 Task: Find connections with filter location Bury St Edmunds with filter topic #Healthcarewith filter profile language English with filter current company Aavas Financiers Ltd with filter school Indira Gandhi National Open University (IGNOU) with filter industry Retail Groceries with filter service category Financial Analysis with filter keywords title Youth Volunteer
Action: Mouse moved to (630, 78)
Screenshot: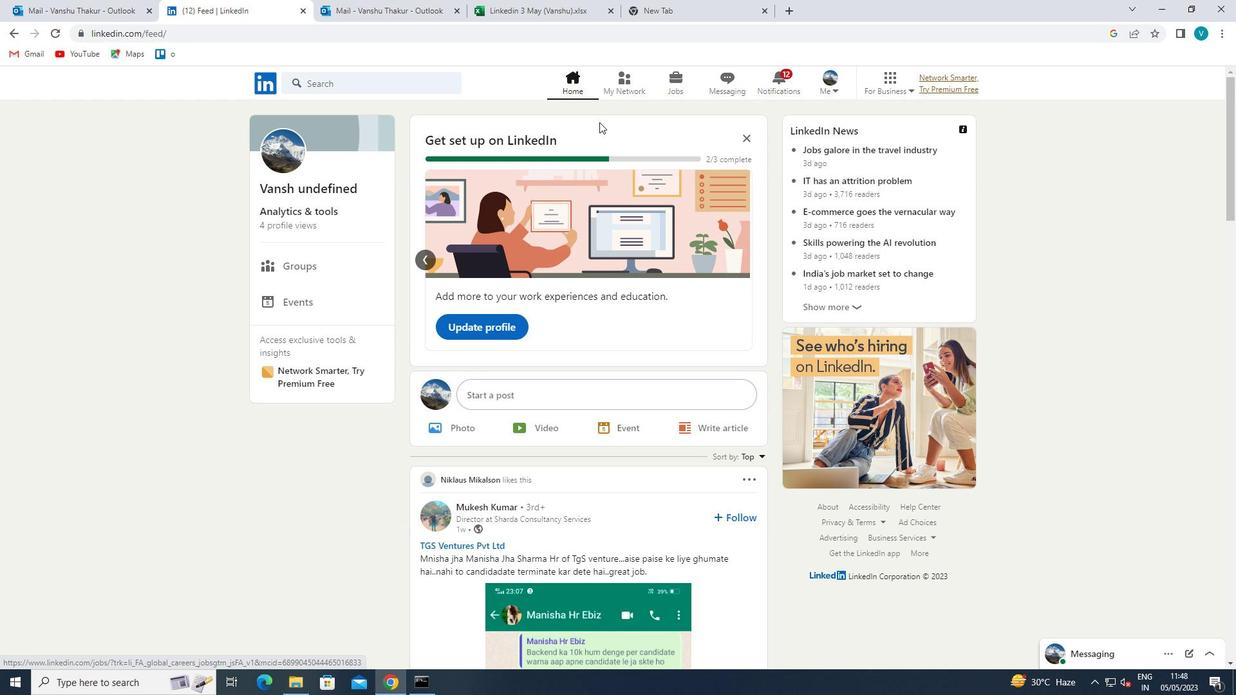 
Action: Mouse pressed left at (630, 78)
Screenshot: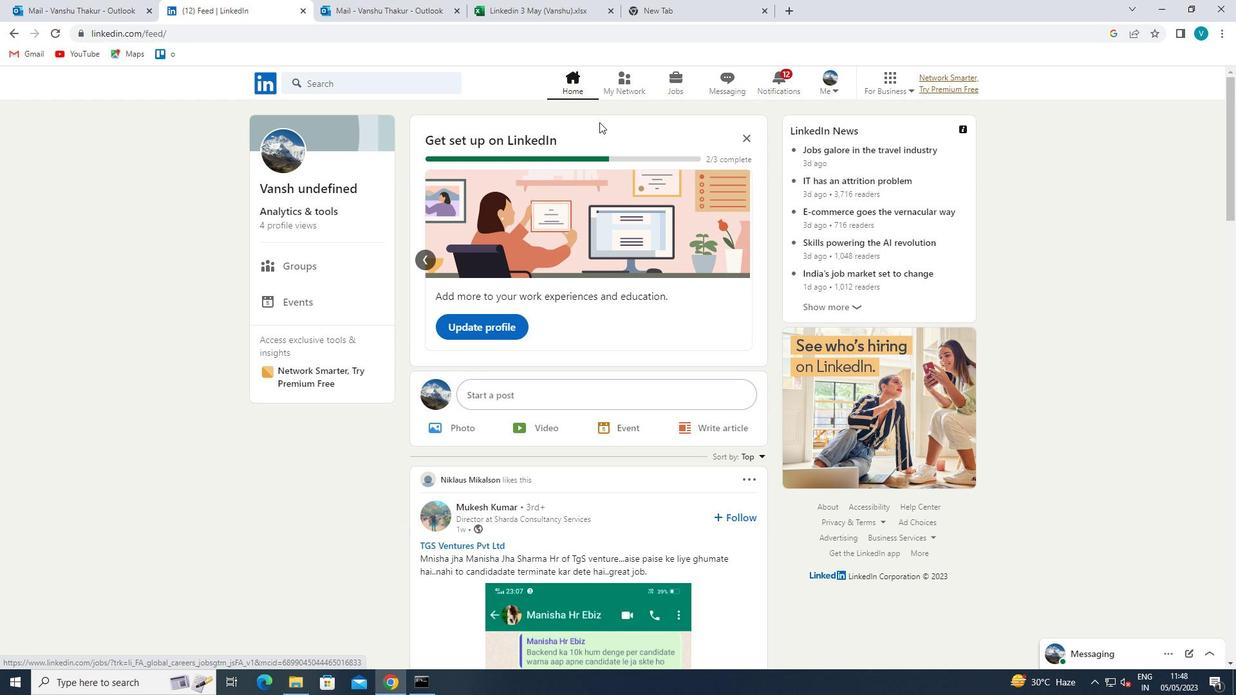 
Action: Mouse moved to (363, 154)
Screenshot: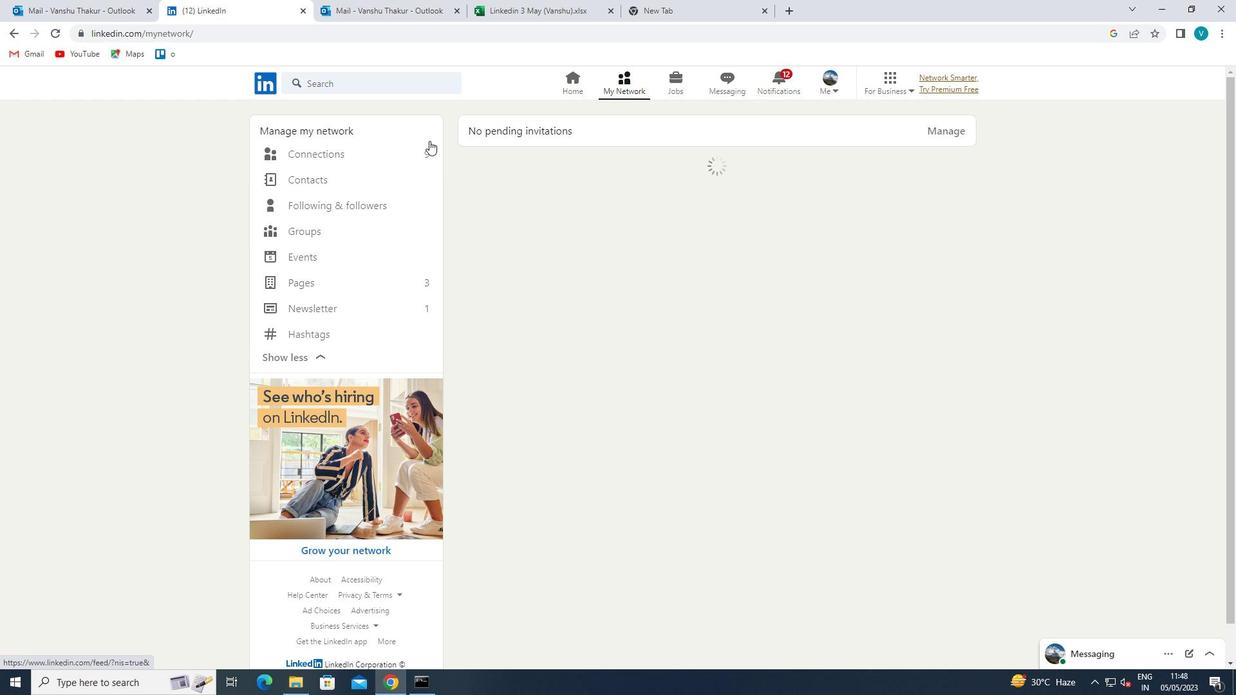 
Action: Mouse pressed left at (363, 154)
Screenshot: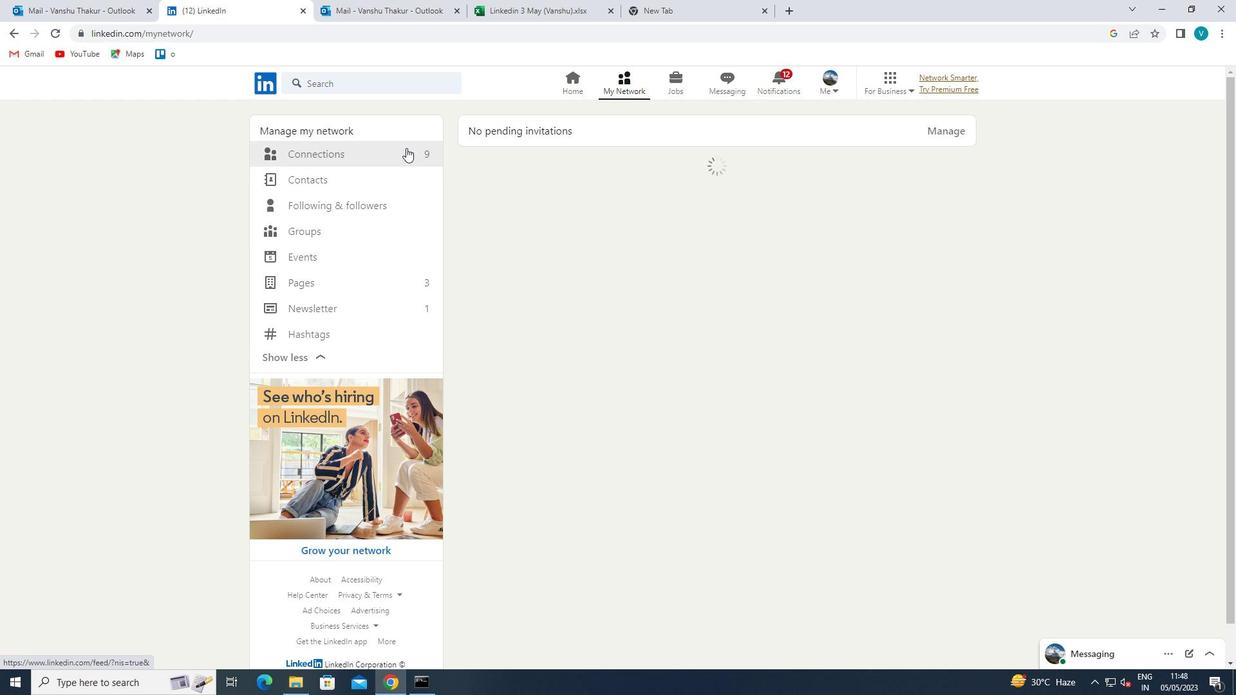 
Action: Mouse moved to (701, 147)
Screenshot: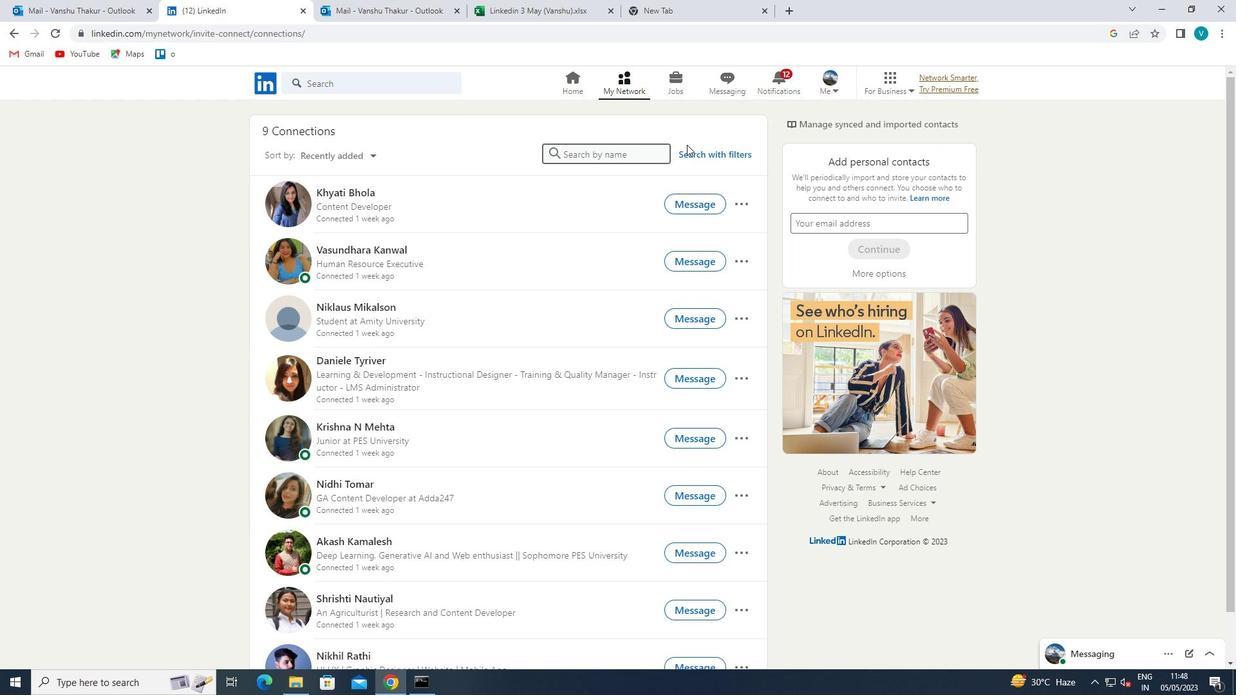 
Action: Mouse pressed left at (701, 147)
Screenshot: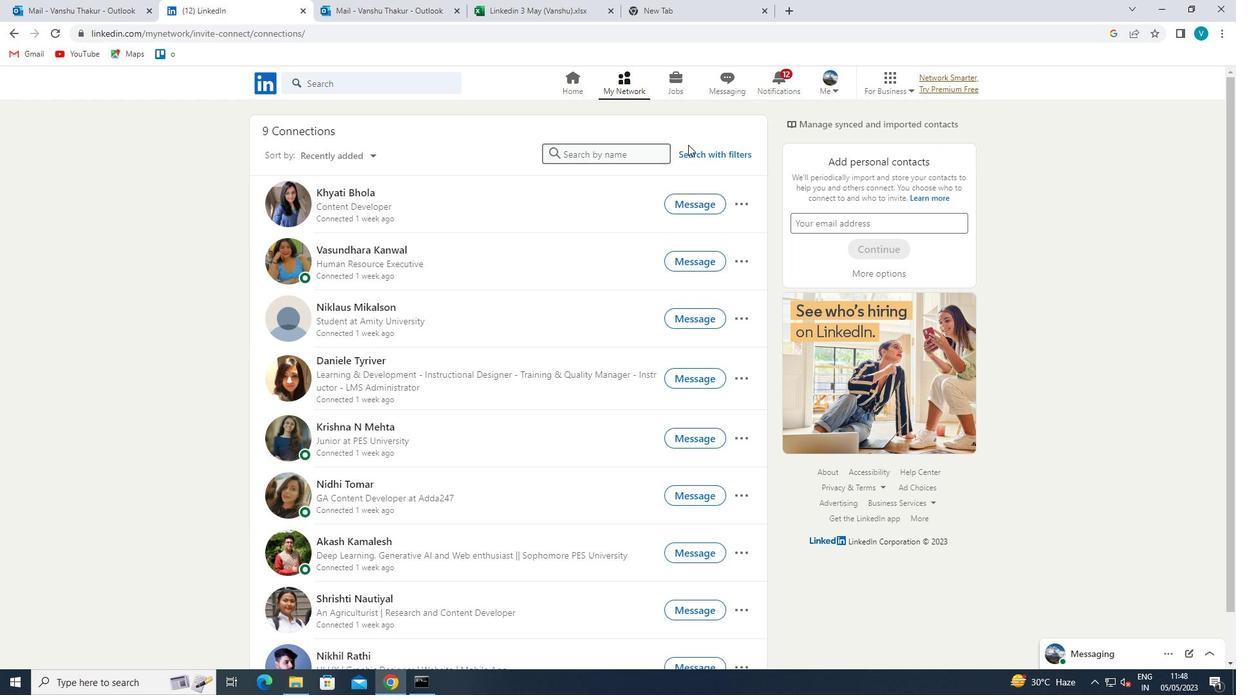 
Action: Mouse moved to (631, 116)
Screenshot: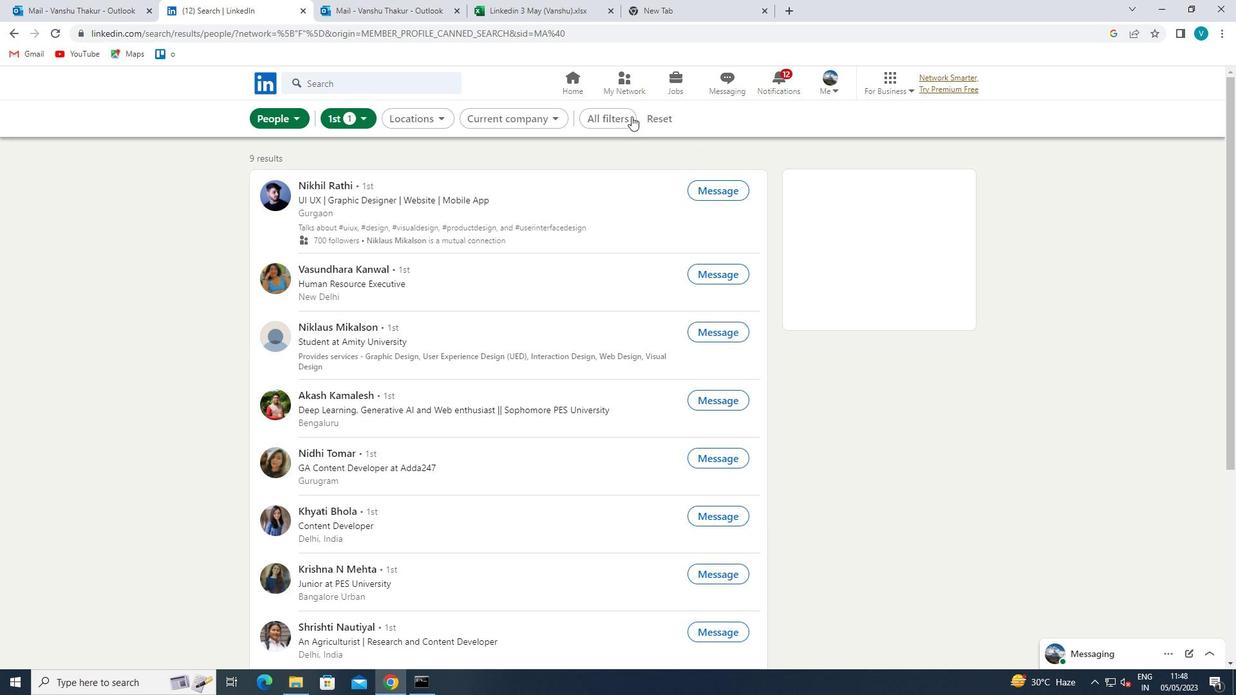 
Action: Mouse pressed left at (631, 116)
Screenshot: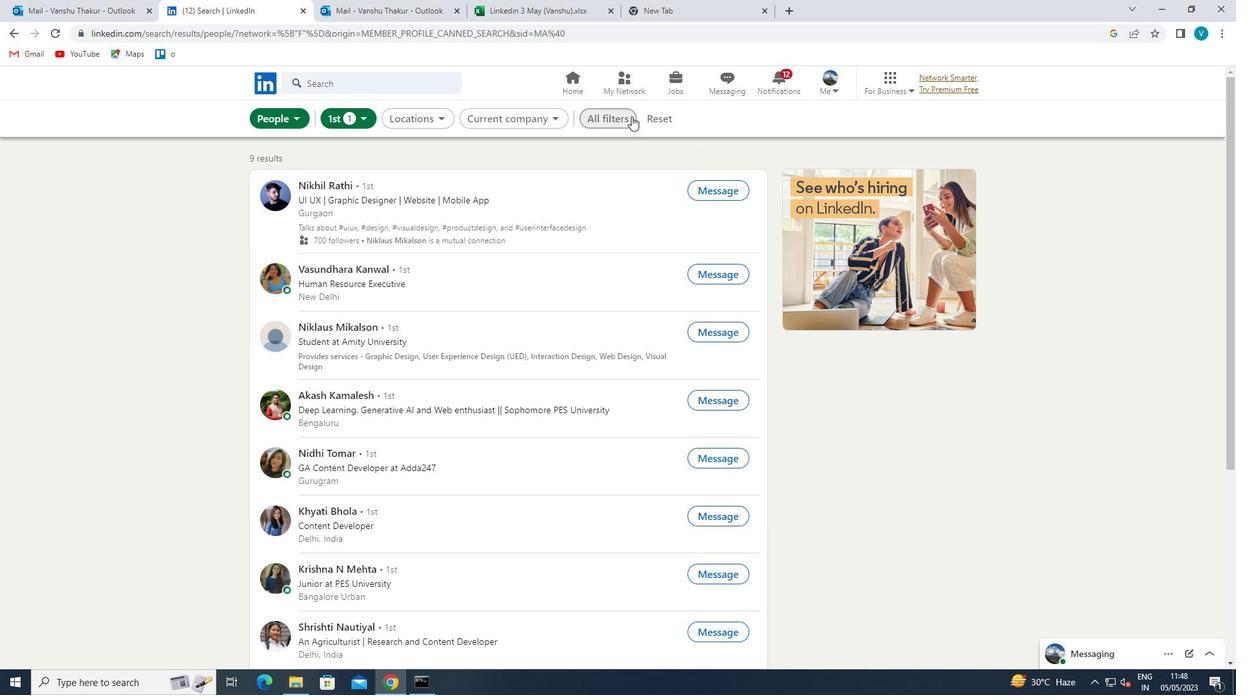 
Action: Mouse moved to (1024, 253)
Screenshot: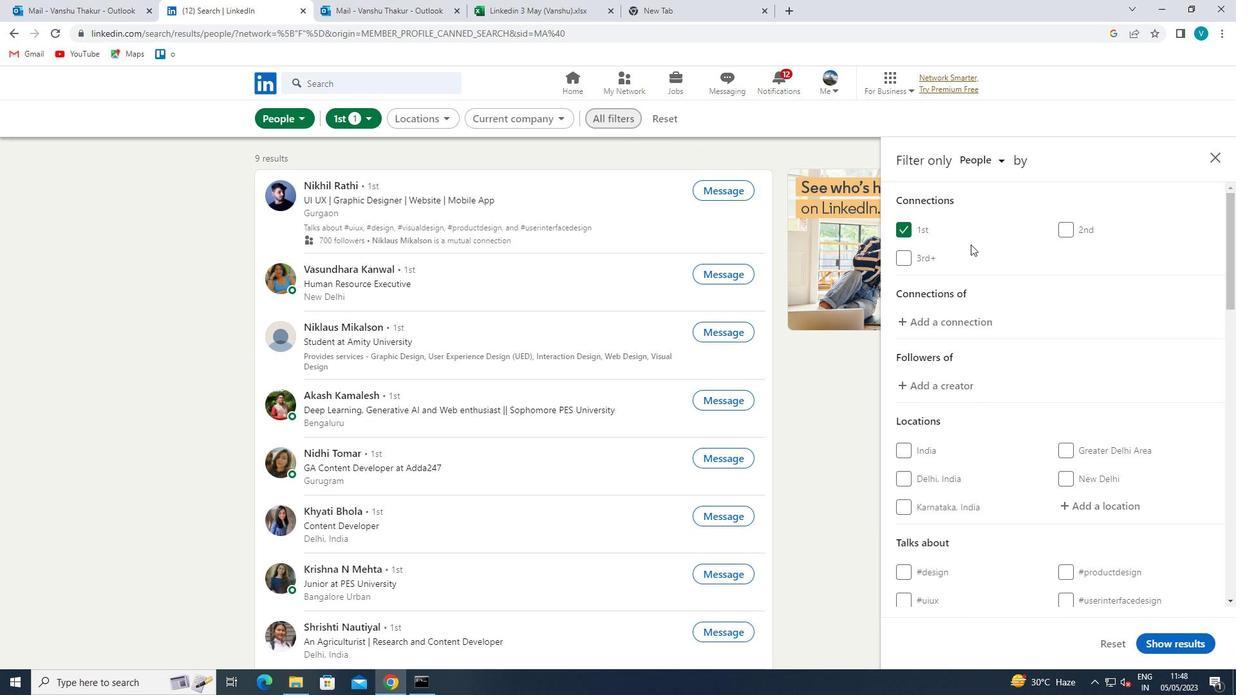 
Action: Mouse scrolled (1024, 252) with delta (0, 0)
Screenshot: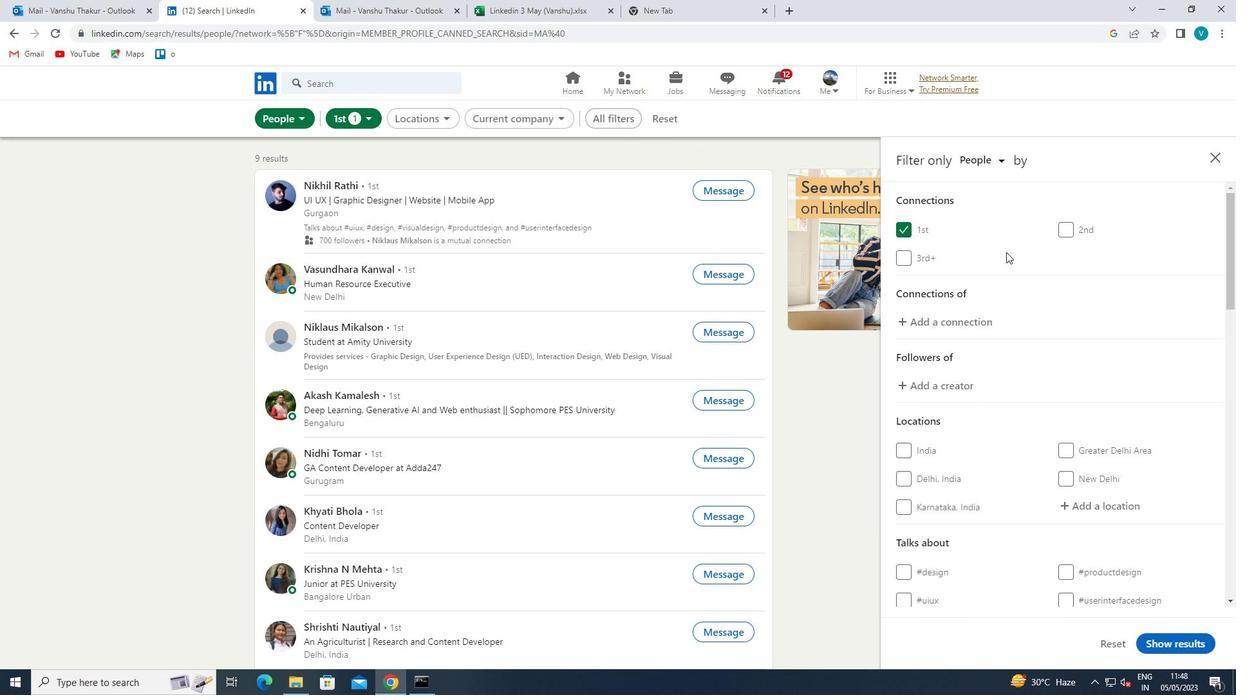 
Action: Mouse moved to (1025, 253)
Screenshot: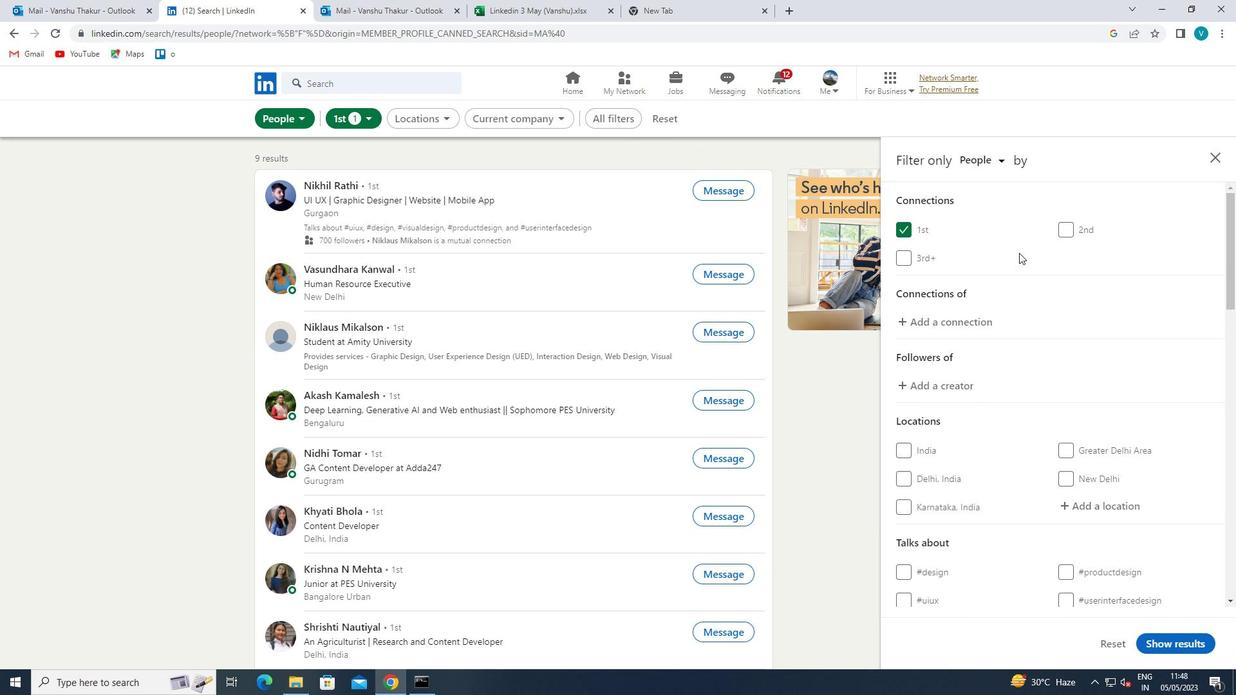 
Action: Mouse scrolled (1025, 253) with delta (0, 0)
Screenshot: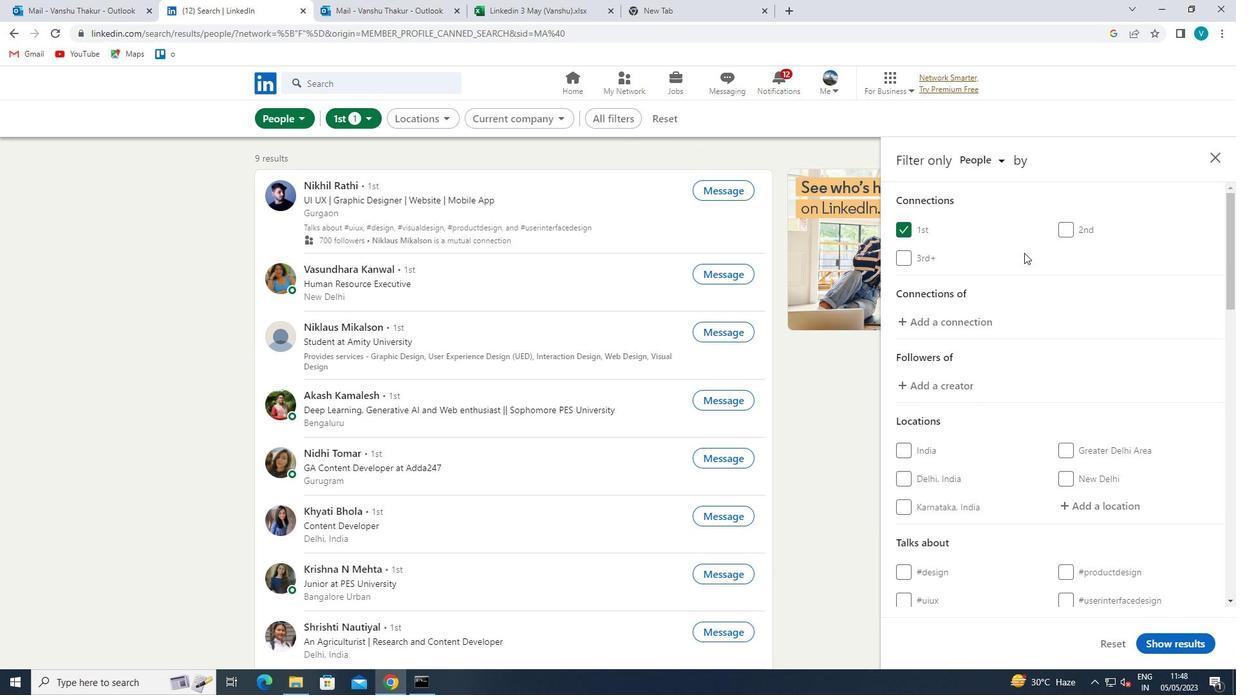 
Action: Mouse moved to (1025, 253)
Screenshot: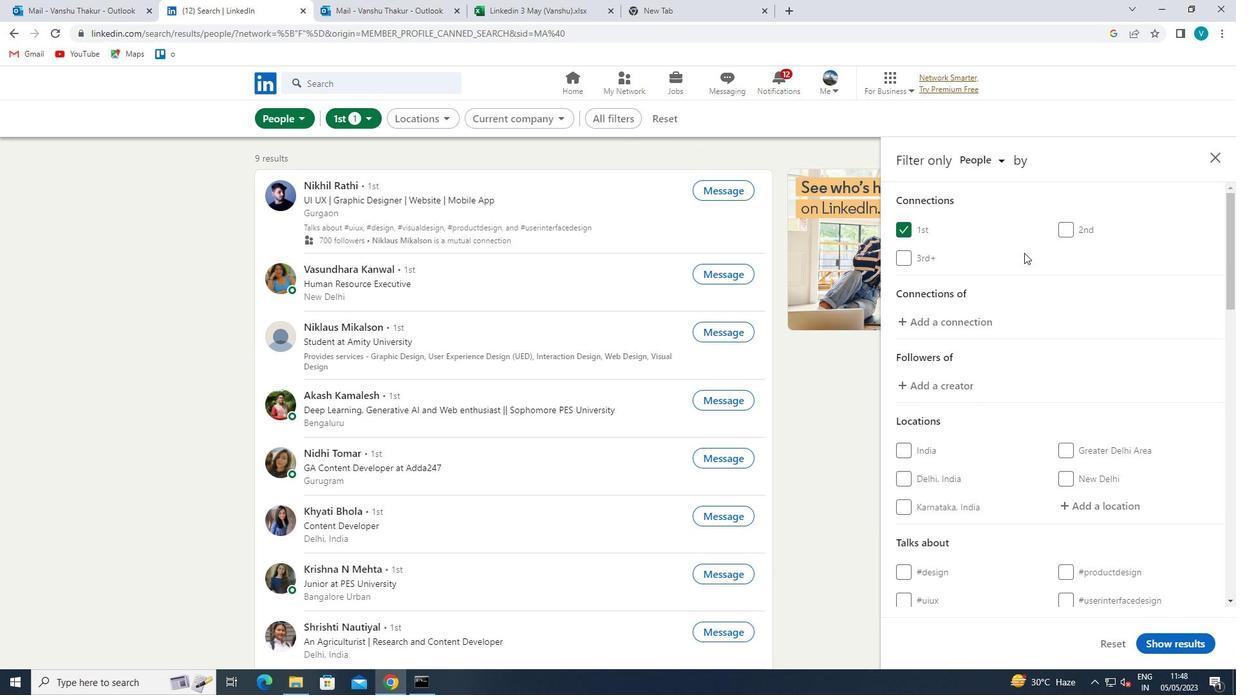 
Action: Mouse scrolled (1025, 253) with delta (0, 0)
Screenshot: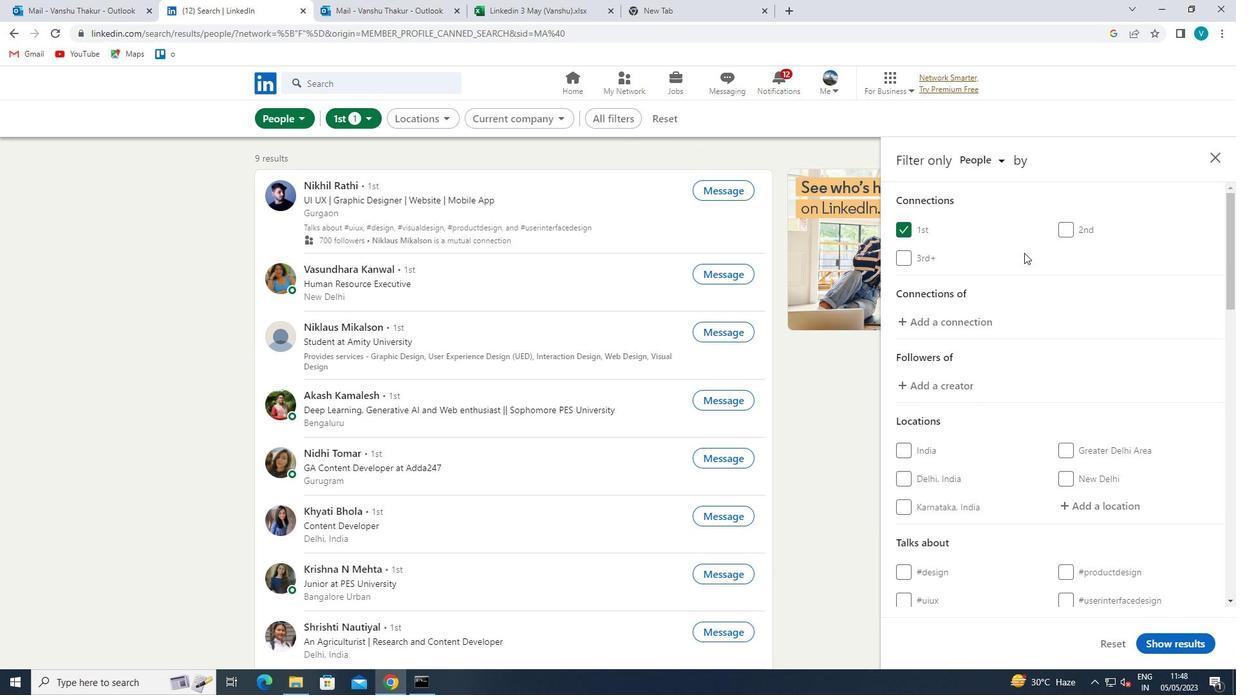 
Action: Mouse moved to (1085, 316)
Screenshot: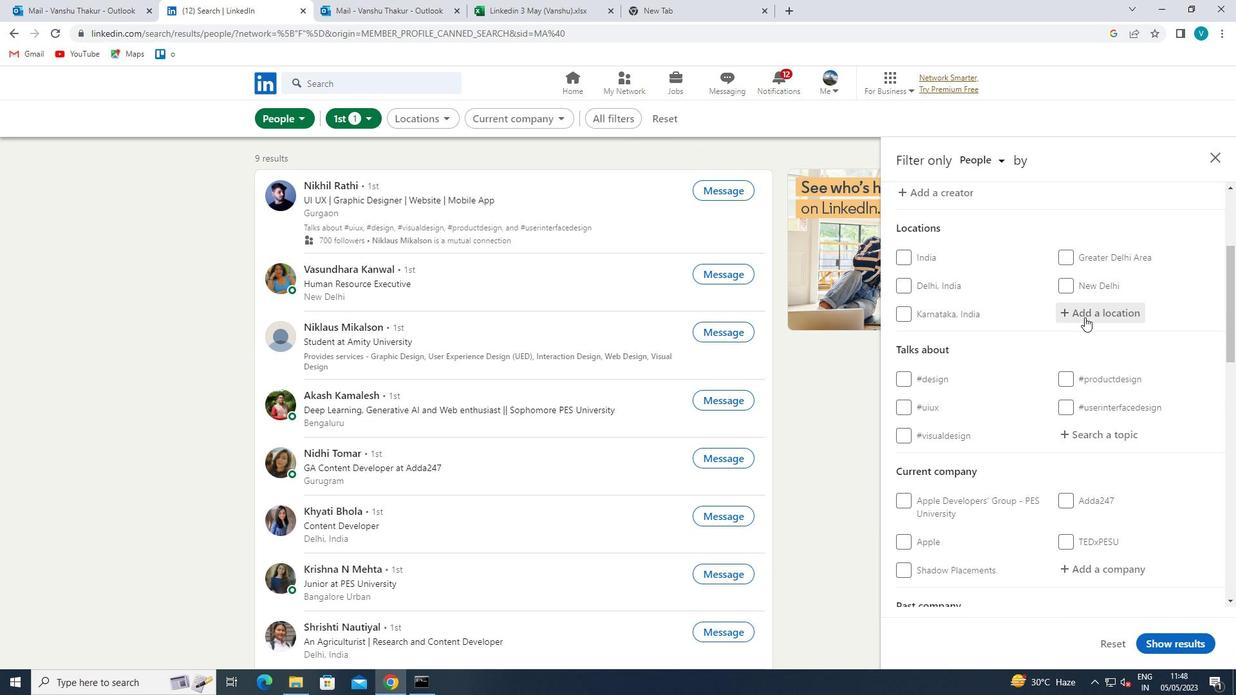 
Action: Mouse pressed left at (1085, 316)
Screenshot: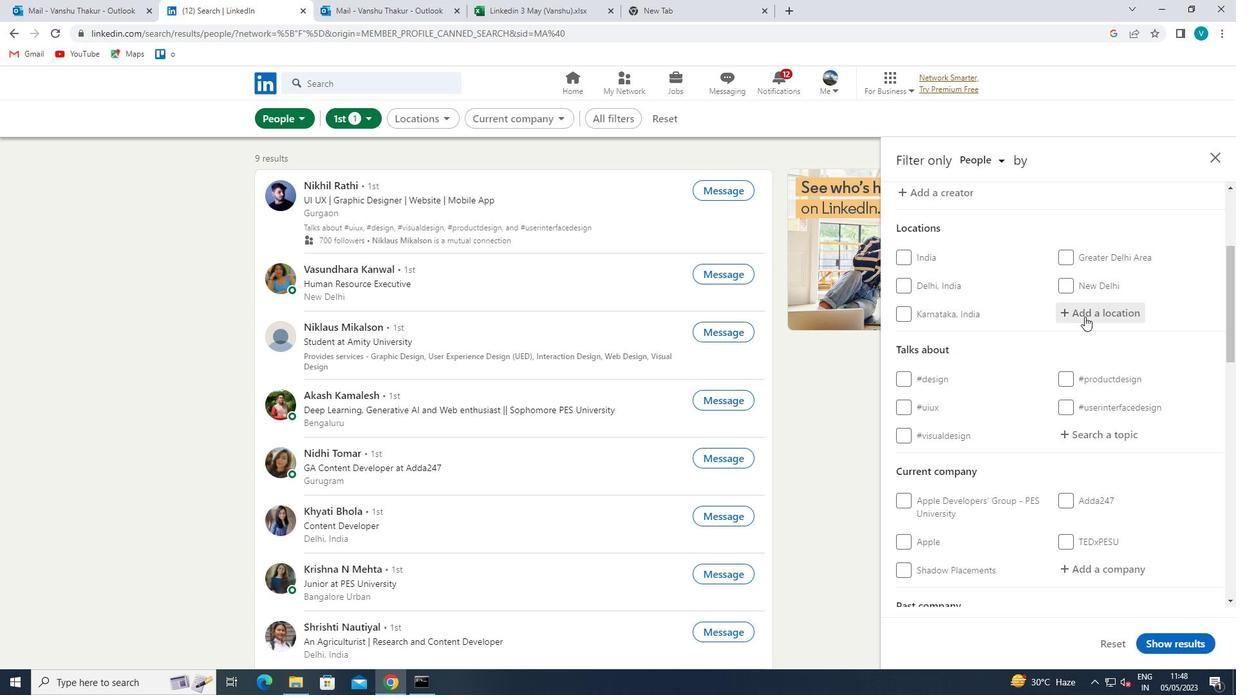 
Action: Key pressed <Key.shift>BURY<Key.space>
Screenshot: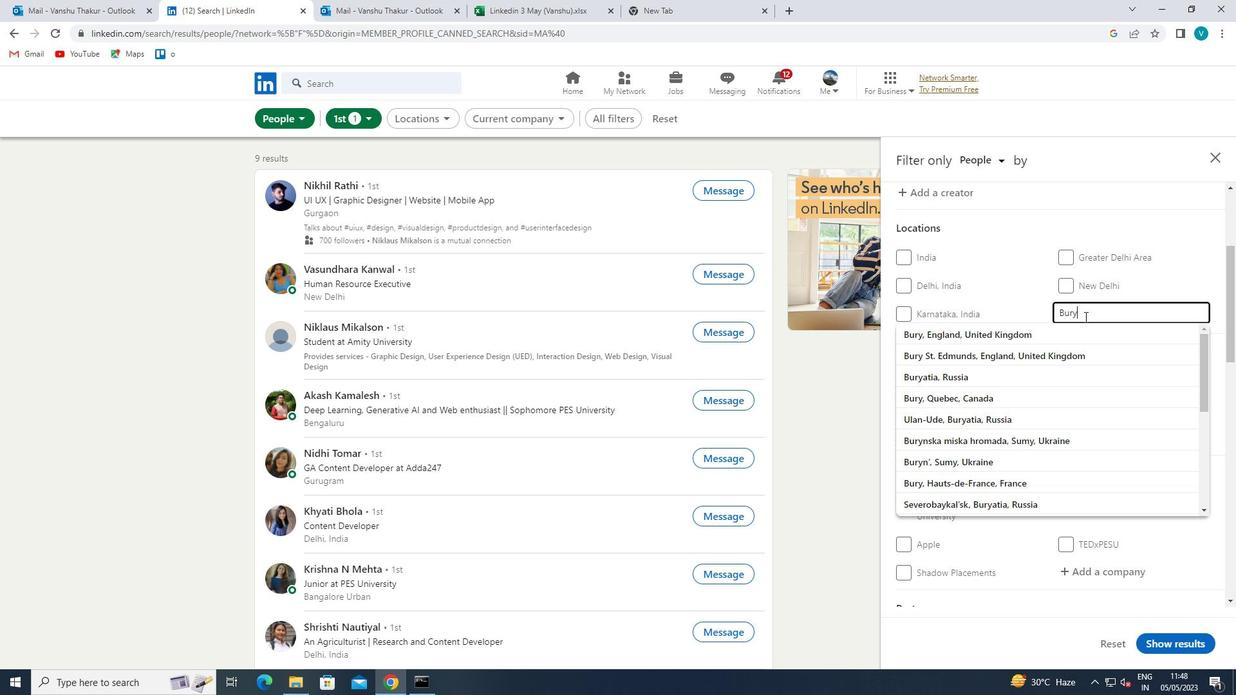 
Action: Mouse moved to (1058, 350)
Screenshot: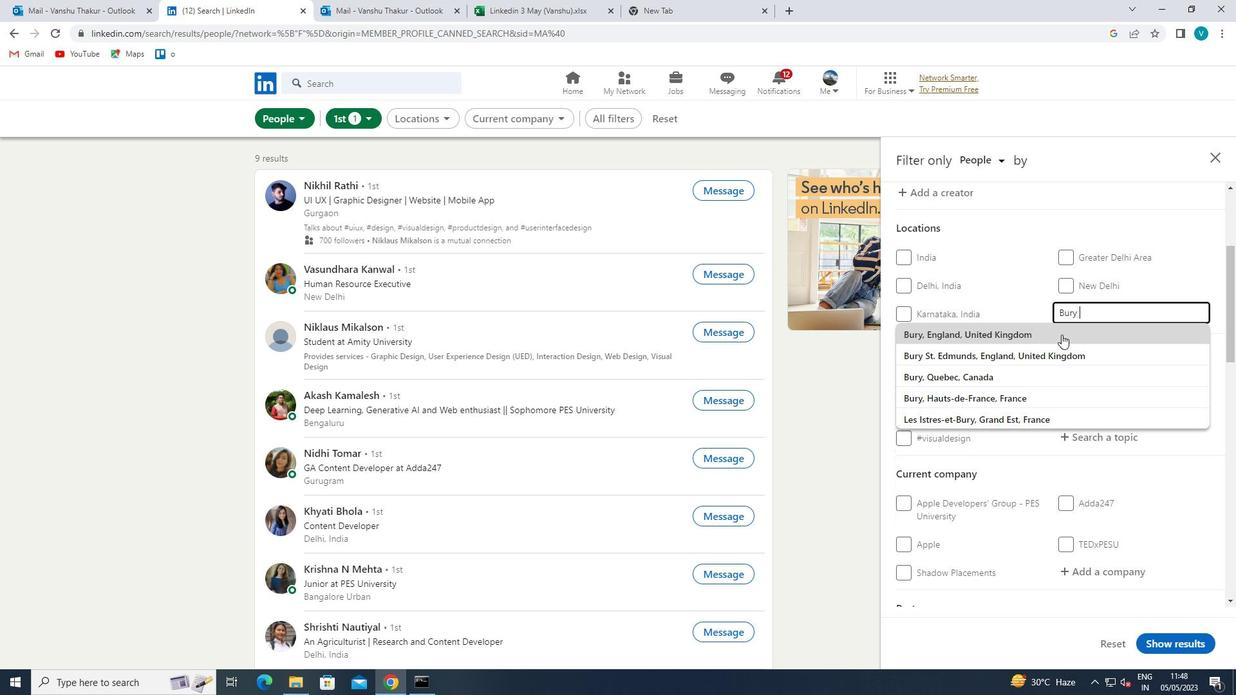
Action: Mouse pressed left at (1058, 350)
Screenshot: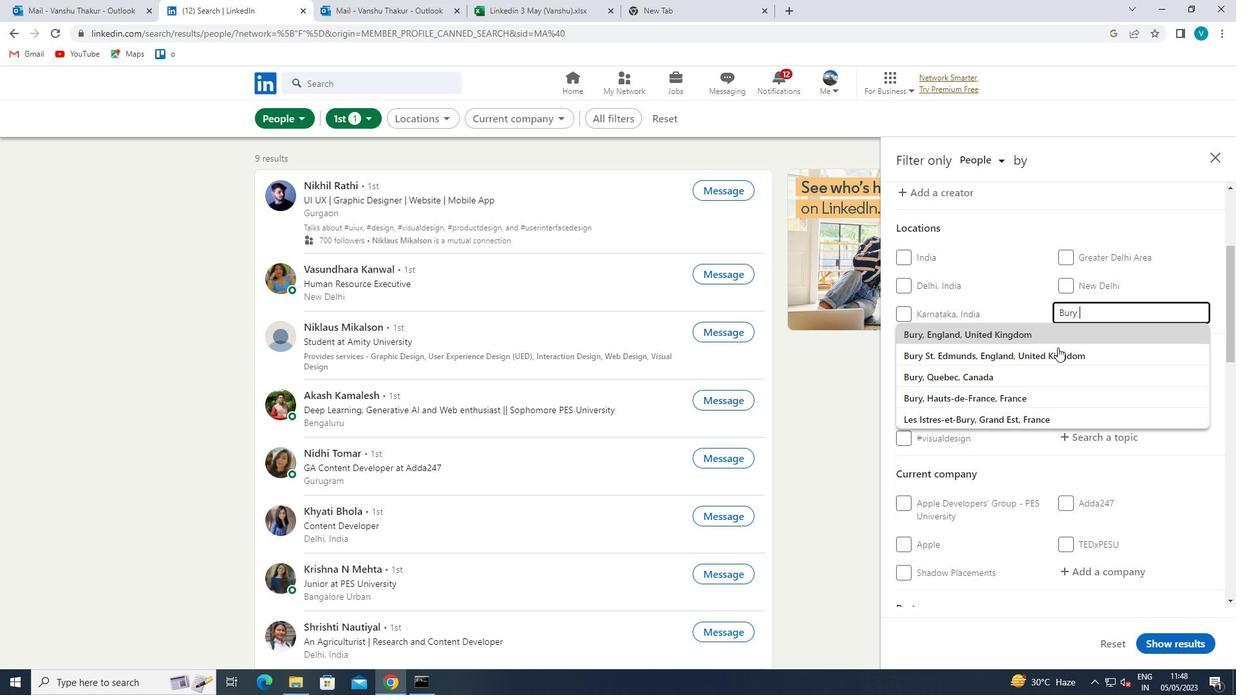 
Action: Mouse scrolled (1058, 349) with delta (0, 0)
Screenshot: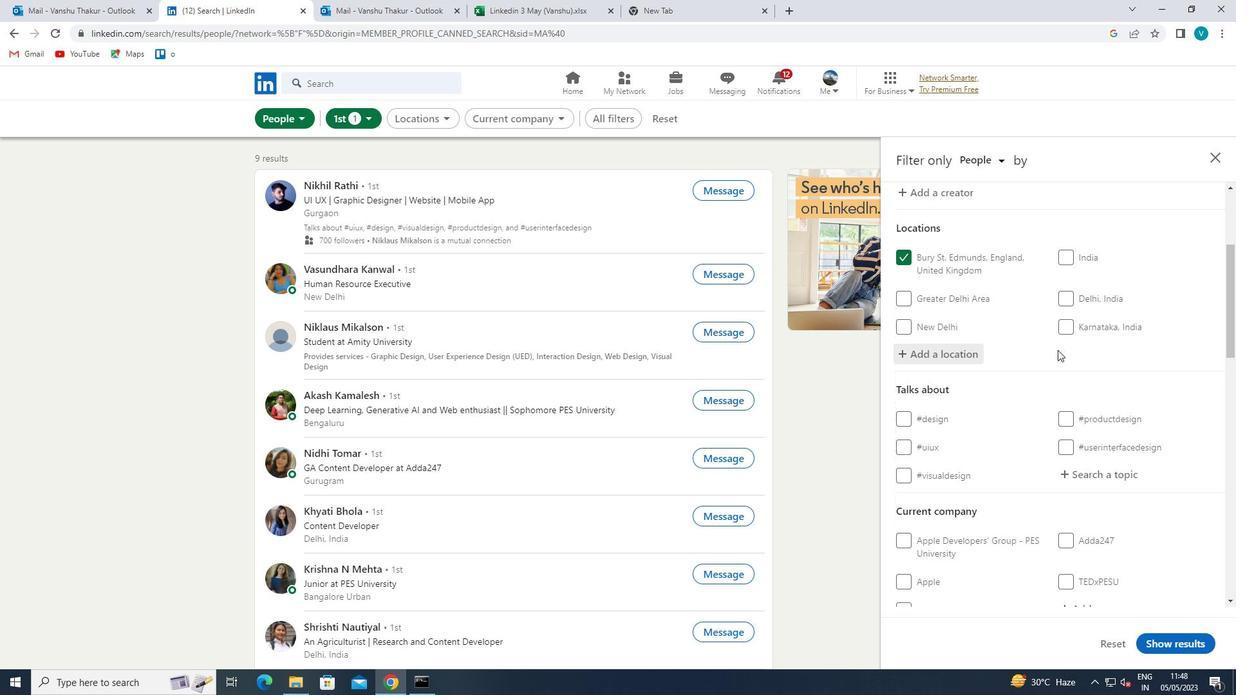 
Action: Mouse scrolled (1058, 349) with delta (0, 0)
Screenshot: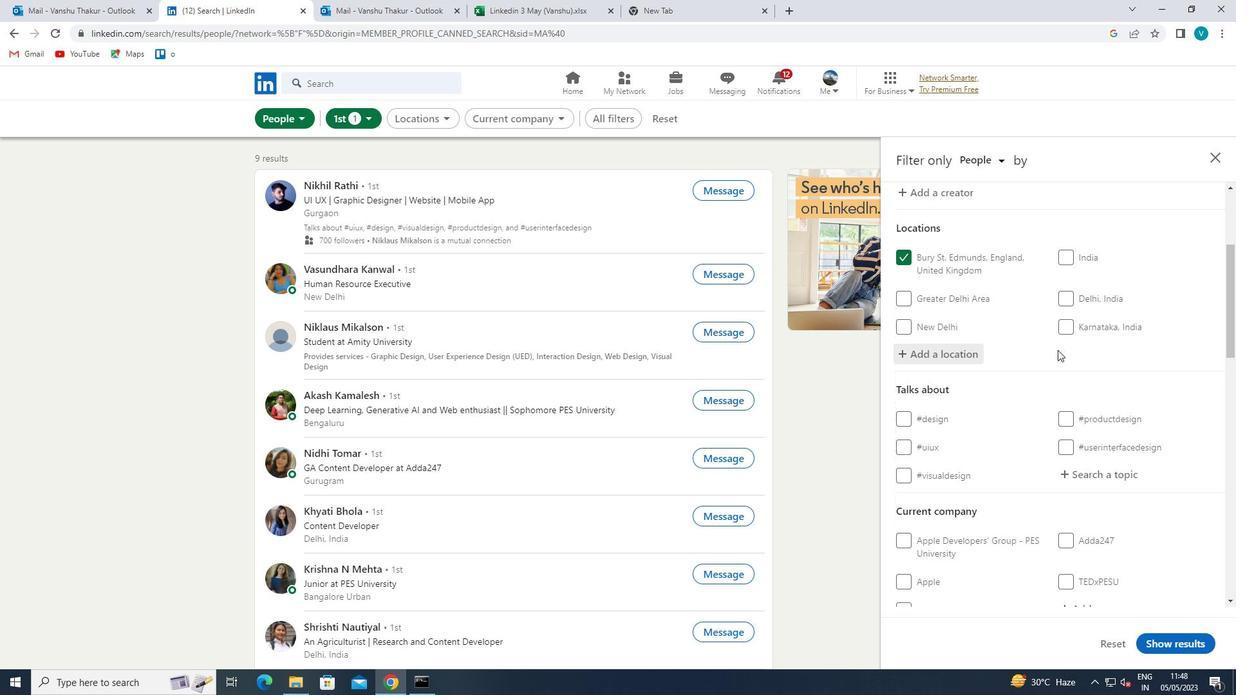 
Action: Mouse moved to (1101, 354)
Screenshot: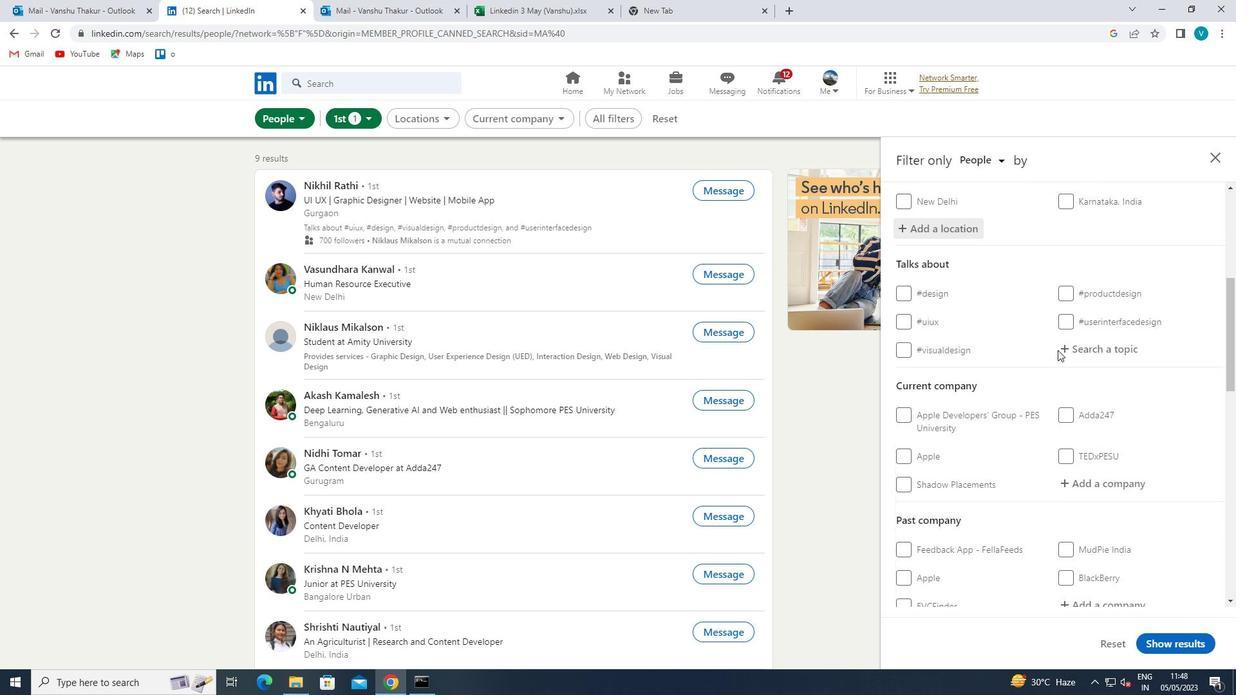 
Action: Mouse pressed left at (1101, 354)
Screenshot: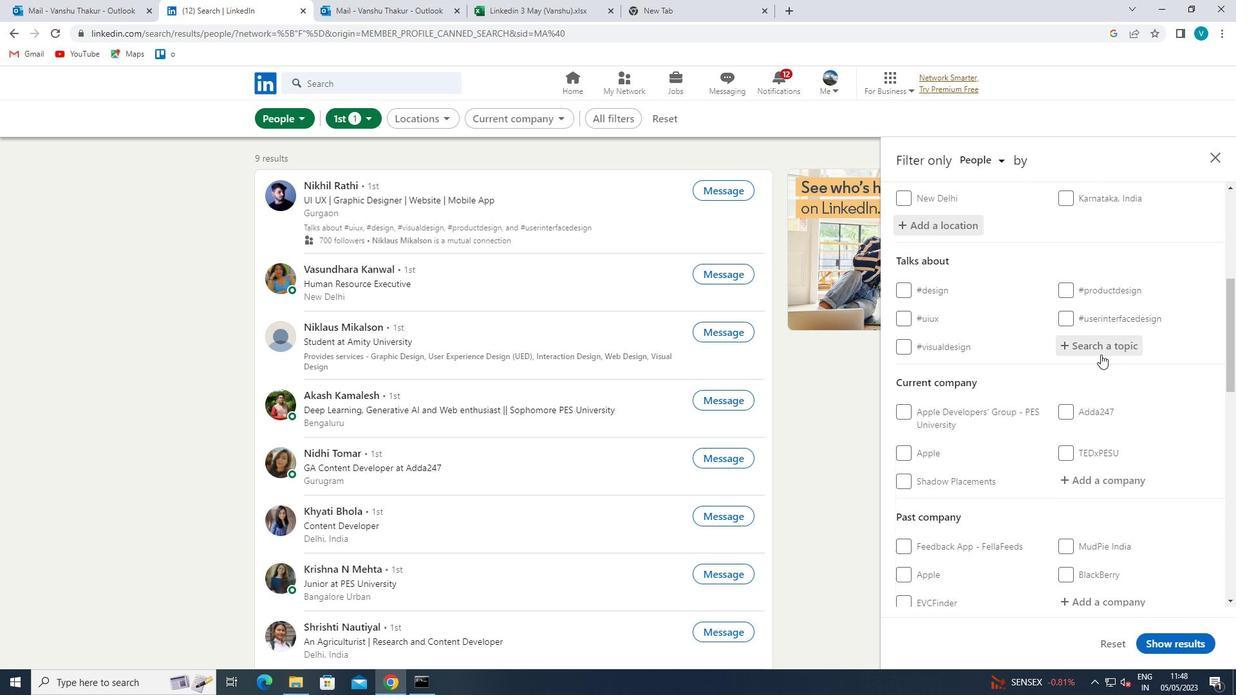 
Action: Key pressed HEALTH
Screenshot: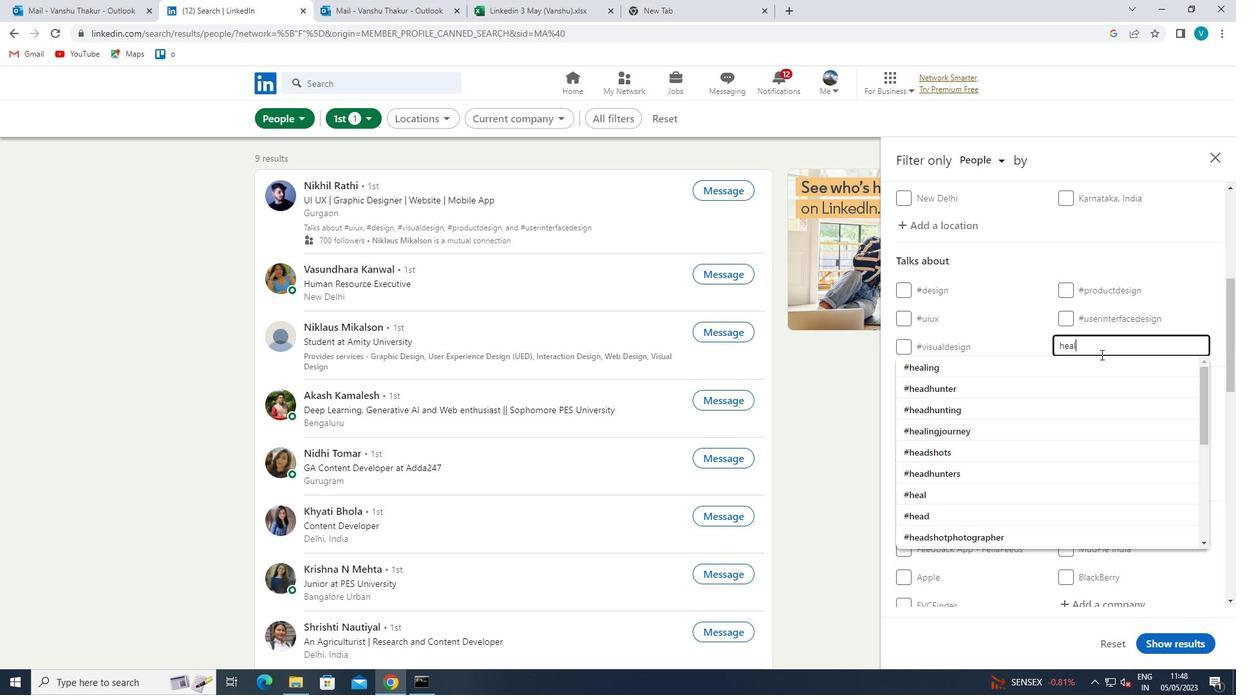 
Action: Mouse moved to (1090, 361)
Screenshot: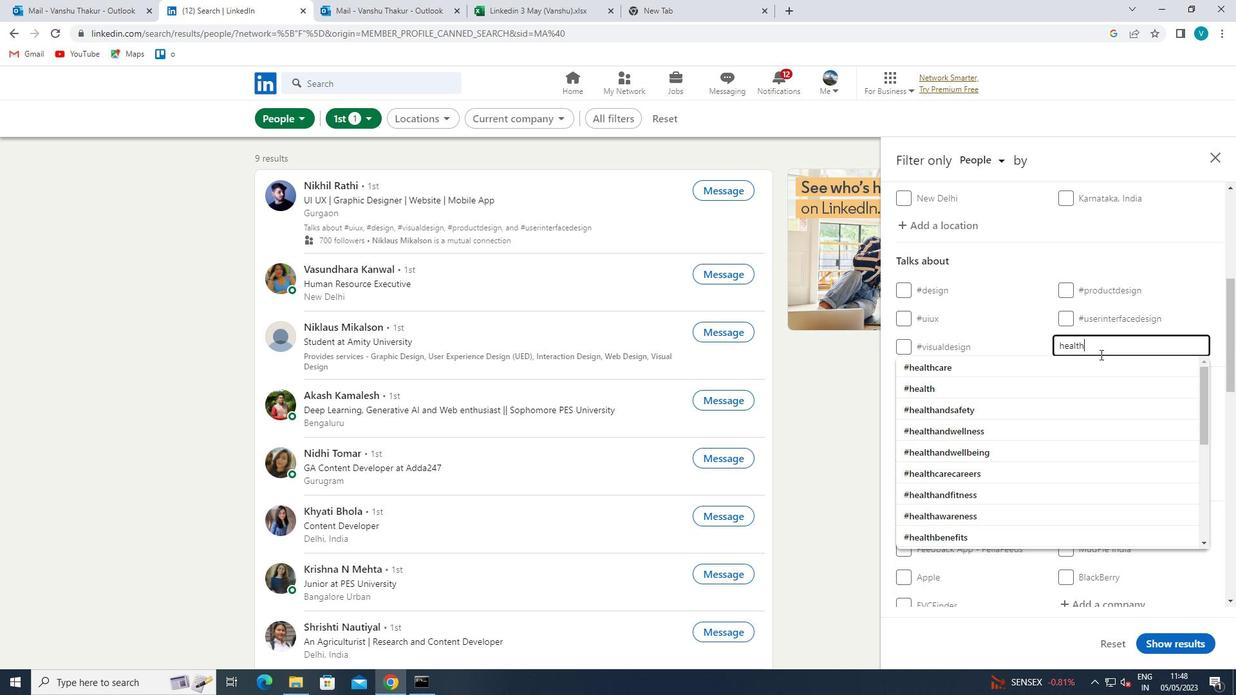 
Action: Mouse pressed left at (1090, 361)
Screenshot: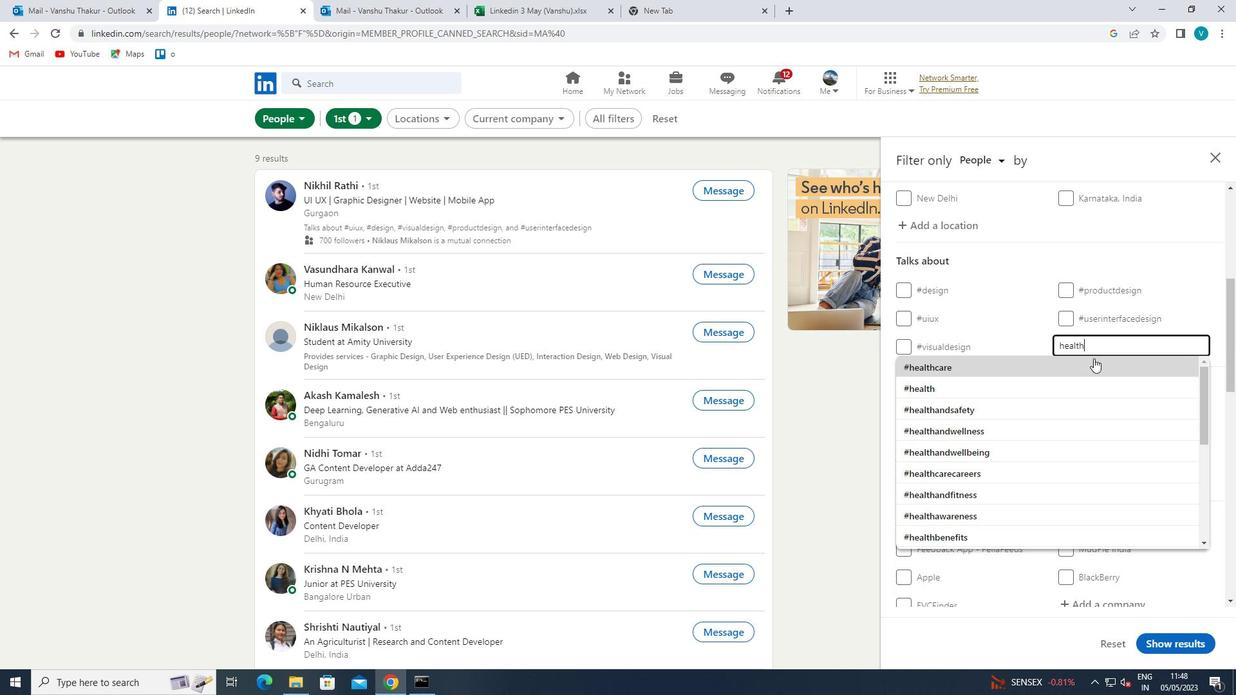 
Action: Mouse moved to (1089, 362)
Screenshot: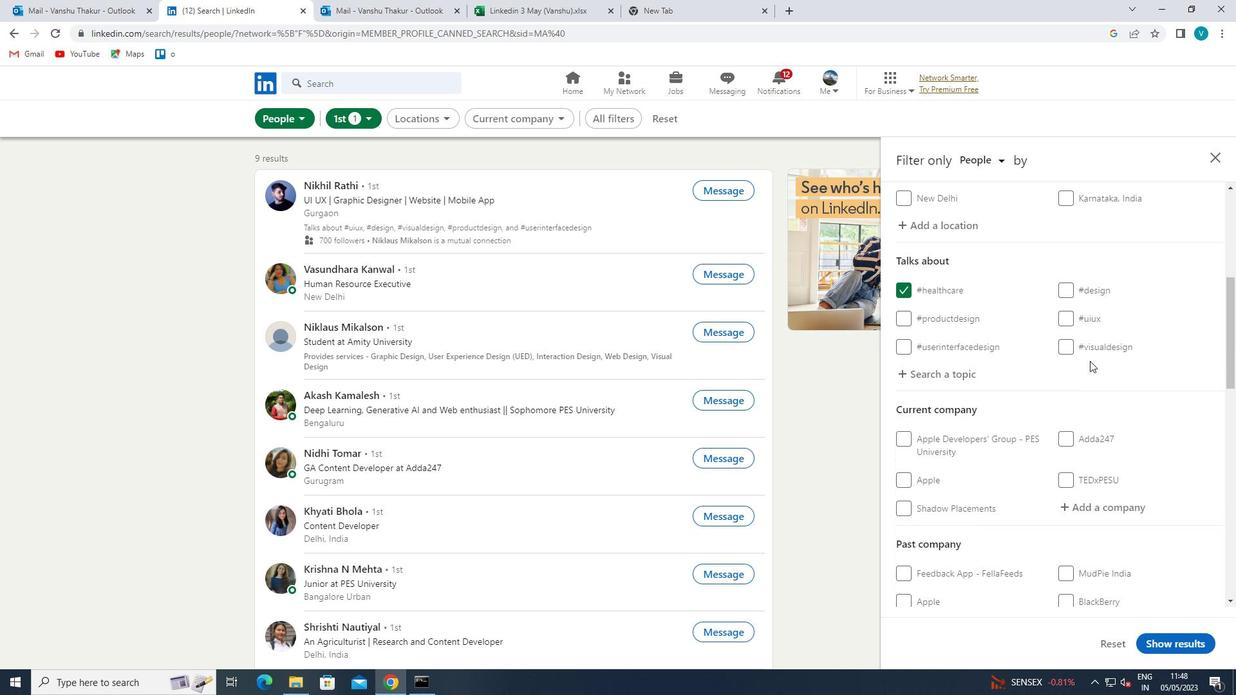 
Action: Mouse scrolled (1089, 361) with delta (0, 0)
Screenshot: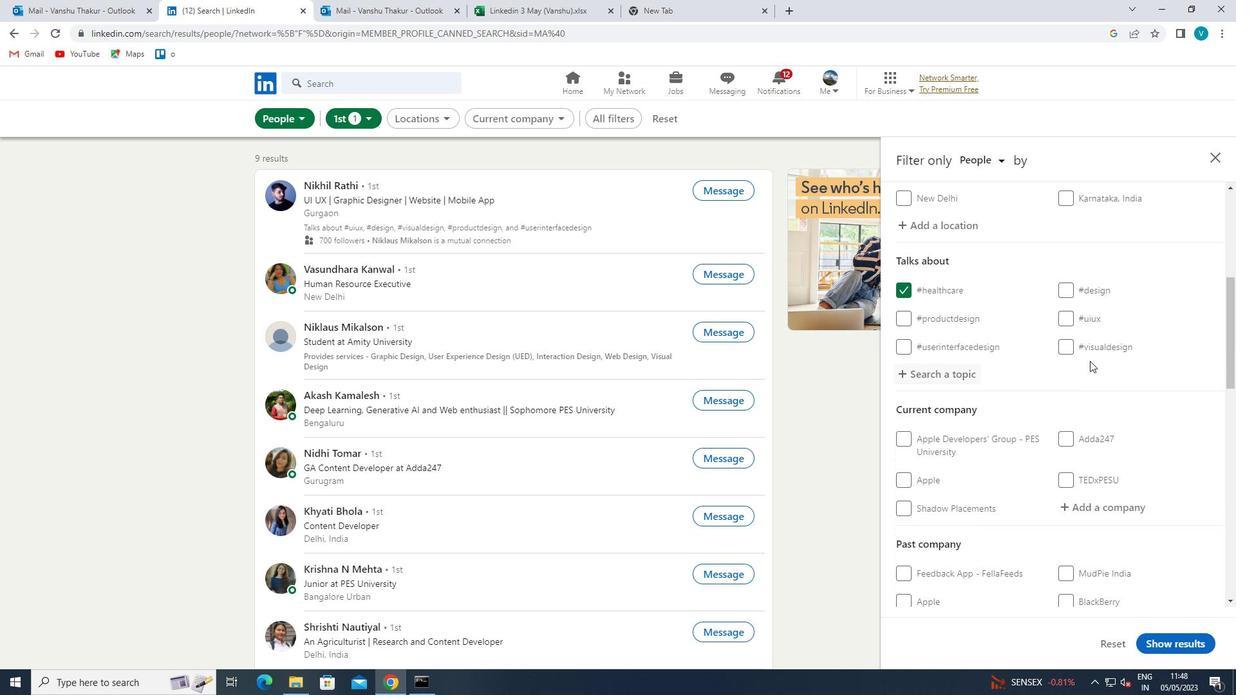 
Action: Mouse scrolled (1089, 361) with delta (0, 0)
Screenshot: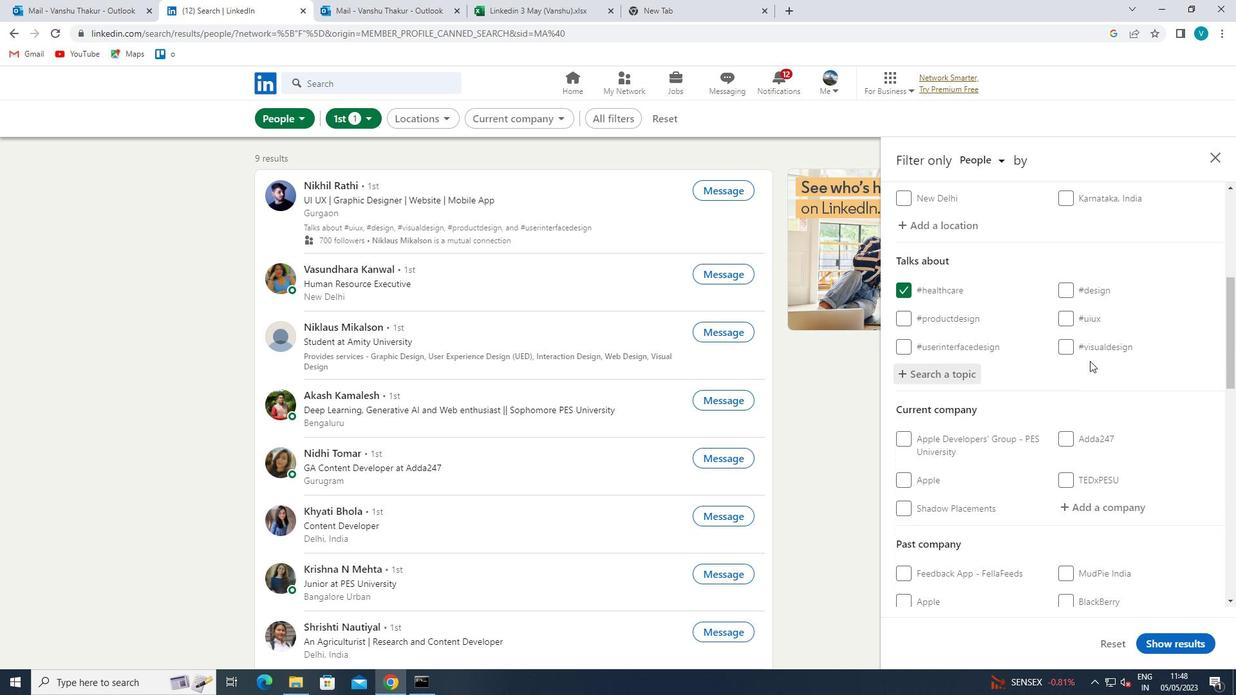 
Action: Mouse moved to (1088, 362)
Screenshot: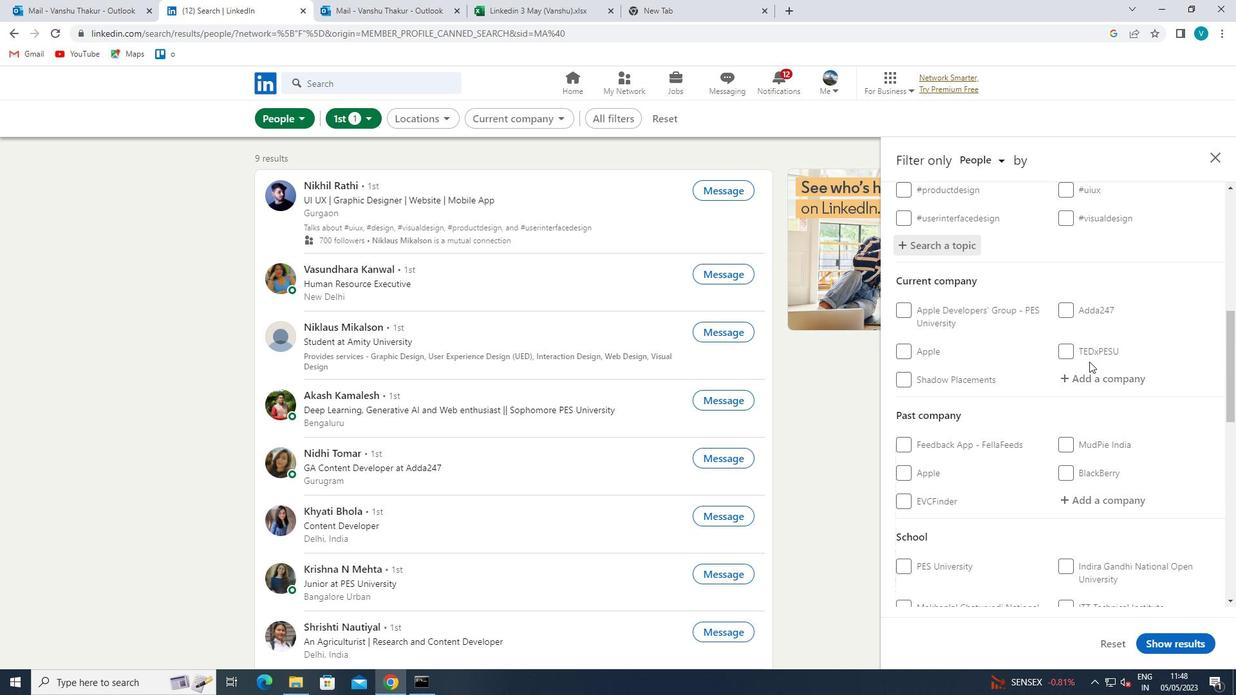 
Action: Mouse scrolled (1088, 362) with delta (0, 0)
Screenshot: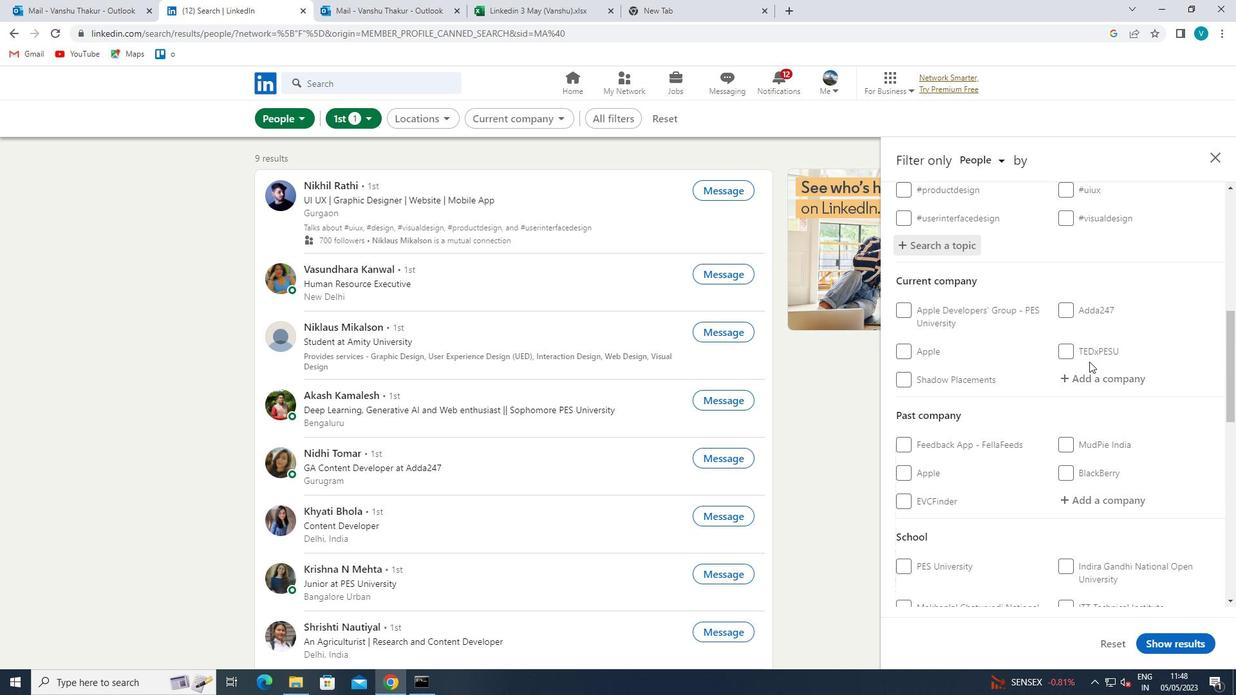 
Action: Mouse moved to (1088, 363)
Screenshot: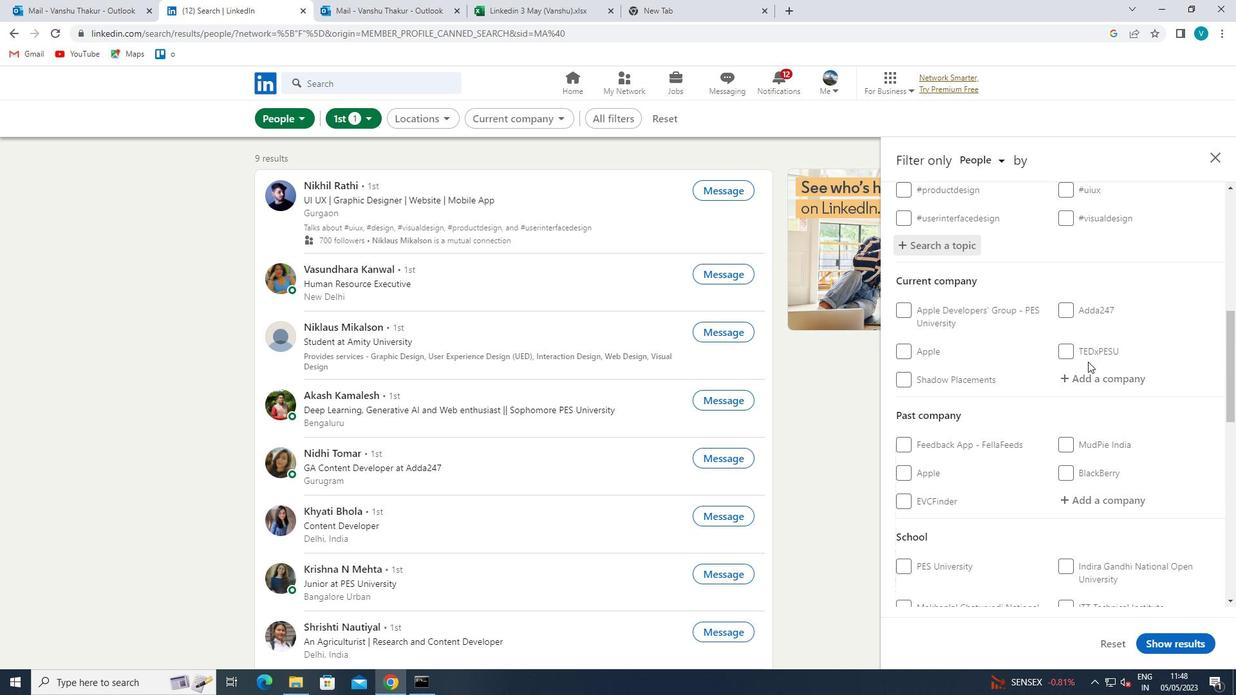 
Action: Mouse scrolled (1088, 362) with delta (0, 0)
Screenshot: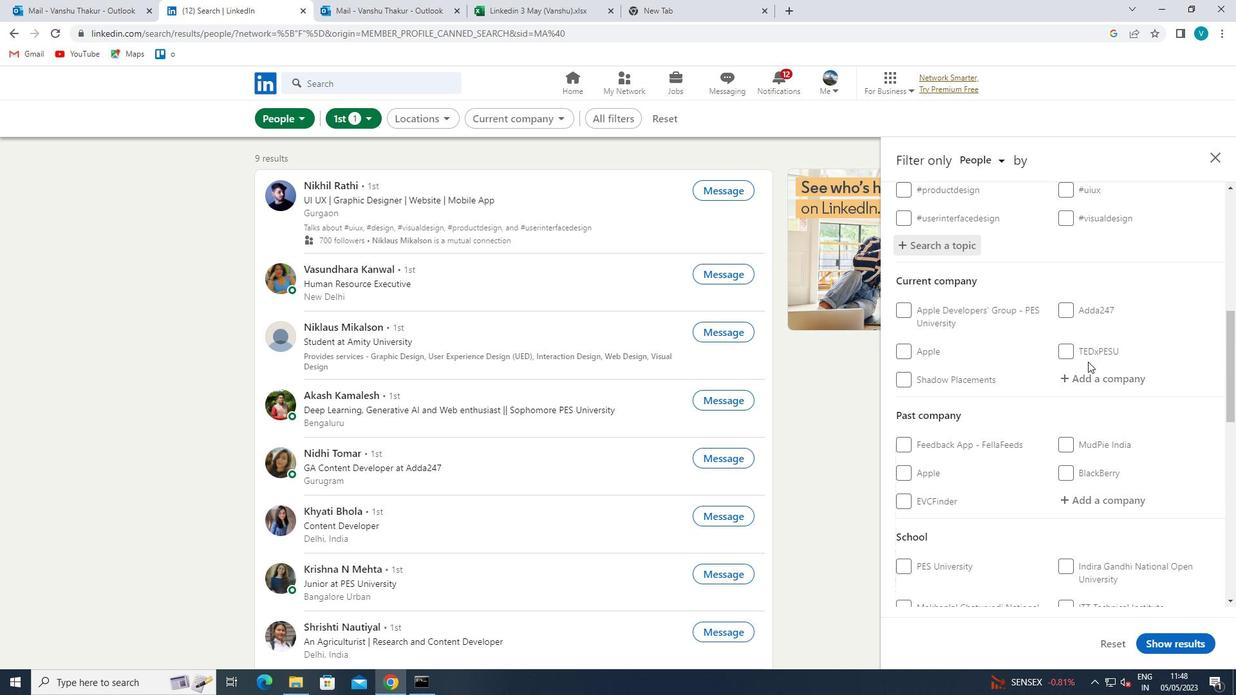 
Action: Mouse moved to (1086, 363)
Screenshot: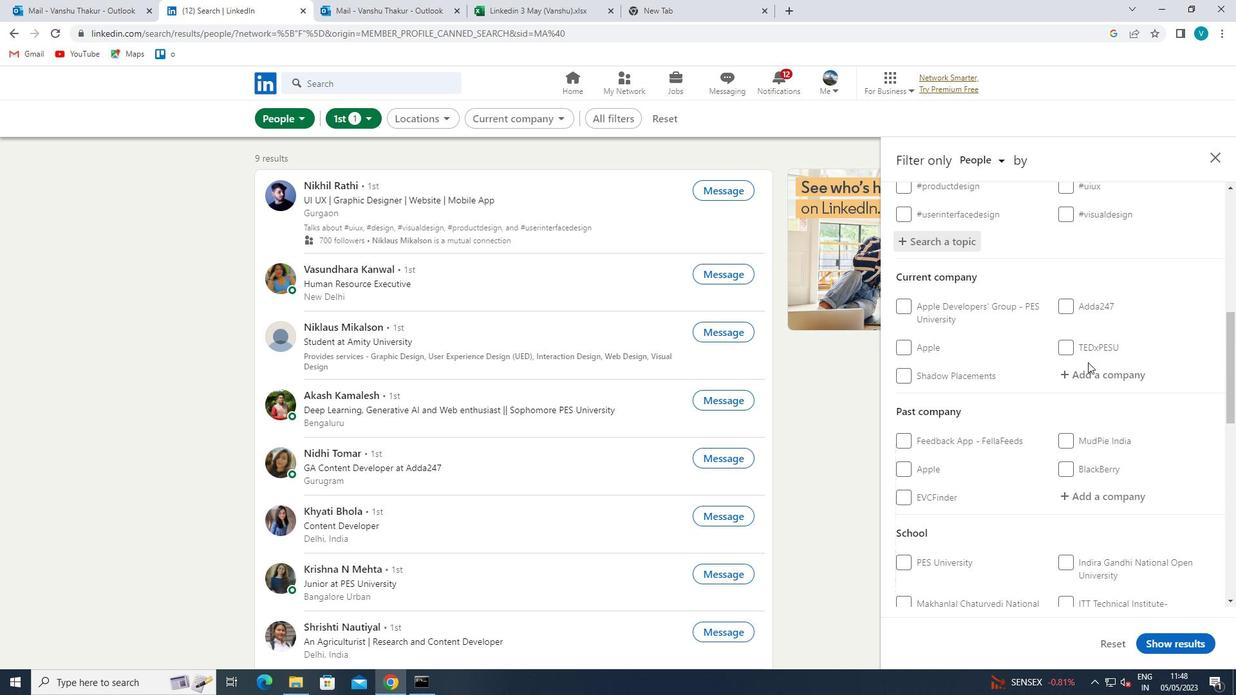 
Action: Mouse scrolled (1086, 363) with delta (0, 0)
Screenshot: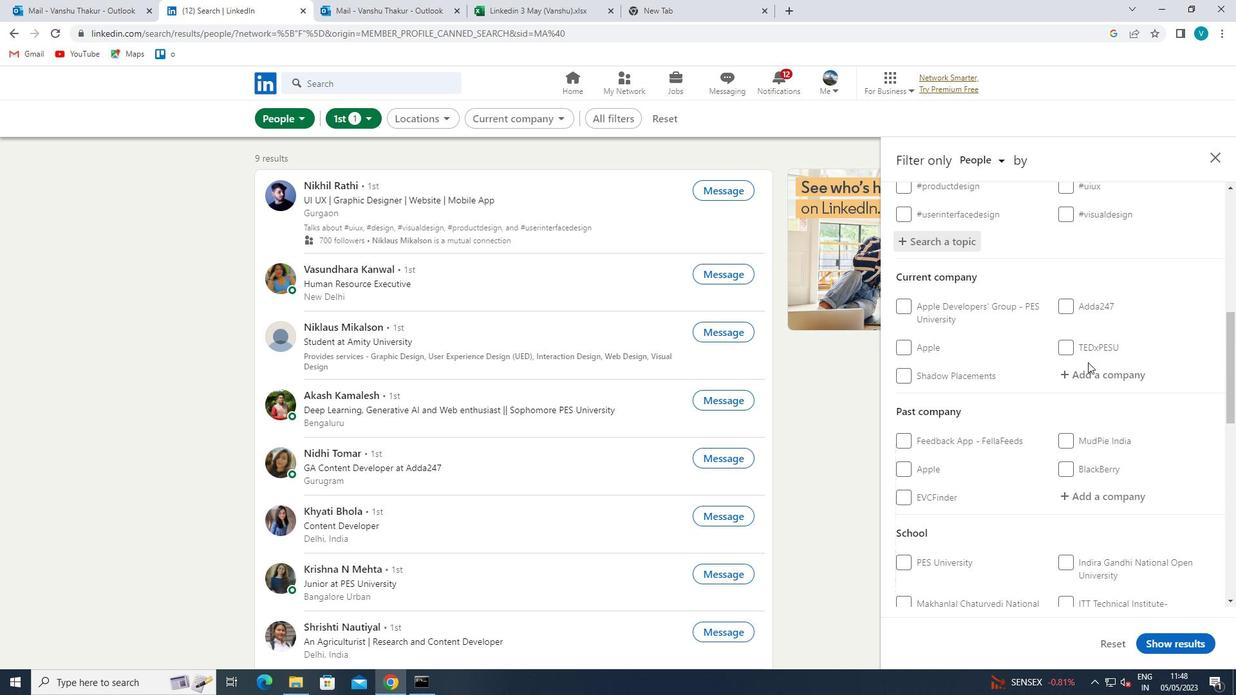 
Action: Mouse moved to (1080, 365)
Screenshot: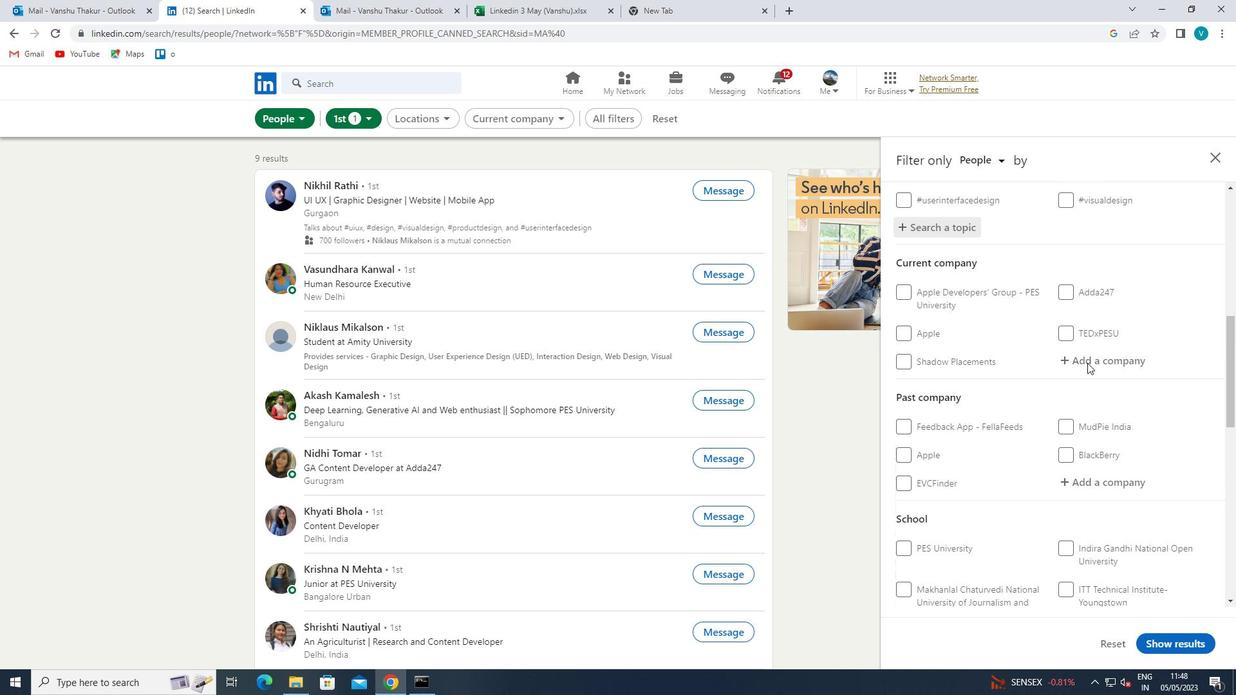 
Action: Mouse scrolled (1080, 365) with delta (0, 0)
Screenshot: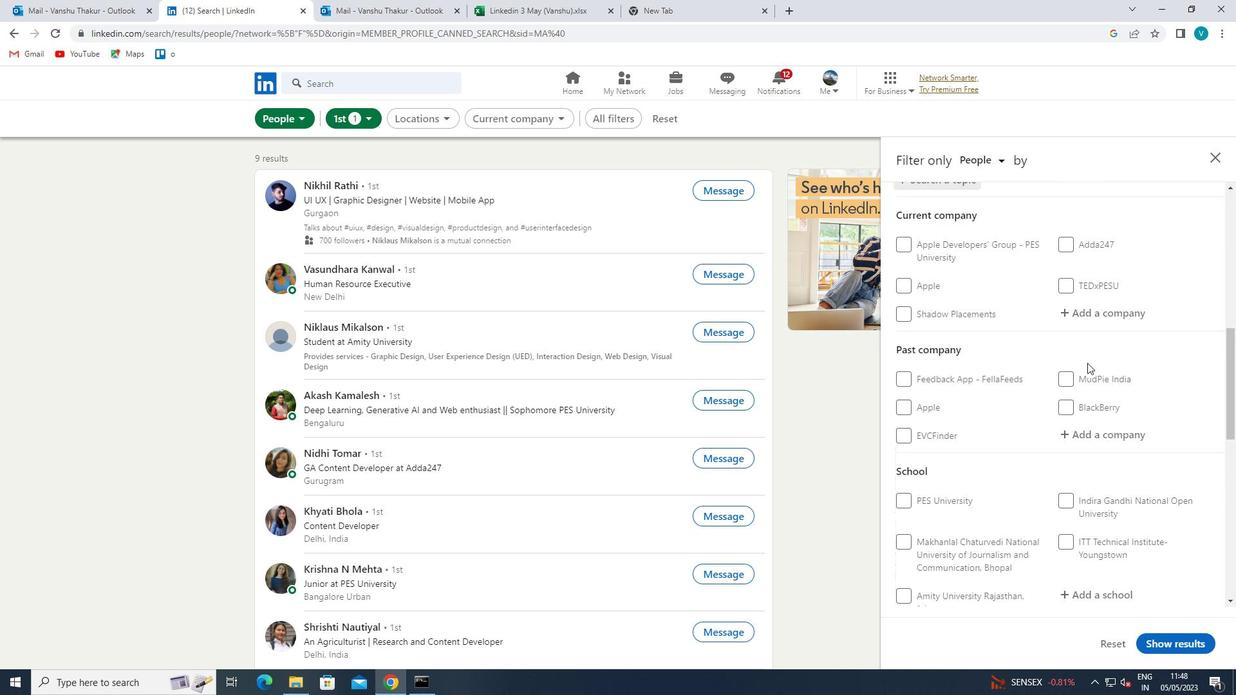 
Action: Mouse scrolled (1080, 365) with delta (0, 0)
Screenshot: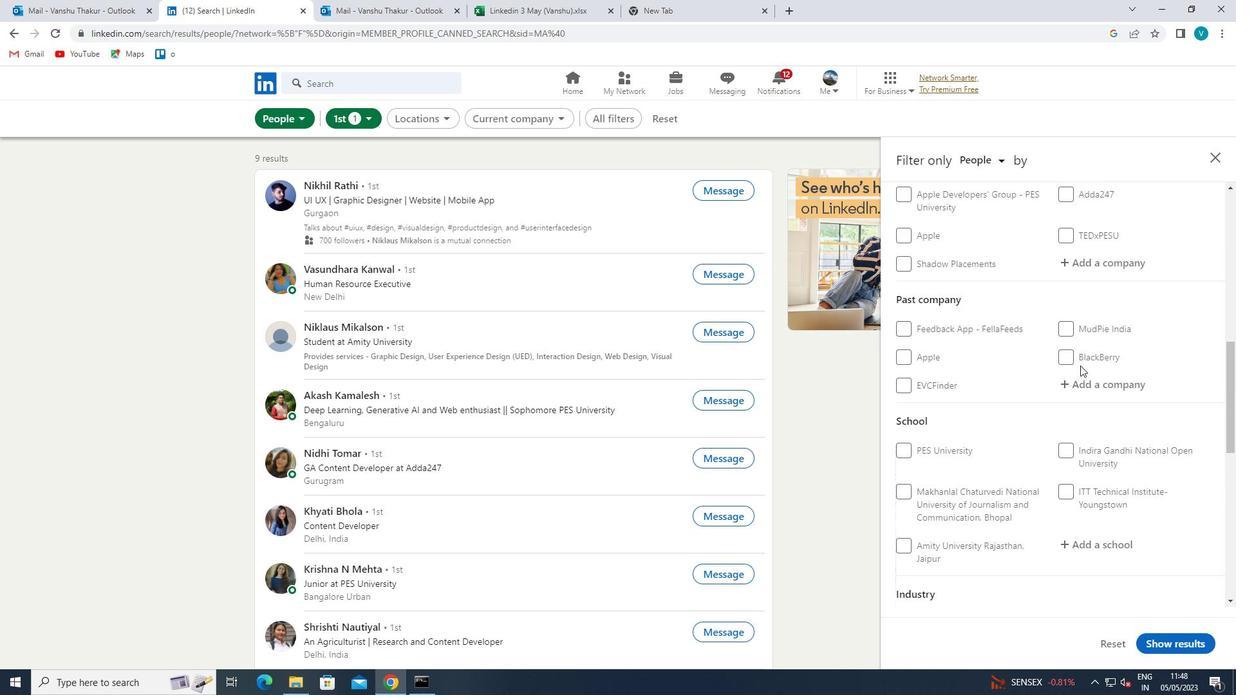 
Action: Mouse moved to (1079, 367)
Screenshot: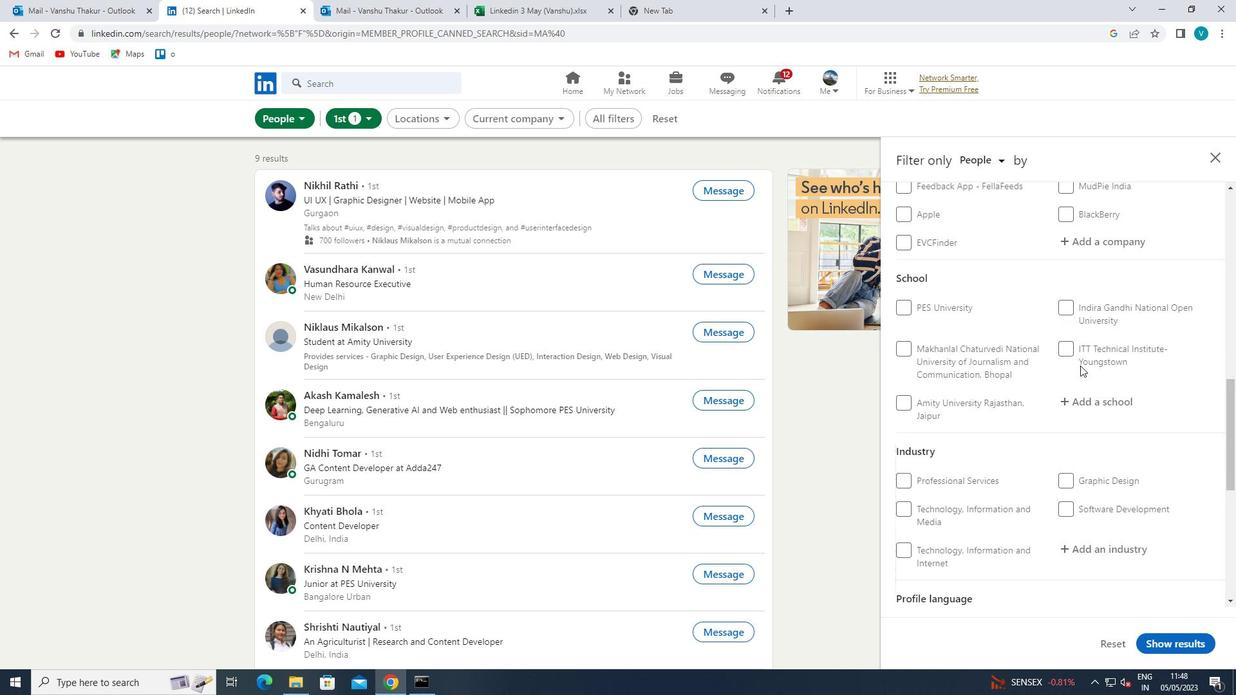
Action: Mouse scrolled (1079, 366) with delta (0, 0)
Screenshot: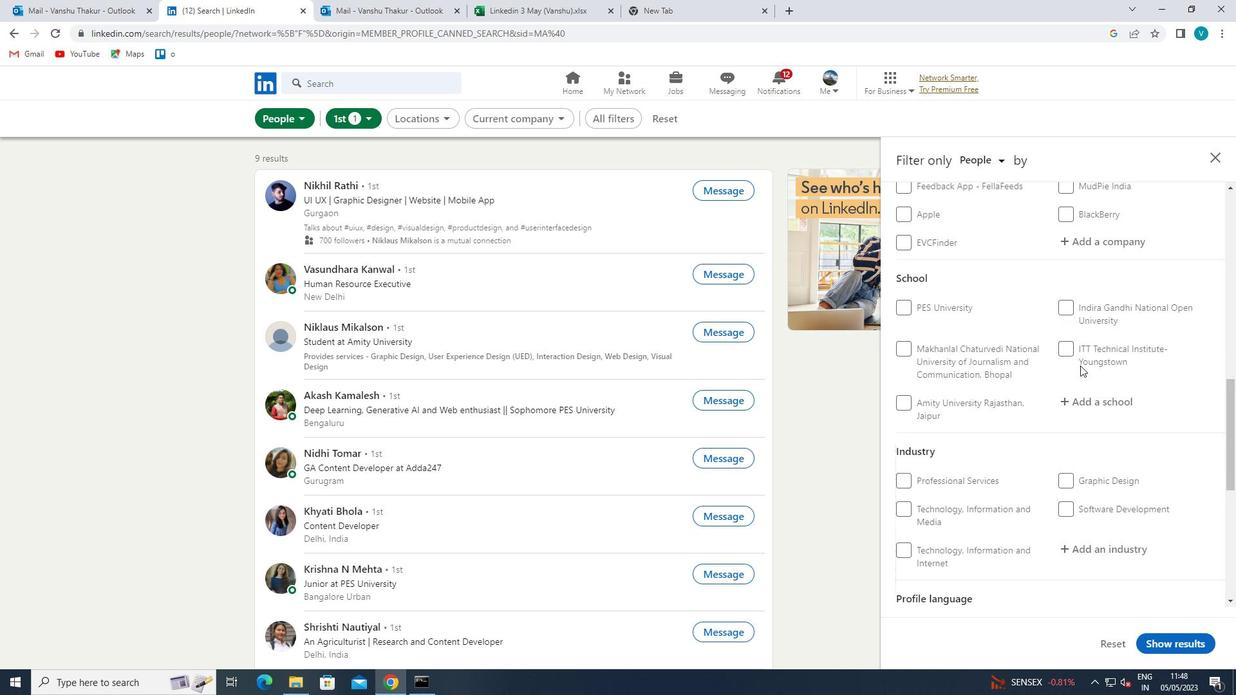 
Action: Mouse moved to (1078, 369)
Screenshot: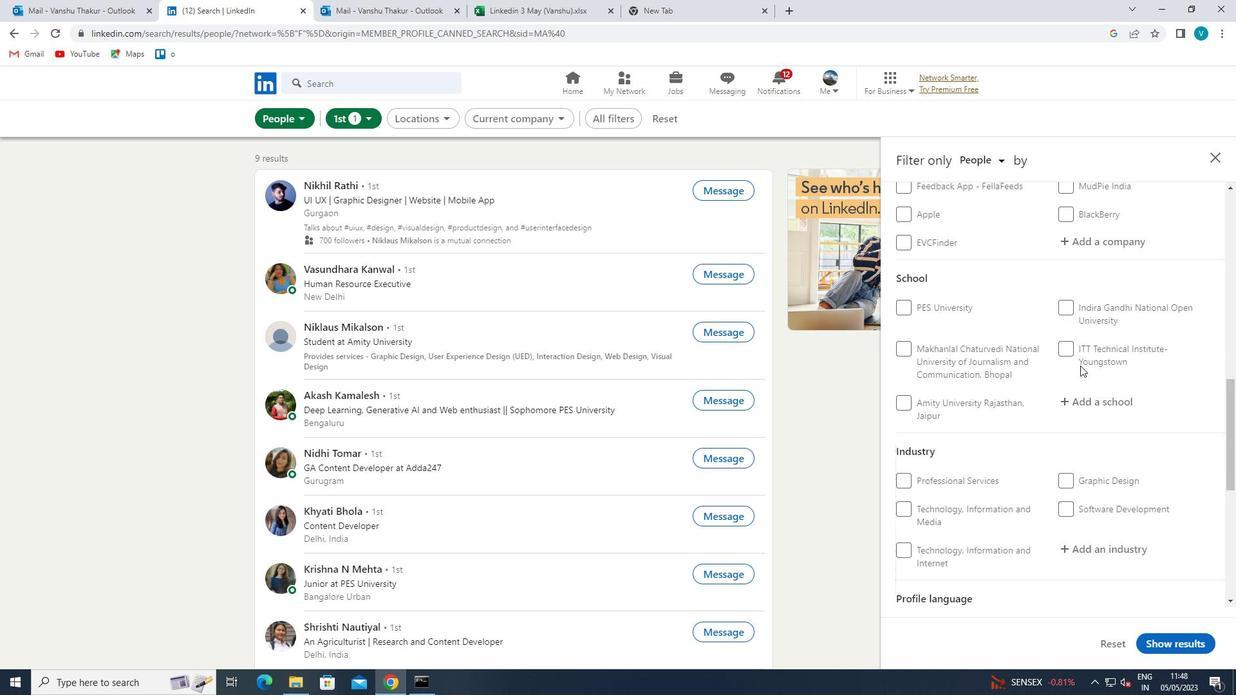 
Action: Mouse scrolled (1078, 368) with delta (0, 0)
Screenshot: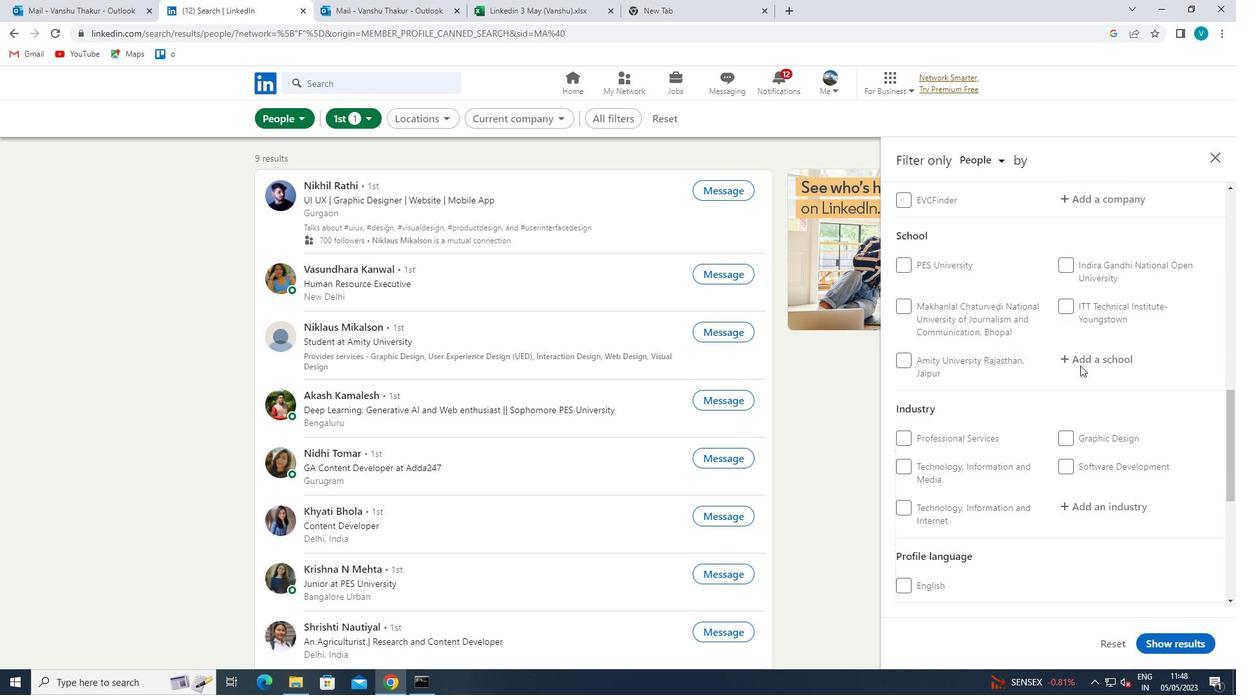 
Action: Mouse moved to (1077, 369)
Screenshot: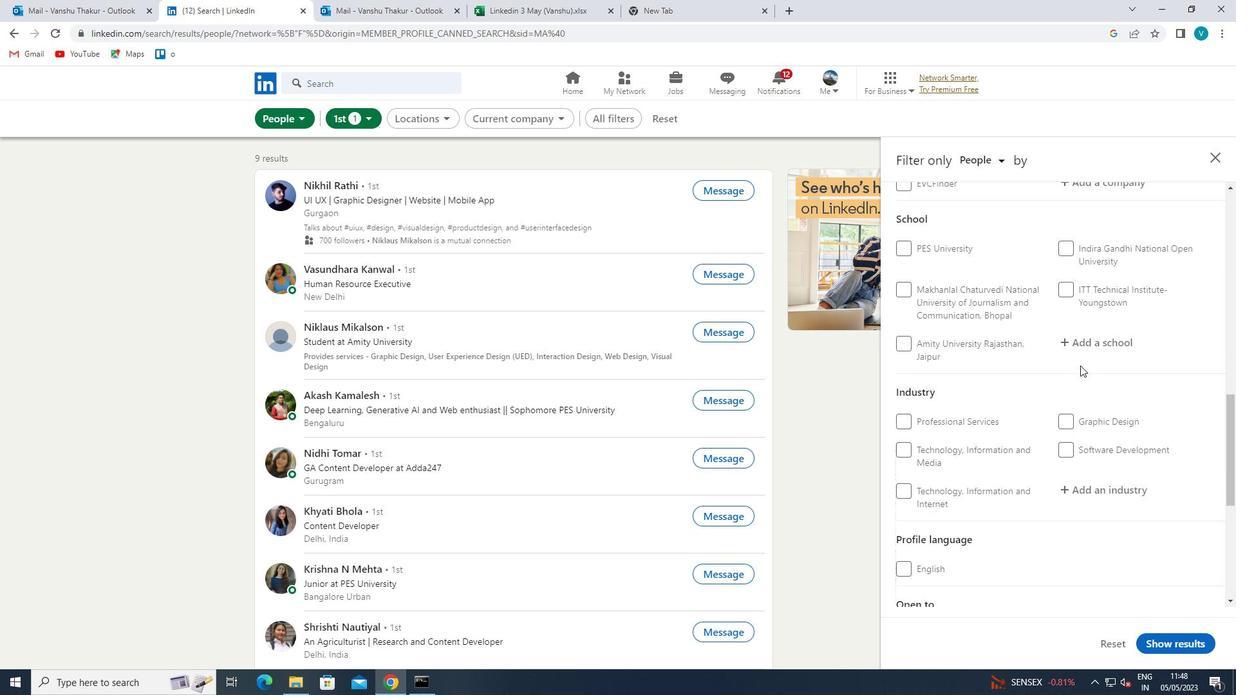 
Action: Mouse scrolled (1077, 369) with delta (0, 0)
Screenshot: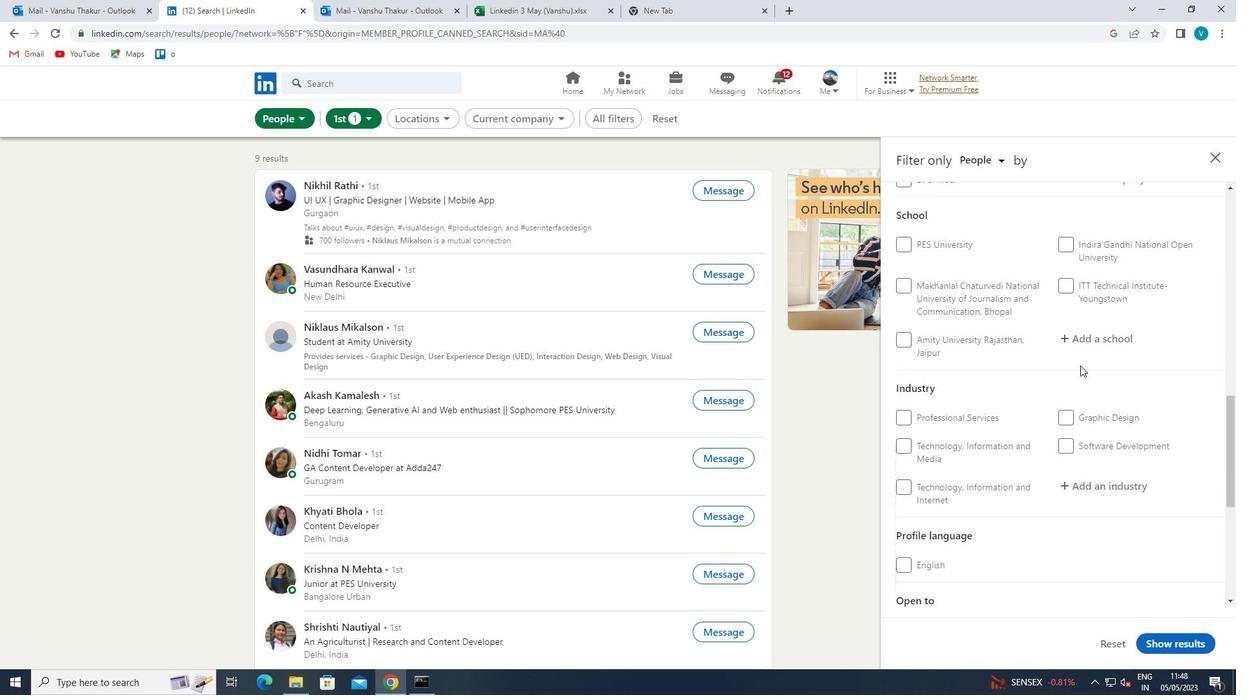 
Action: Mouse moved to (912, 370)
Screenshot: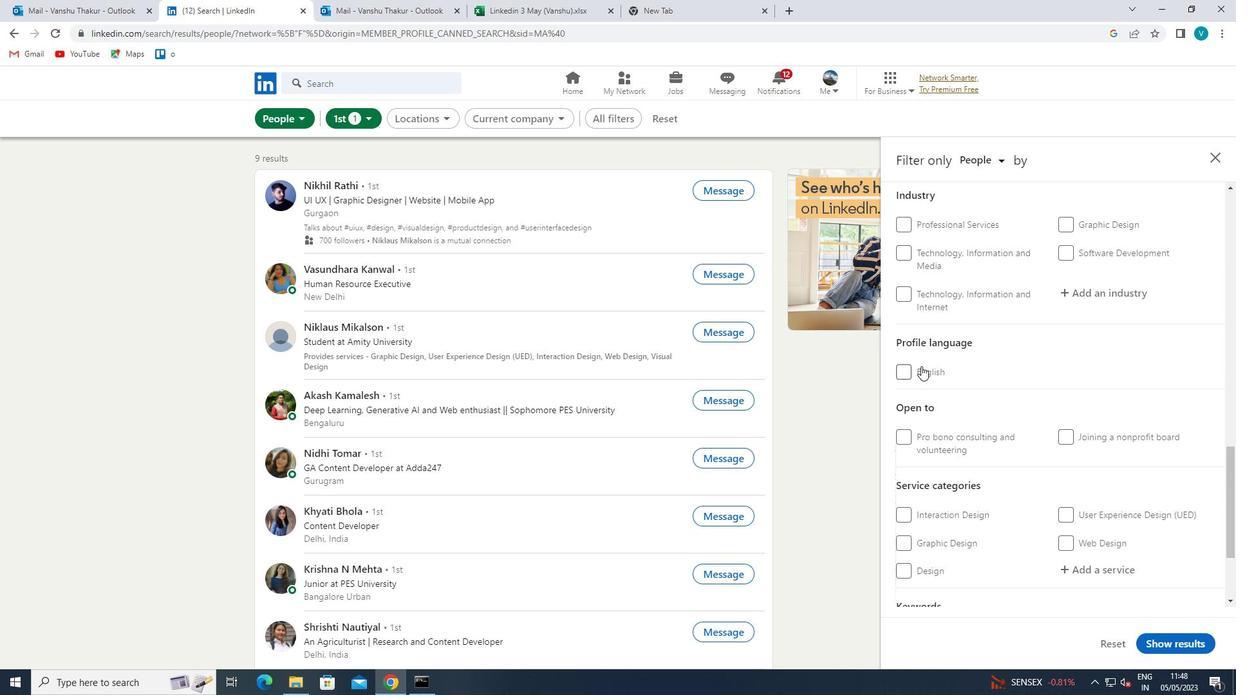 
Action: Mouse pressed left at (912, 370)
Screenshot: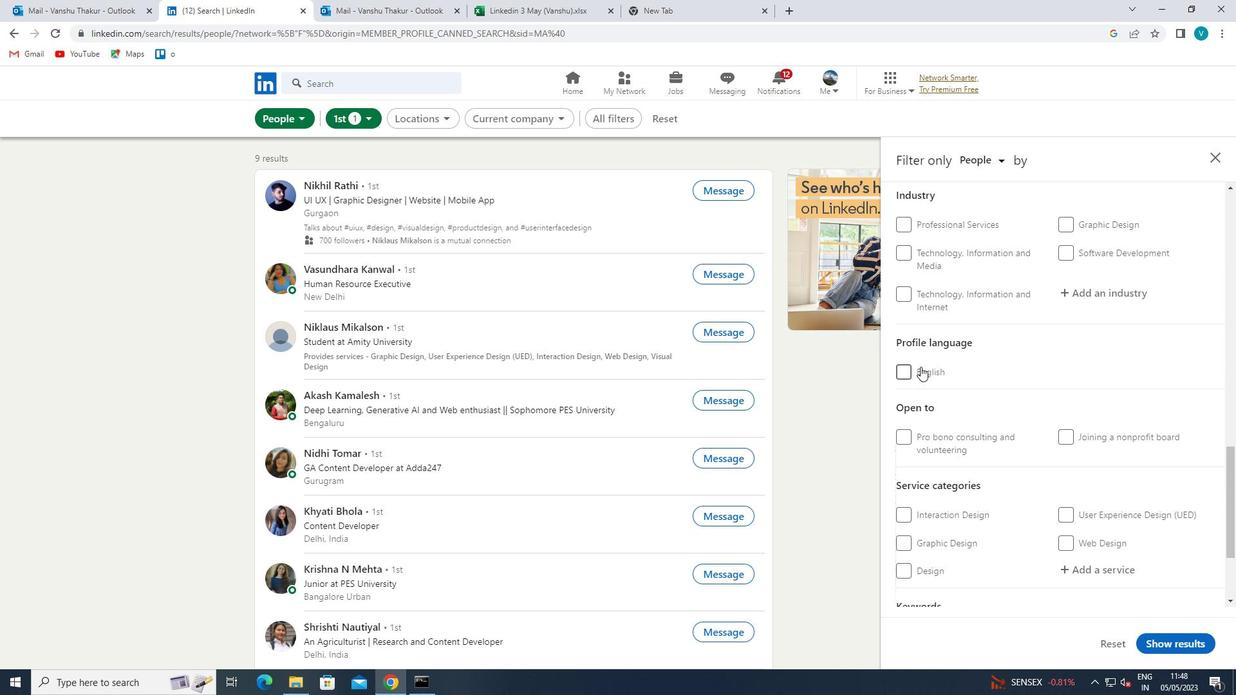 
Action: Mouse moved to (1067, 377)
Screenshot: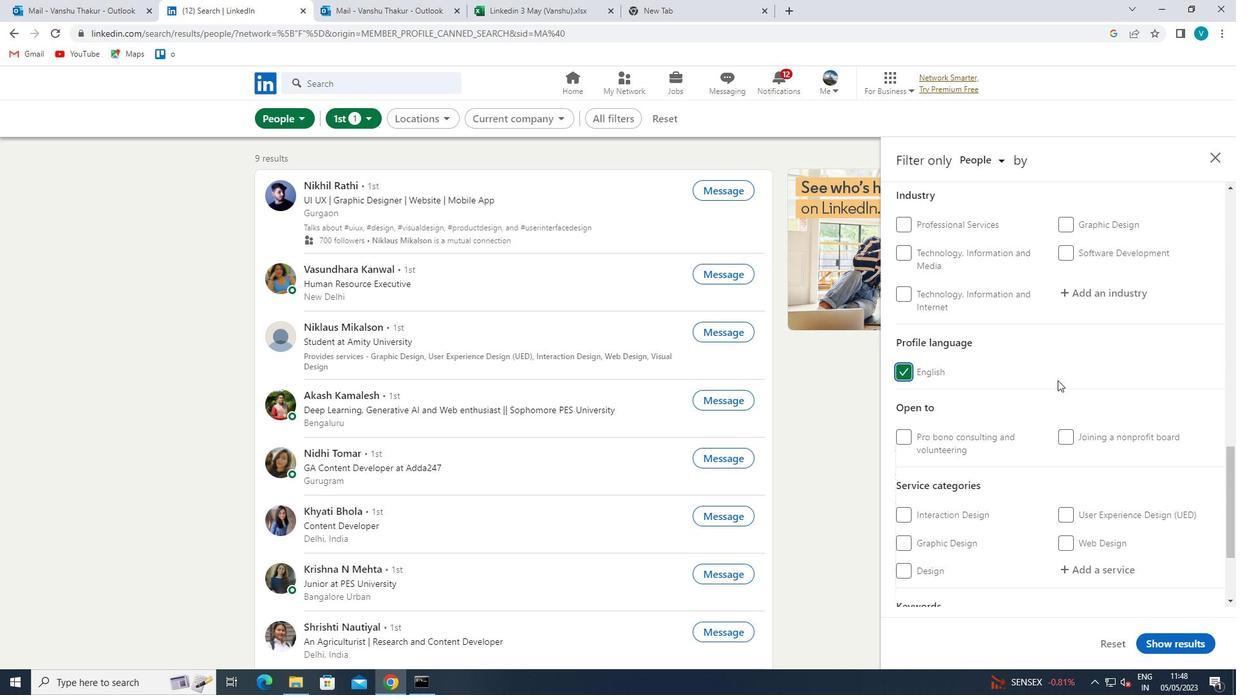 
Action: Mouse scrolled (1067, 378) with delta (0, 0)
Screenshot: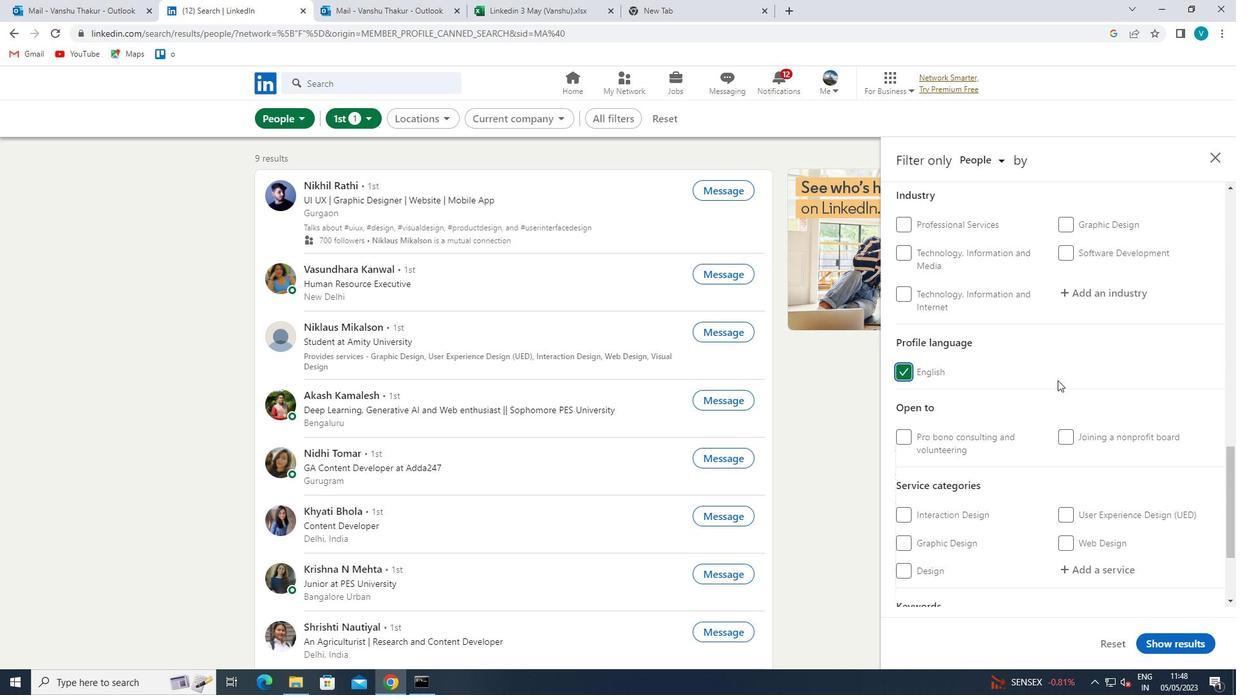 
Action: Mouse moved to (1068, 376)
Screenshot: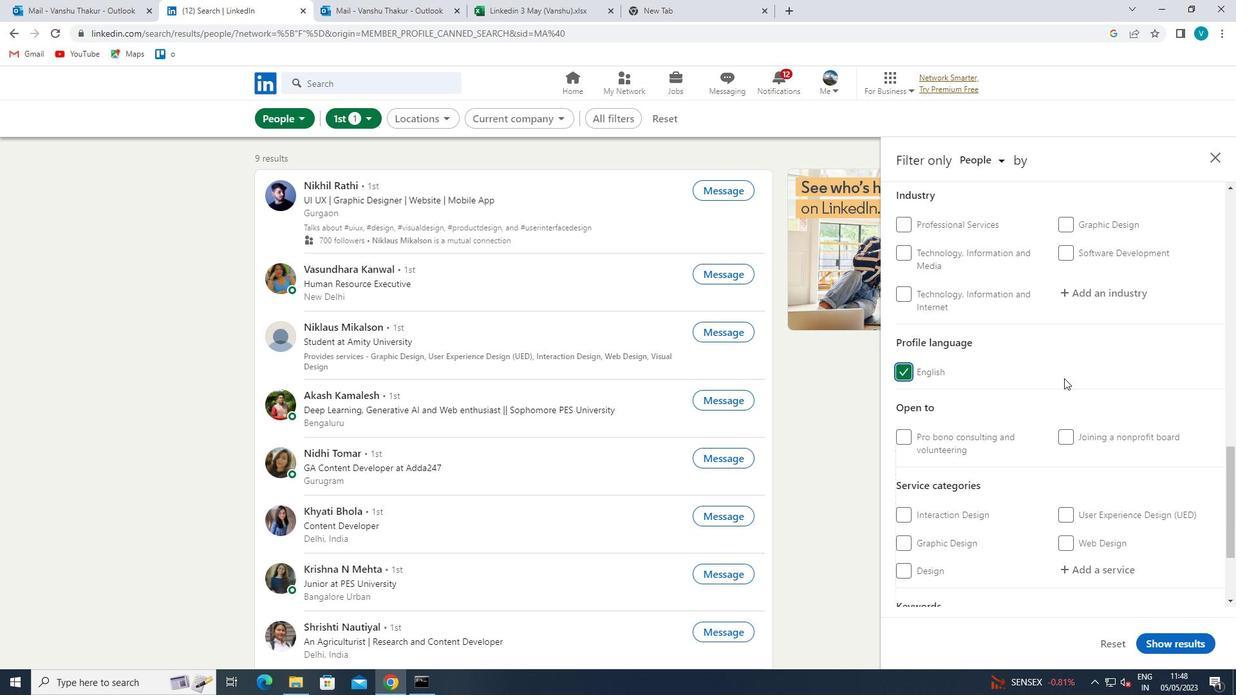 
Action: Mouse scrolled (1068, 377) with delta (0, 0)
Screenshot: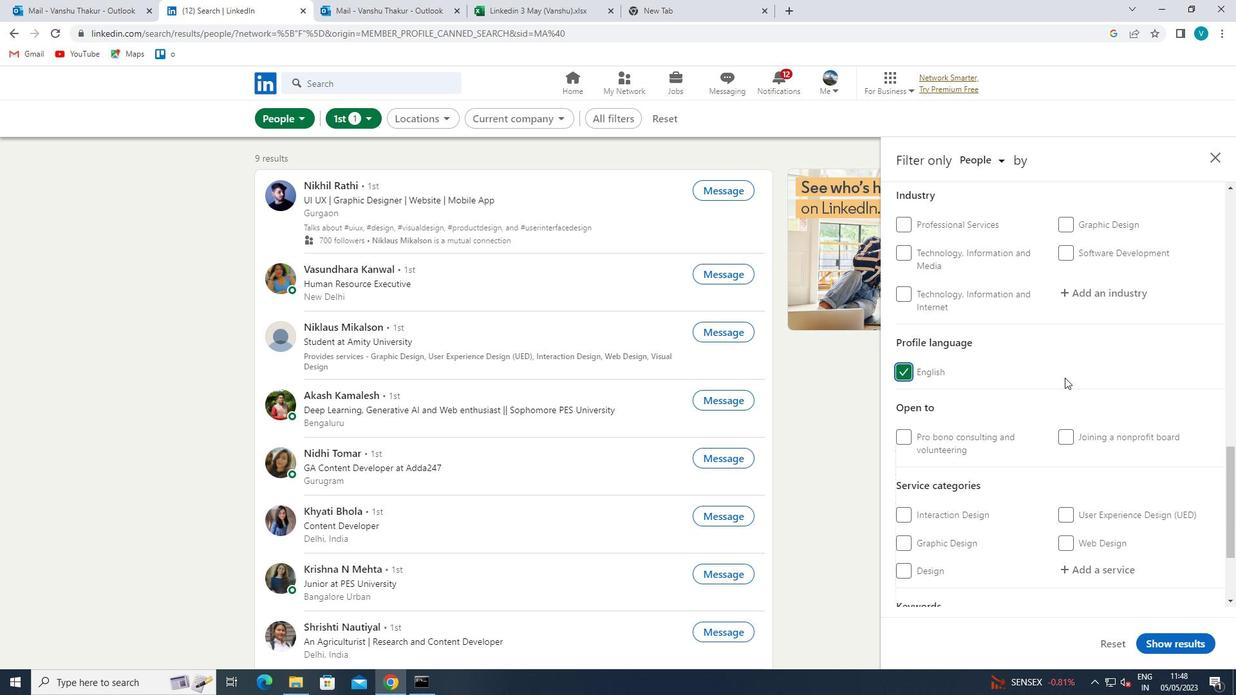 
Action: Mouse moved to (1069, 376)
Screenshot: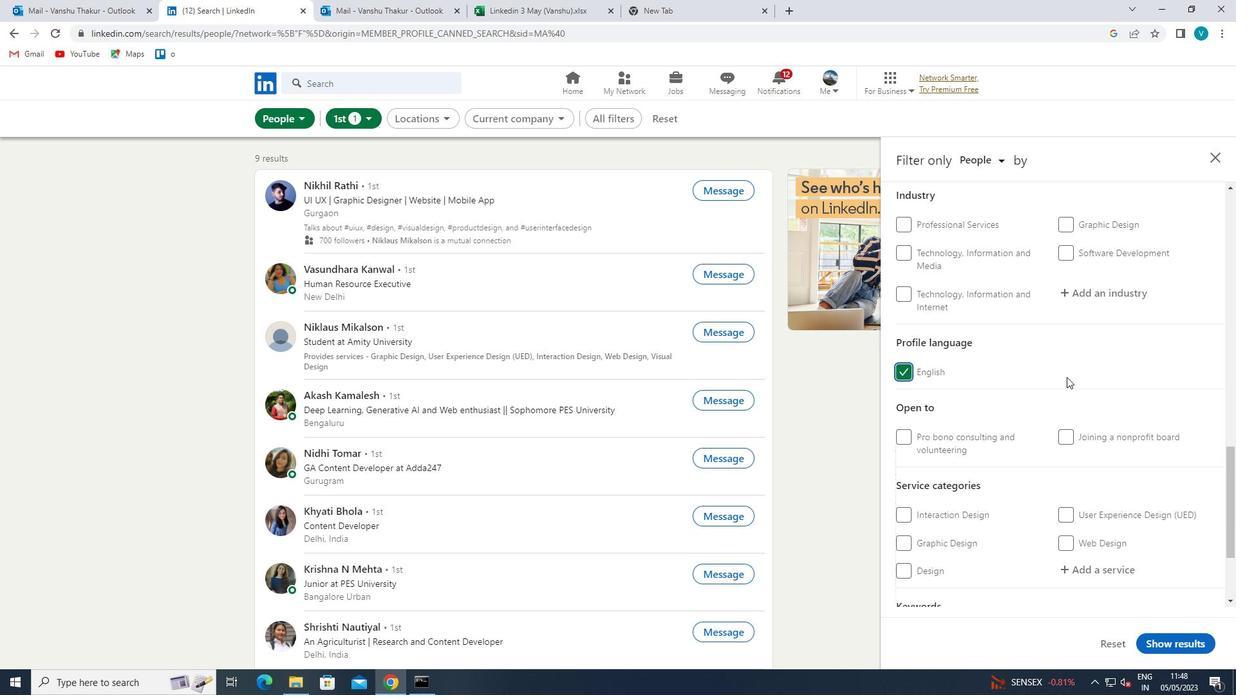 
Action: Mouse scrolled (1069, 377) with delta (0, 0)
Screenshot: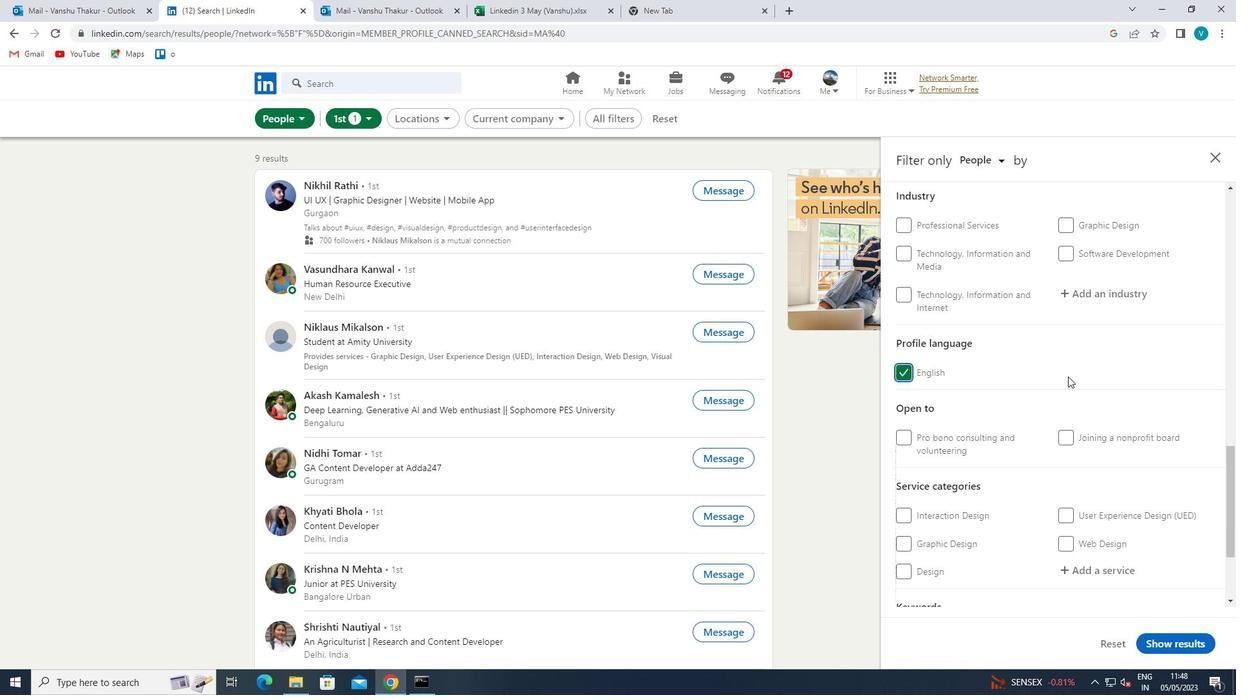 
Action: Mouse scrolled (1069, 377) with delta (0, 0)
Screenshot: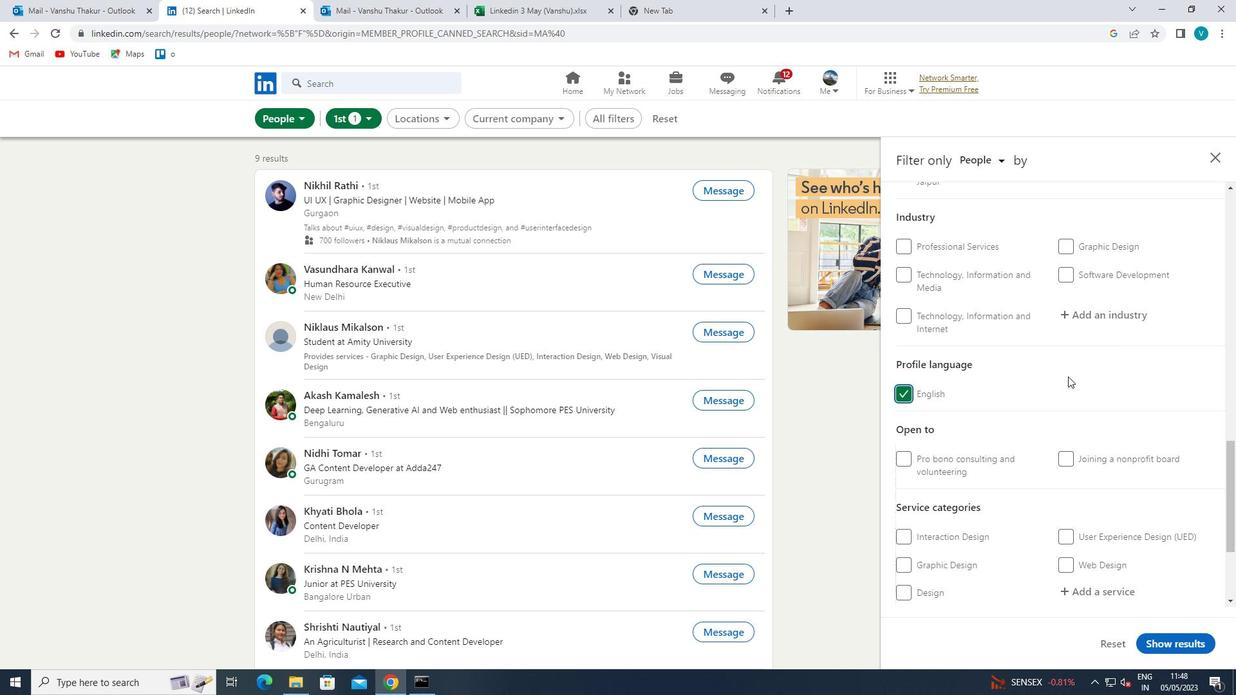 
Action: Mouse scrolled (1069, 377) with delta (0, 0)
Screenshot: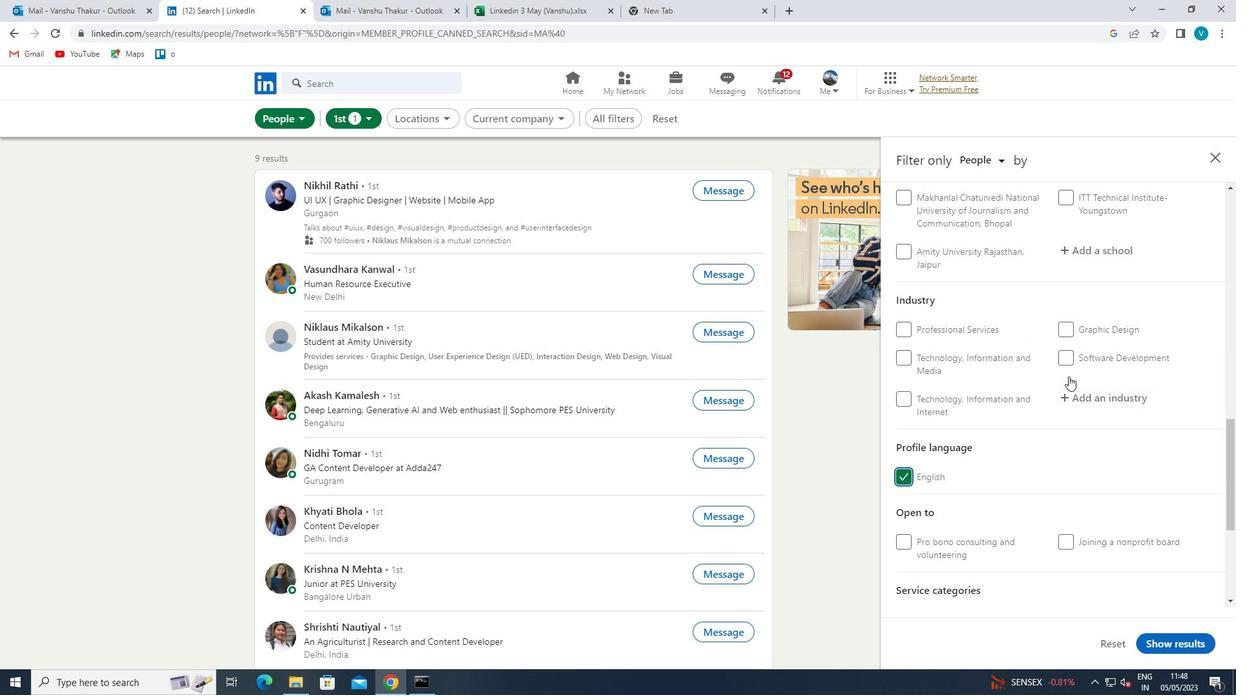 
Action: Mouse scrolled (1069, 377) with delta (0, 0)
Screenshot: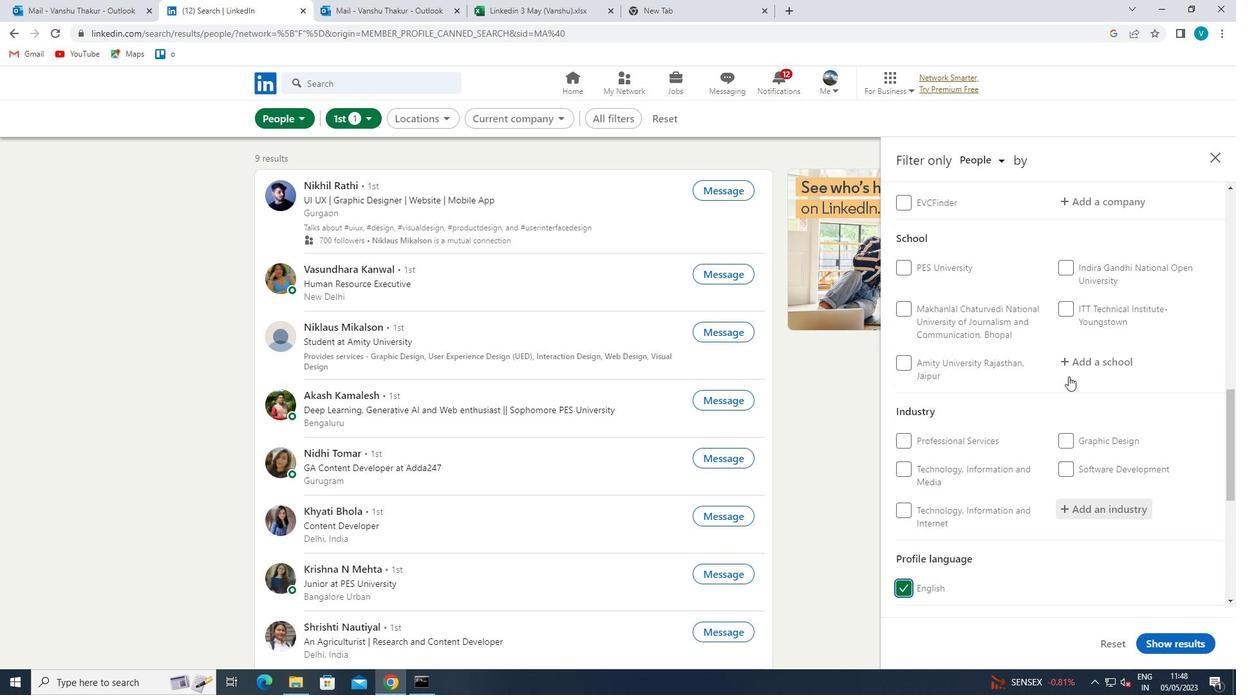 
Action: Mouse scrolled (1069, 377) with delta (0, 0)
Screenshot: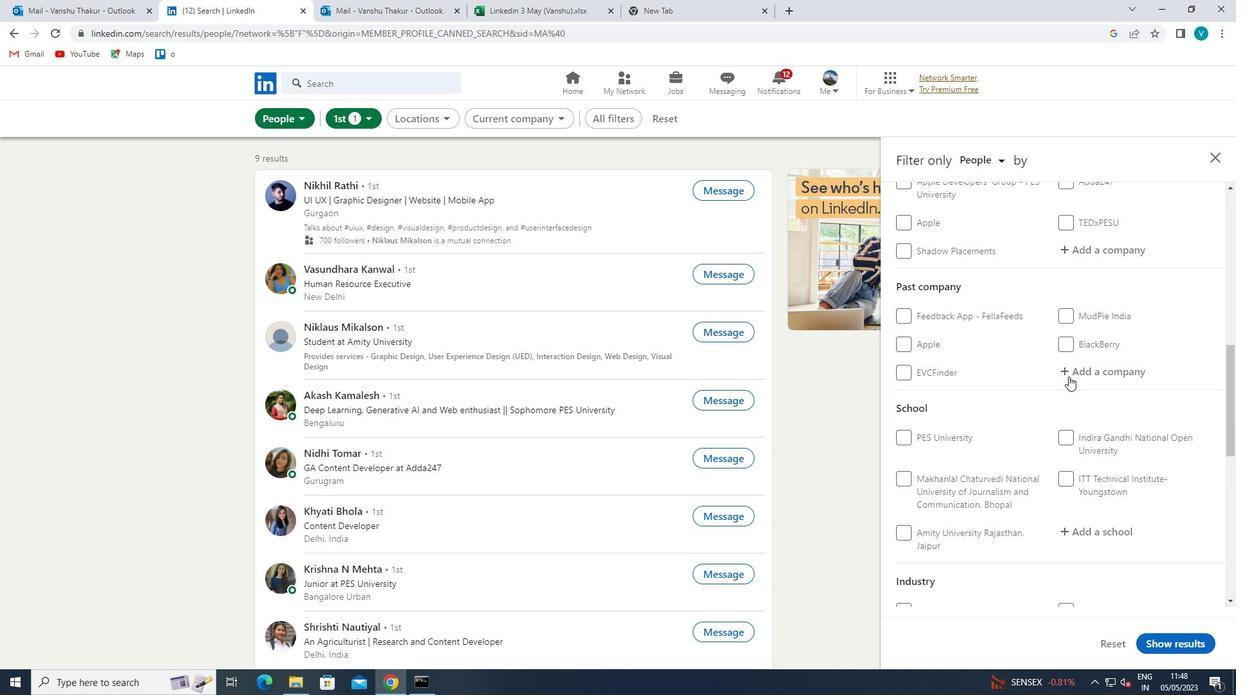 
Action: Mouse scrolled (1069, 377) with delta (0, 0)
Screenshot: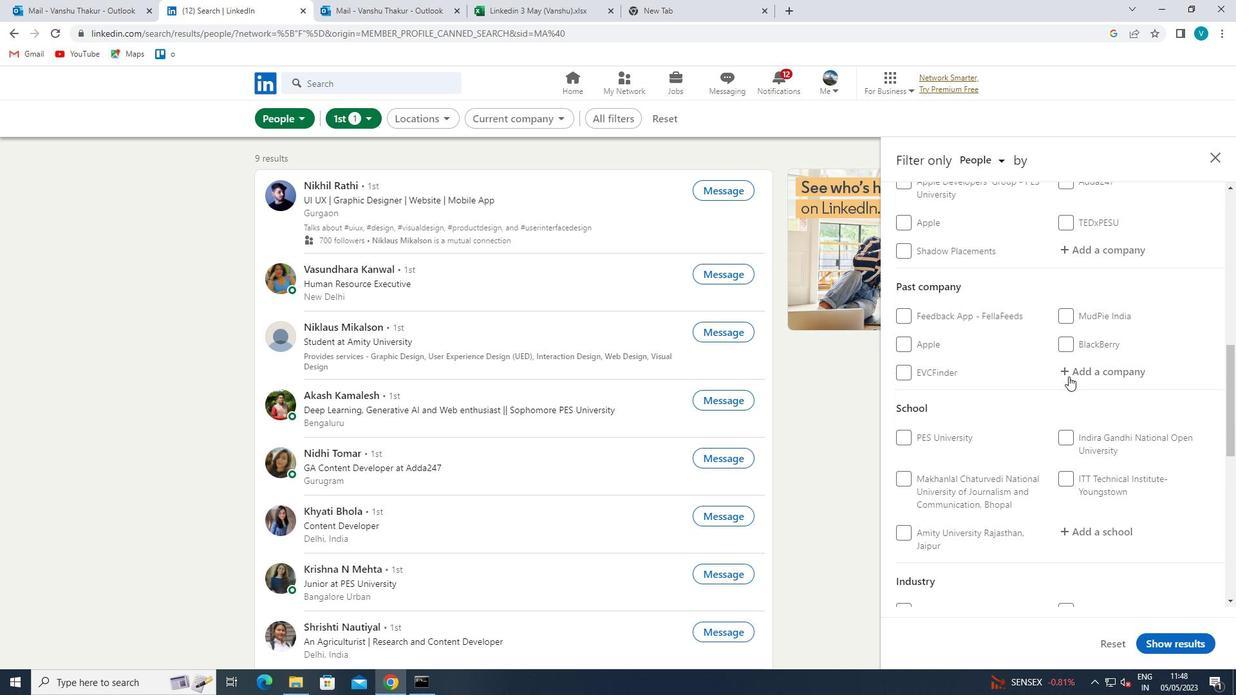 
Action: Mouse moved to (1088, 378)
Screenshot: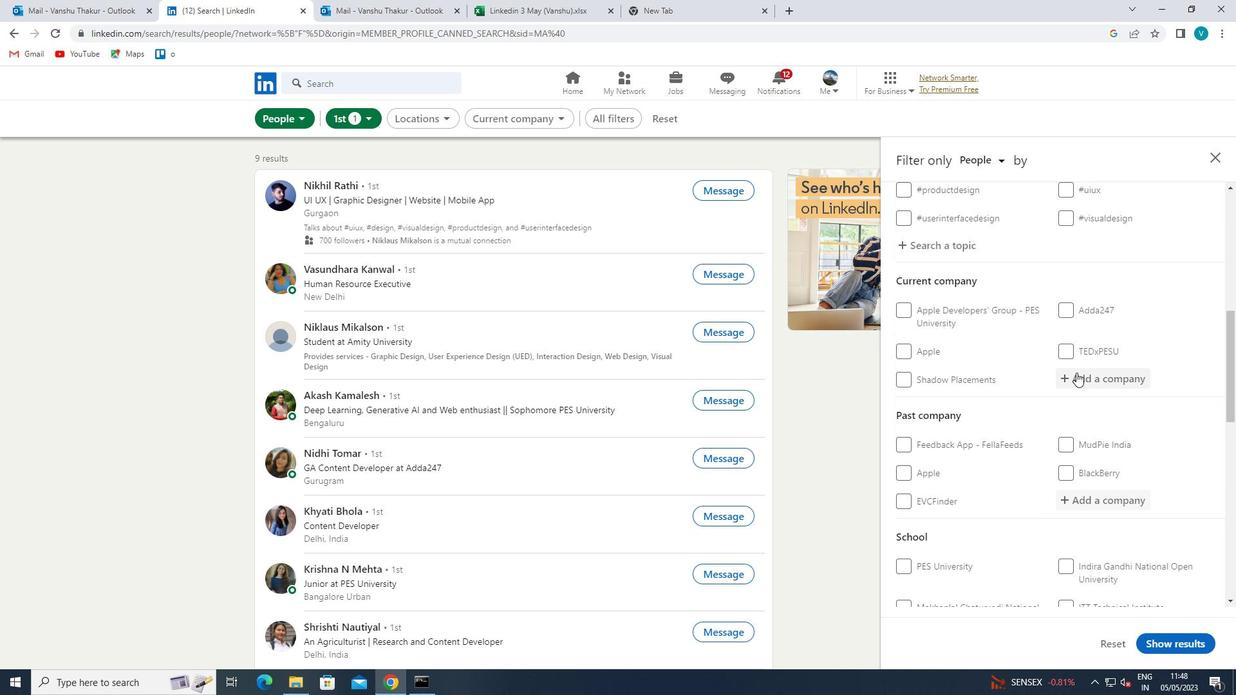 
Action: Mouse pressed left at (1088, 378)
Screenshot: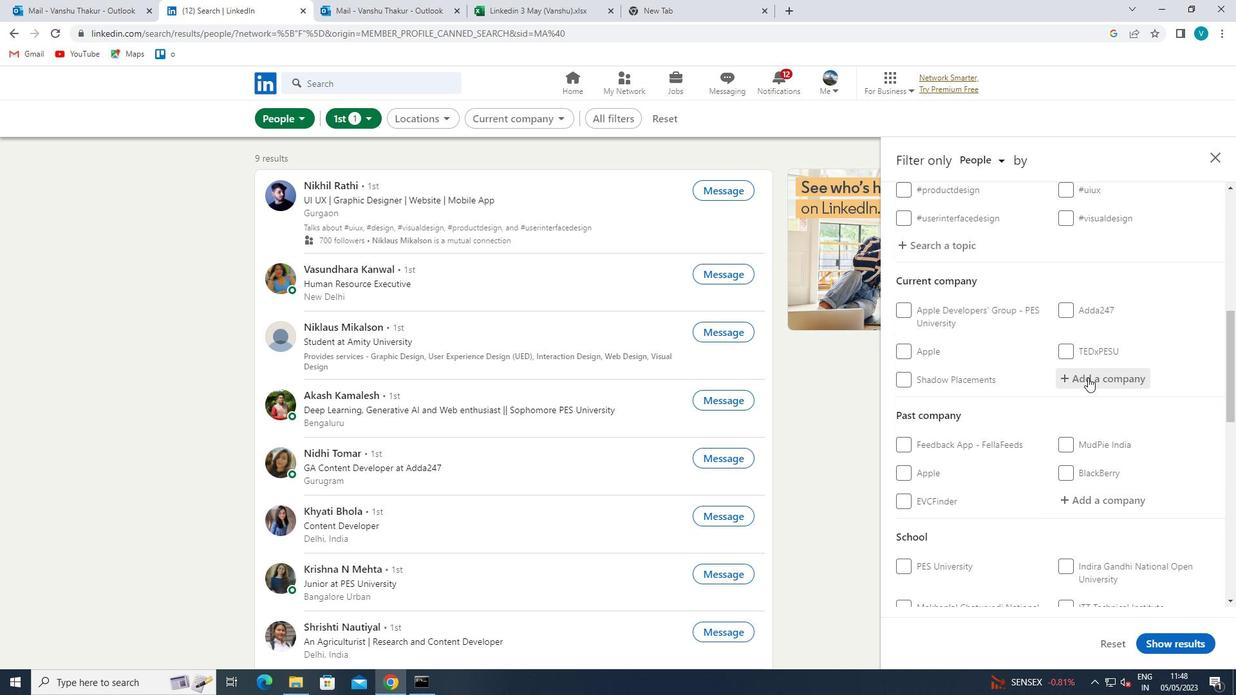 
Action: Key pressed <Key.shift>AAVAS
Screenshot: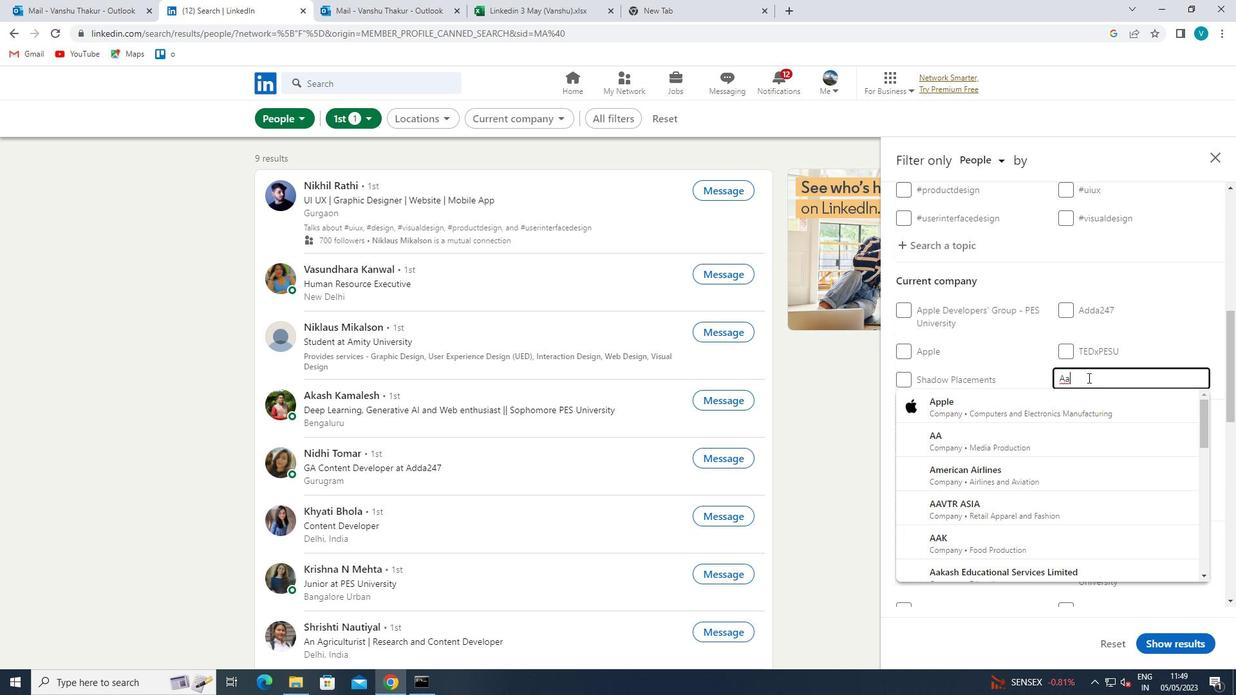 
Action: Mouse moved to (1073, 403)
Screenshot: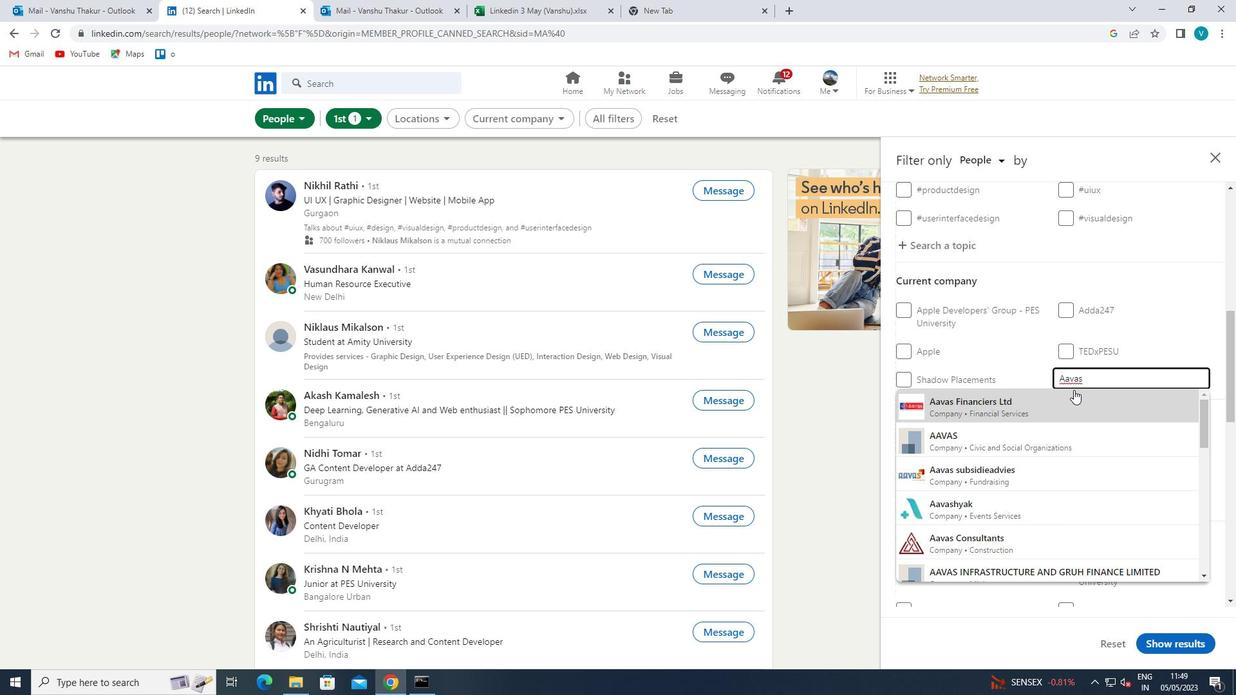 
Action: Mouse pressed left at (1073, 403)
Screenshot: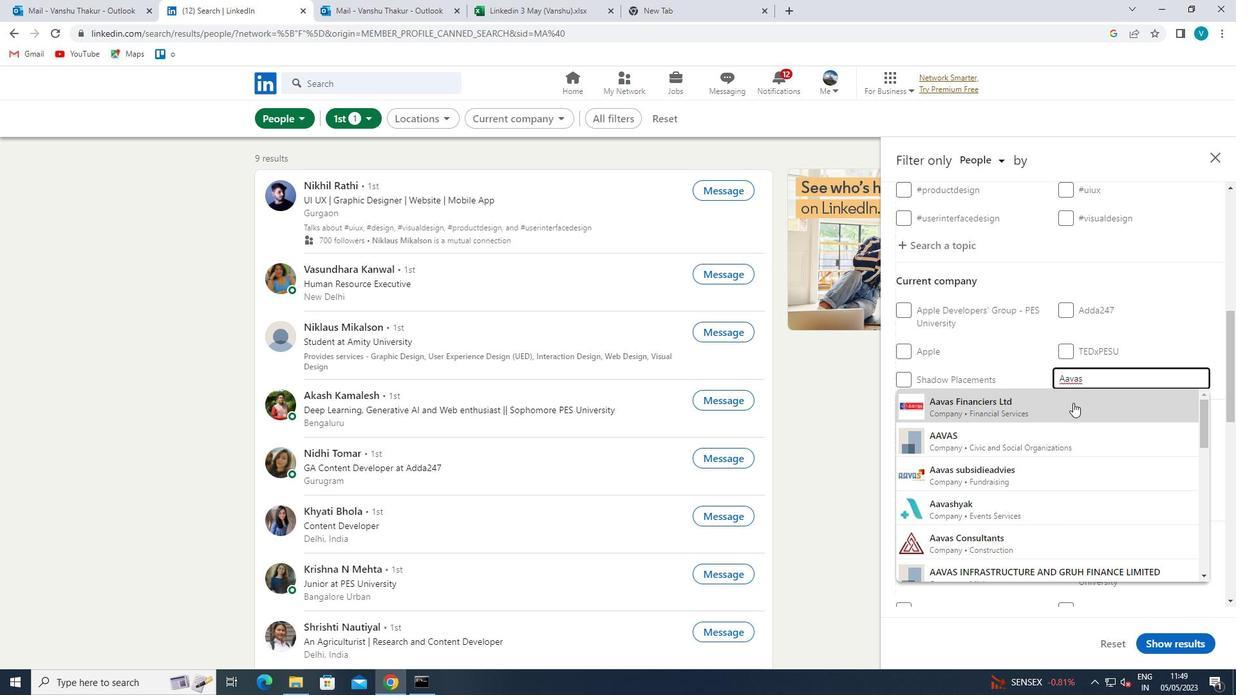 
Action: Mouse scrolled (1073, 403) with delta (0, 0)
Screenshot: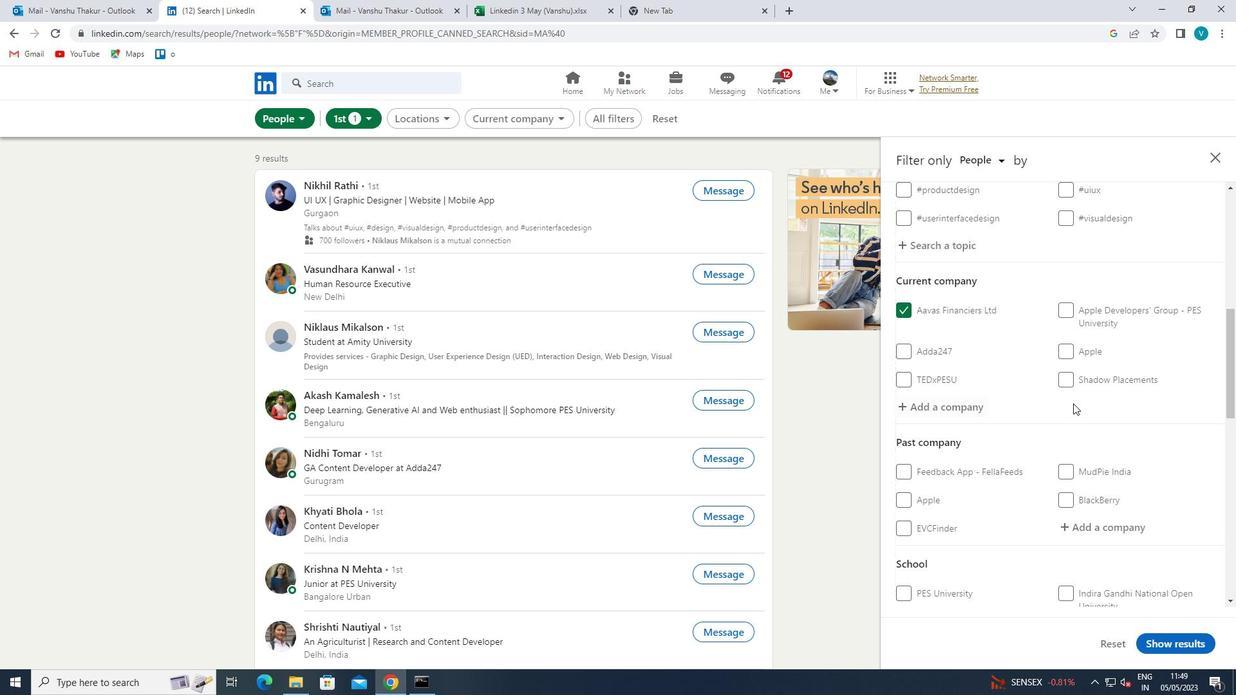
Action: Mouse scrolled (1073, 403) with delta (0, 0)
Screenshot: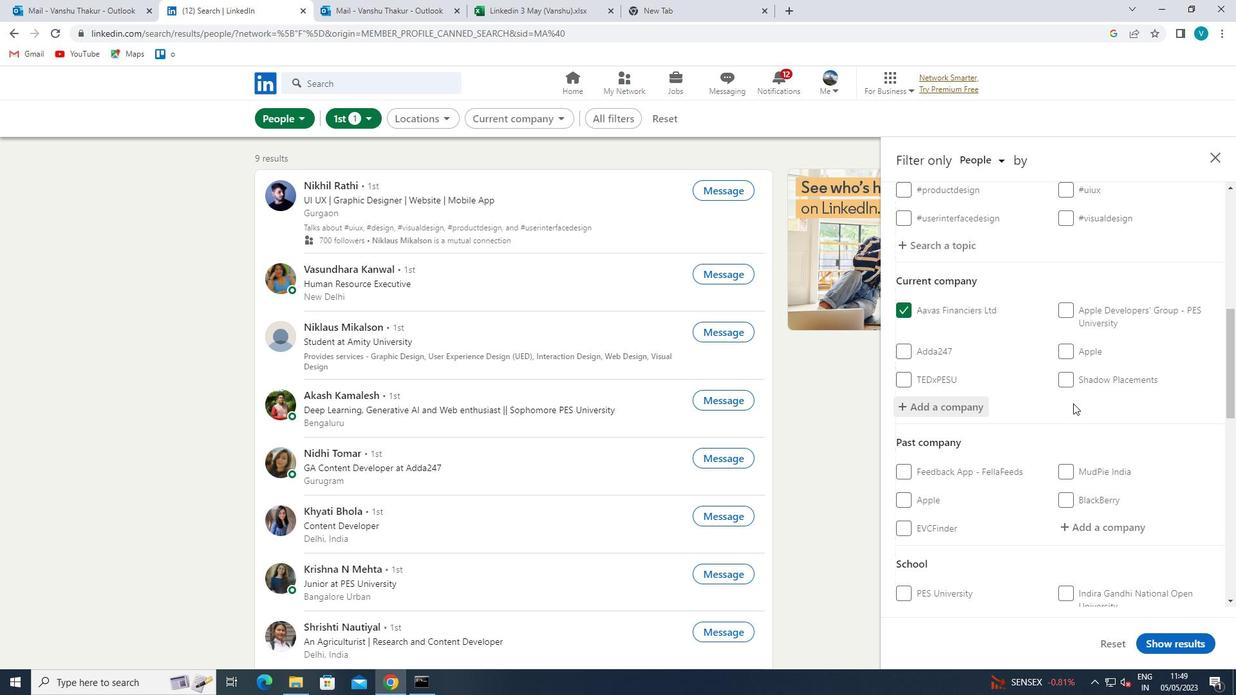 
Action: Mouse scrolled (1073, 403) with delta (0, 0)
Screenshot: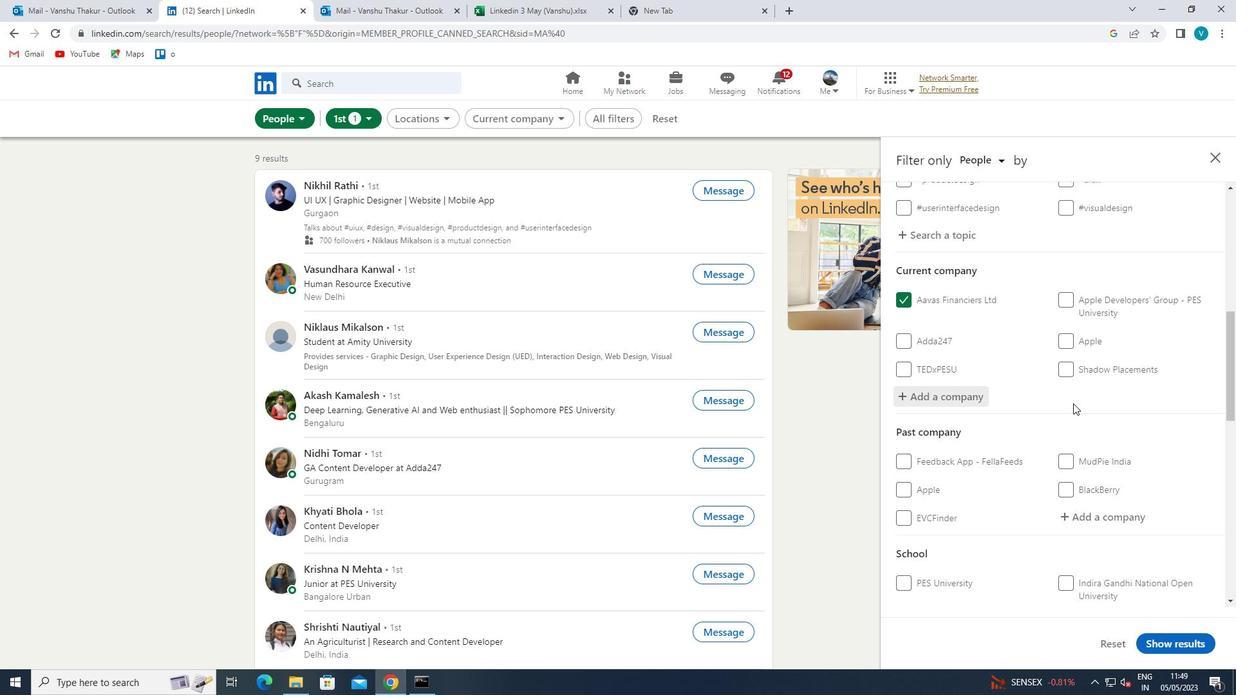 
Action: Mouse scrolled (1073, 403) with delta (0, 0)
Screenshot: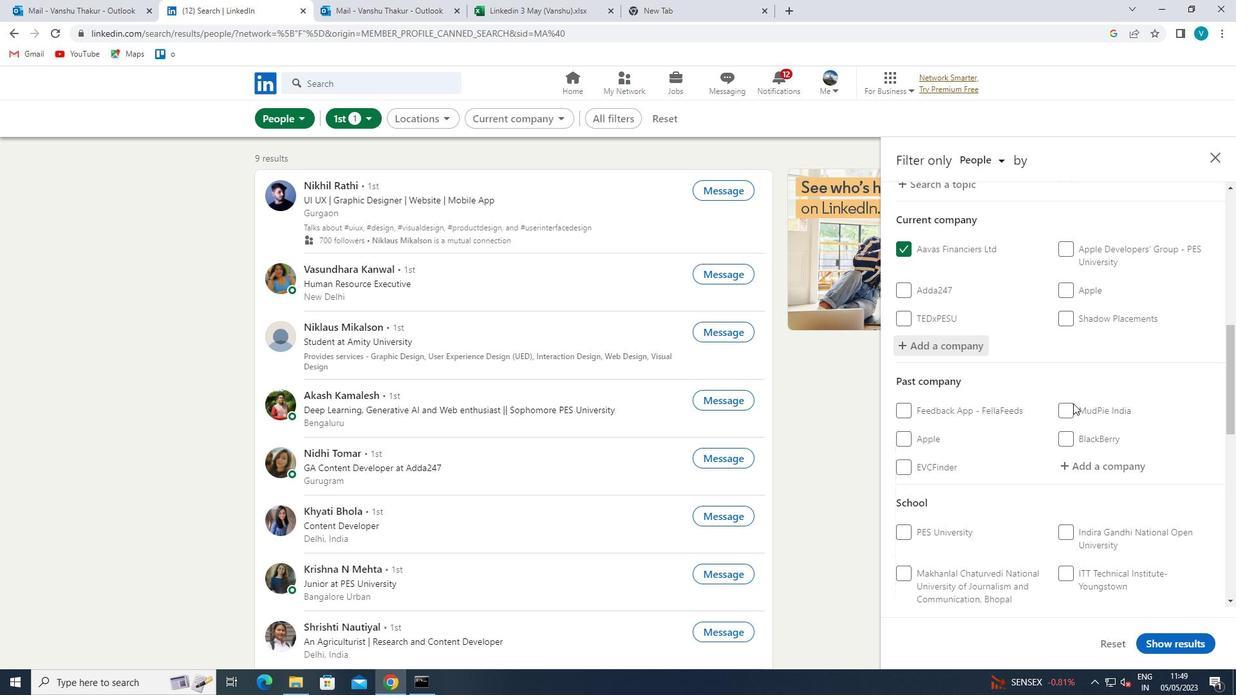 
Action: Mouse moved to (1088, 426)
Screenshot: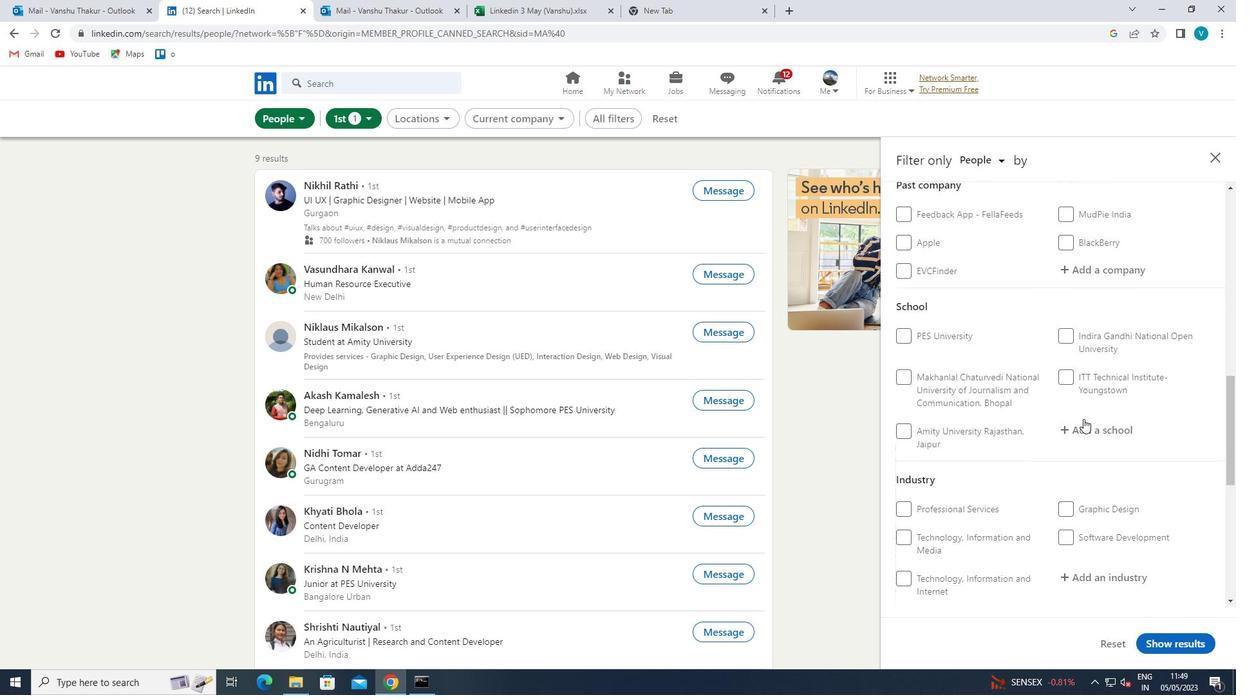 
Action: Mouse pressed left at (1088, 426)
Screenshot: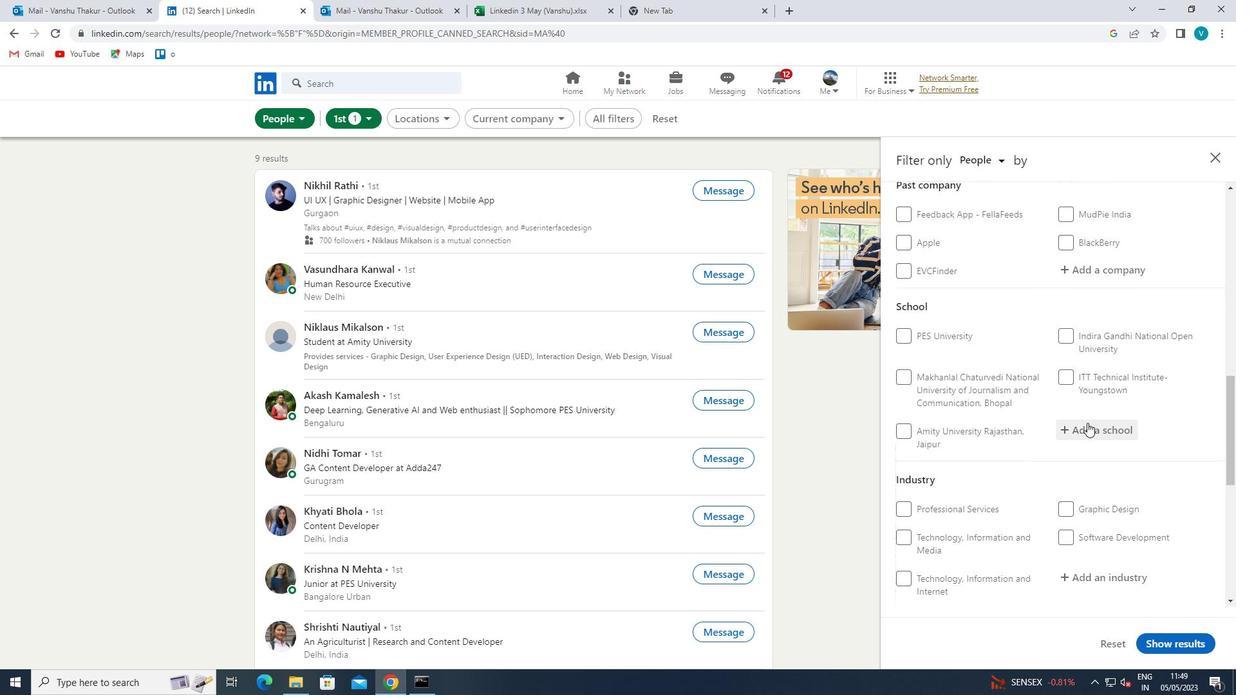 
Action: Mouse moved to (1089, 426)
Screenshot: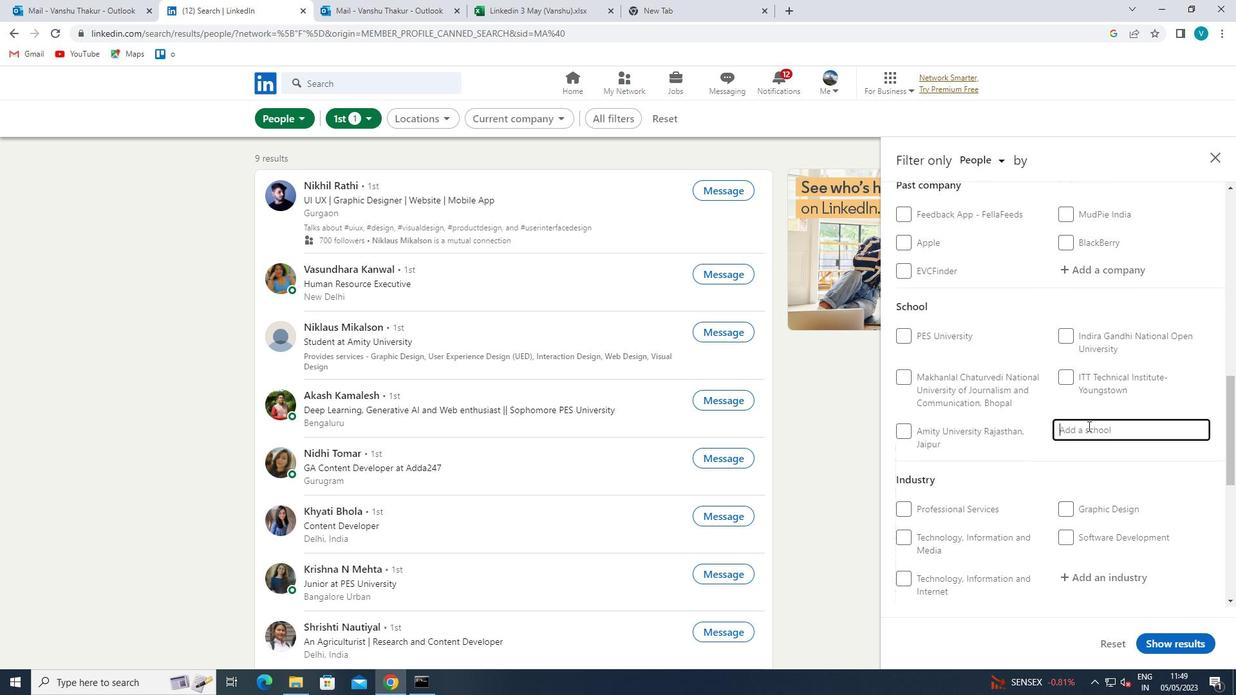 
Action: Key pressed <Key.shift>INDIRA
Screenshot: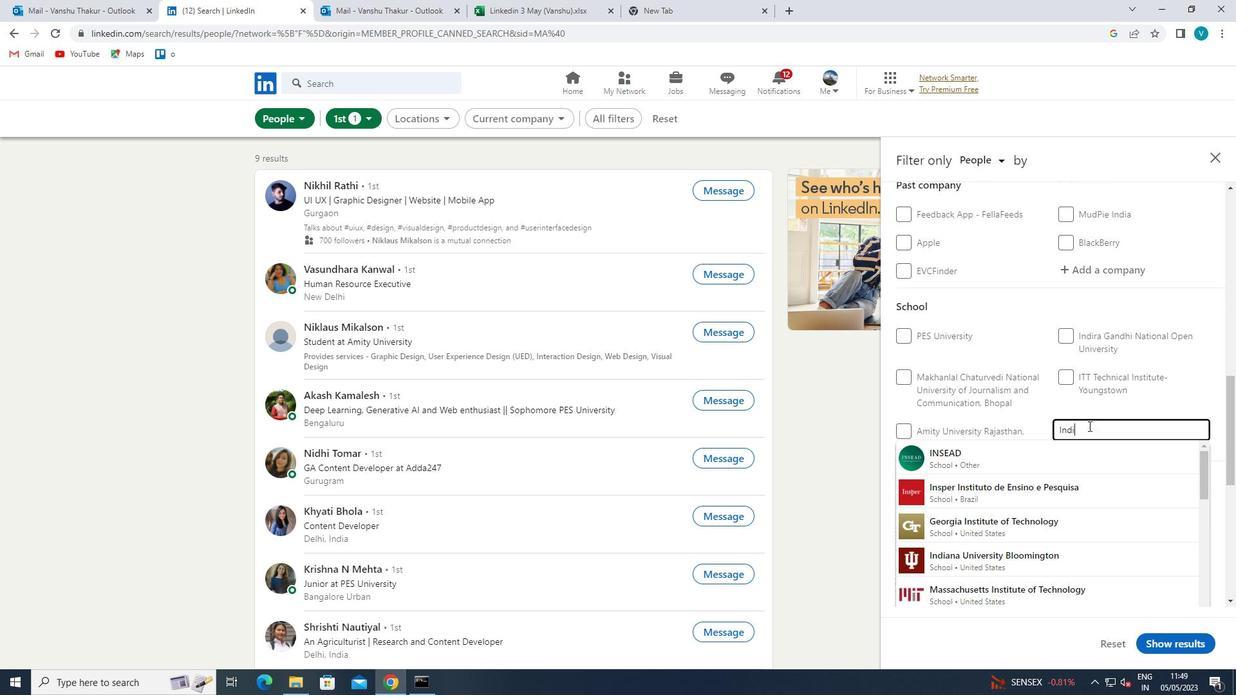 
Action: Mouse moved to (1107, 484)
Screenshot: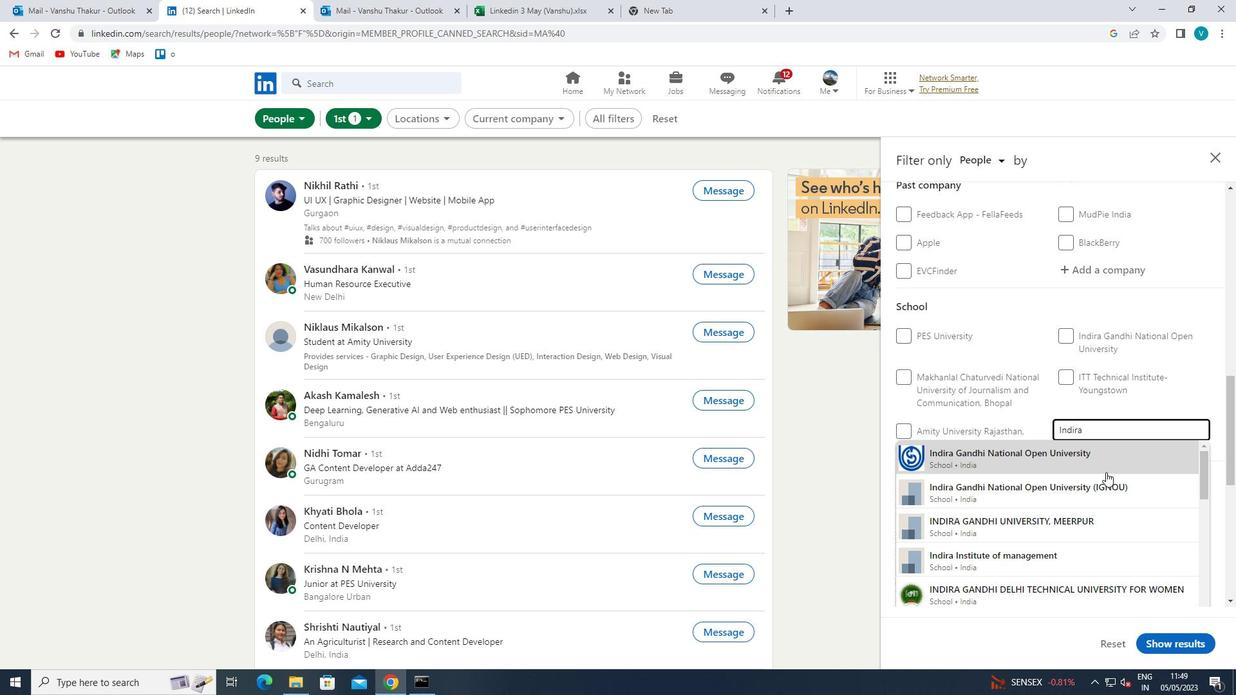 
Action: Mouse pressed left at (1107, 484)
Screenshot: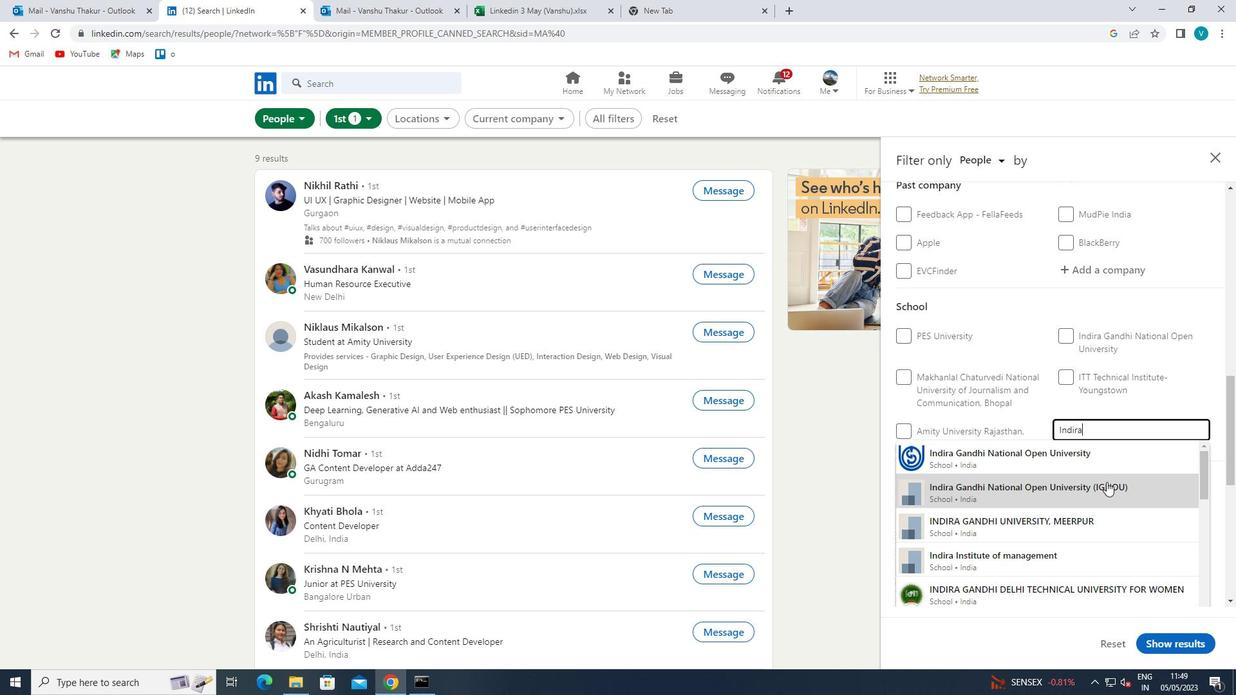 
Action: Mouse moved to (1109, 484)
Screenshot: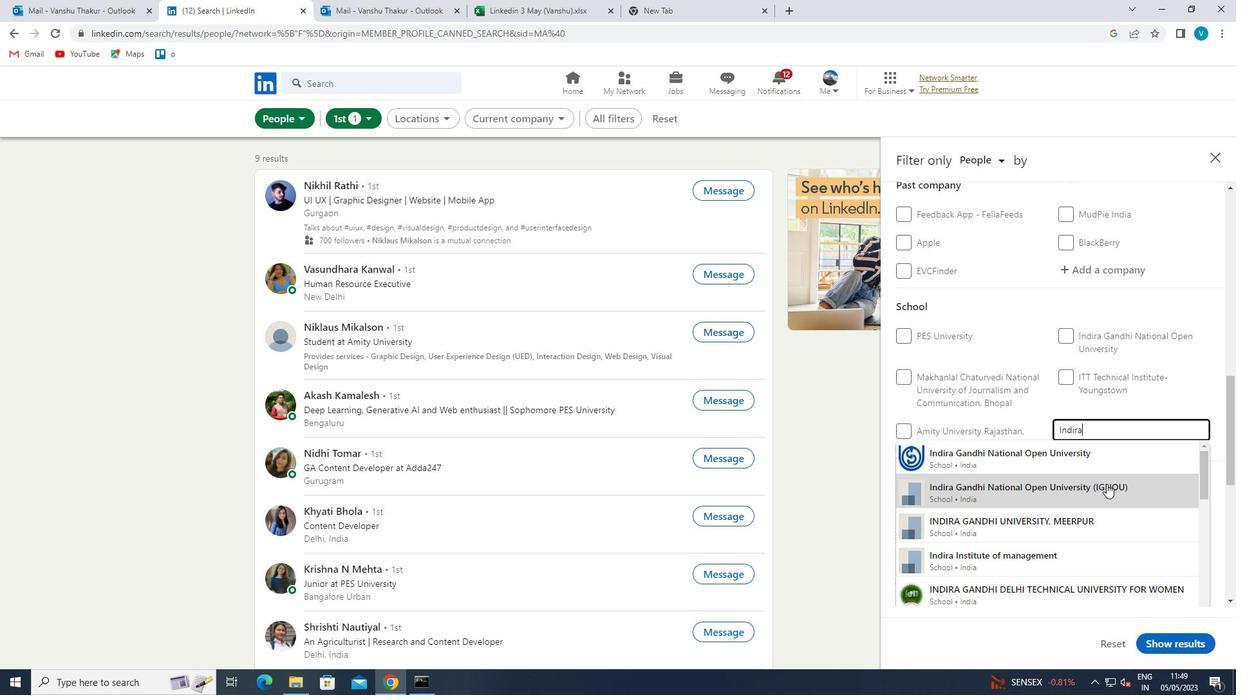 
Action: Mouse scrolled (1109, 483) with delta (0, 0)
Screenshot: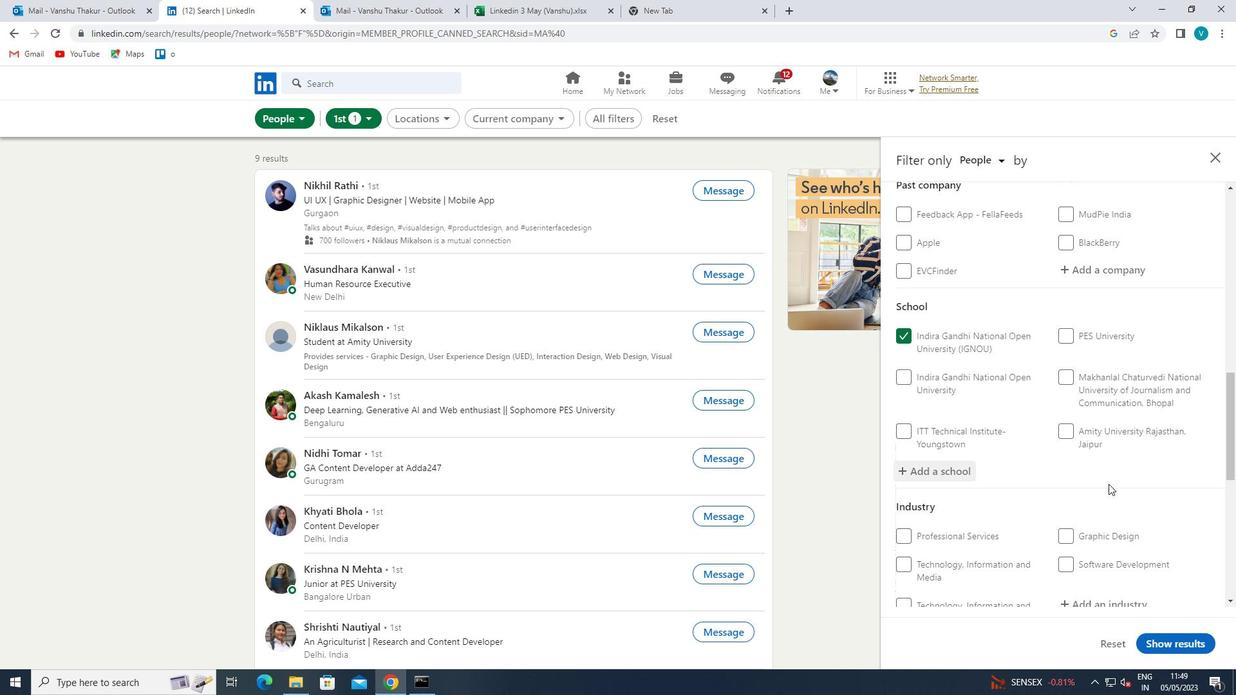 
Action: Mouse scrolled (1109, 483) with delta (0, 0)
Screenshot: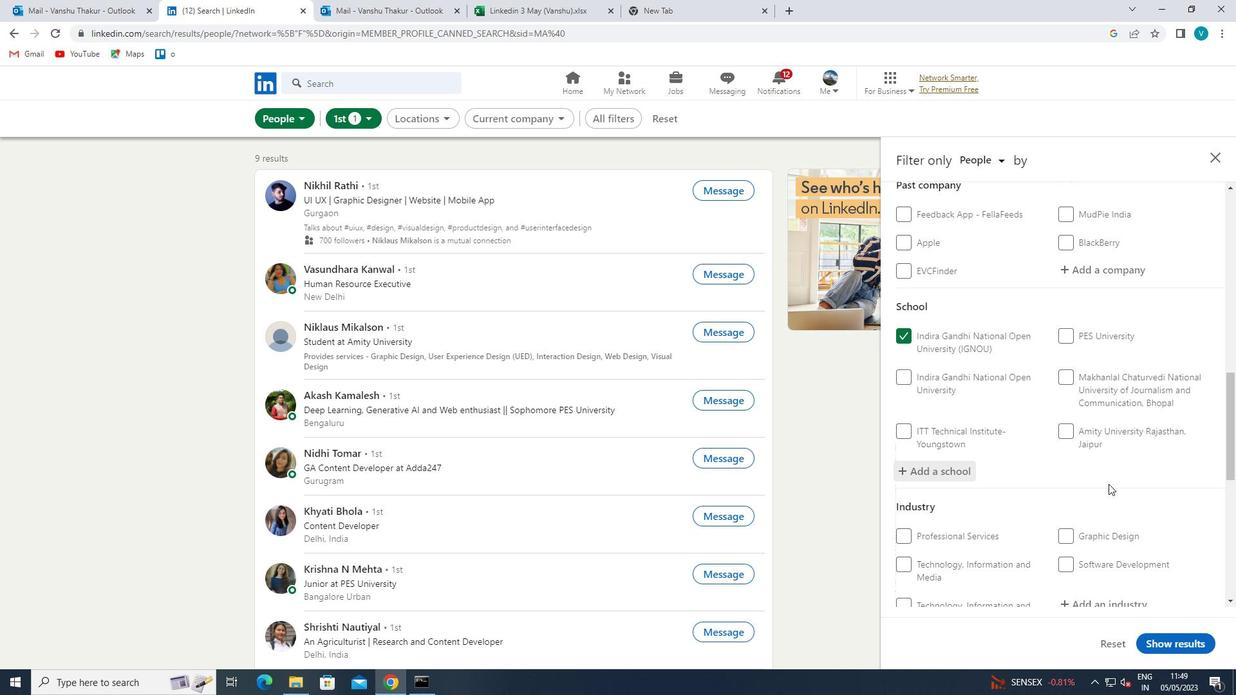 
Action: Mouse scrolled (1109, 483) with delta (0, 0)
Screenshot: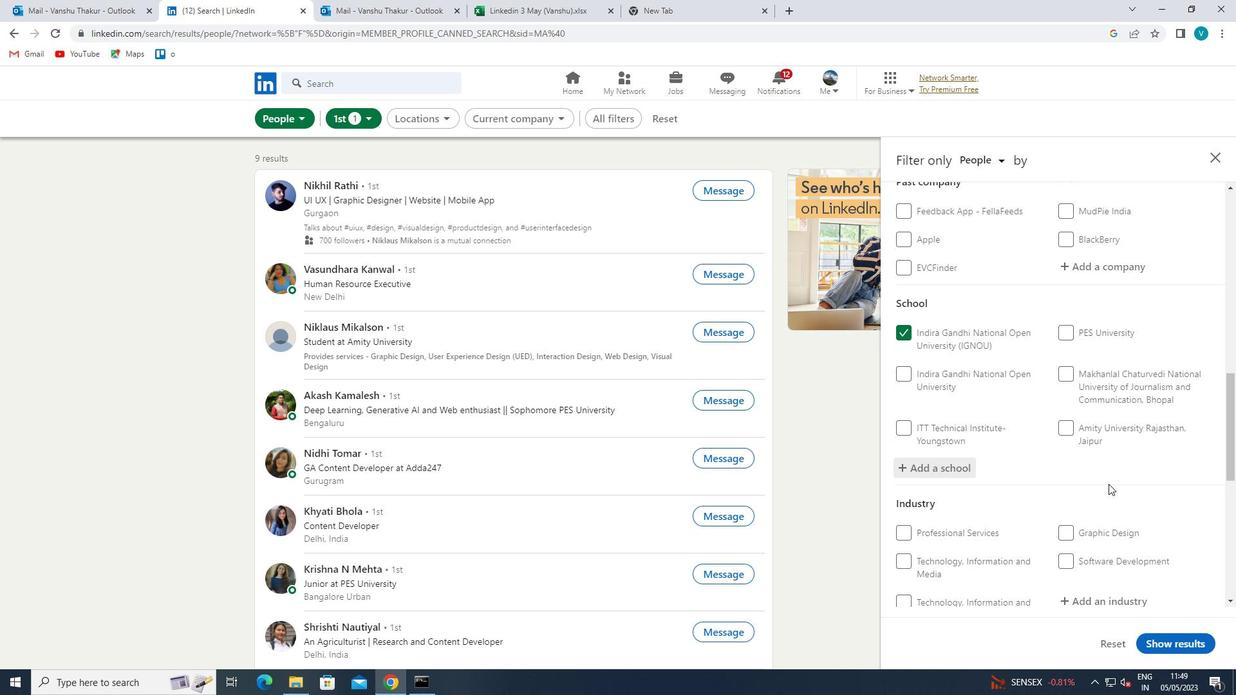 
Action: Mouse moved to (1109, 411)
Screenshot: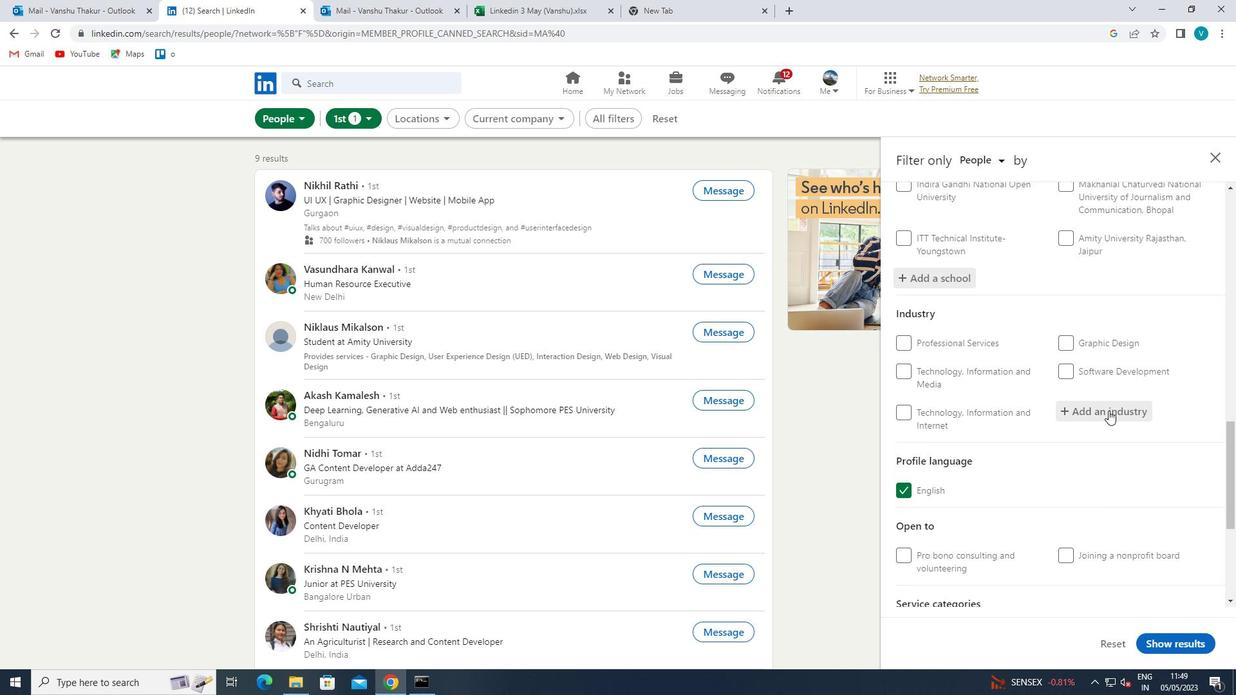 
Action: Mouse pressed left at (1109, 411)
Screenshot: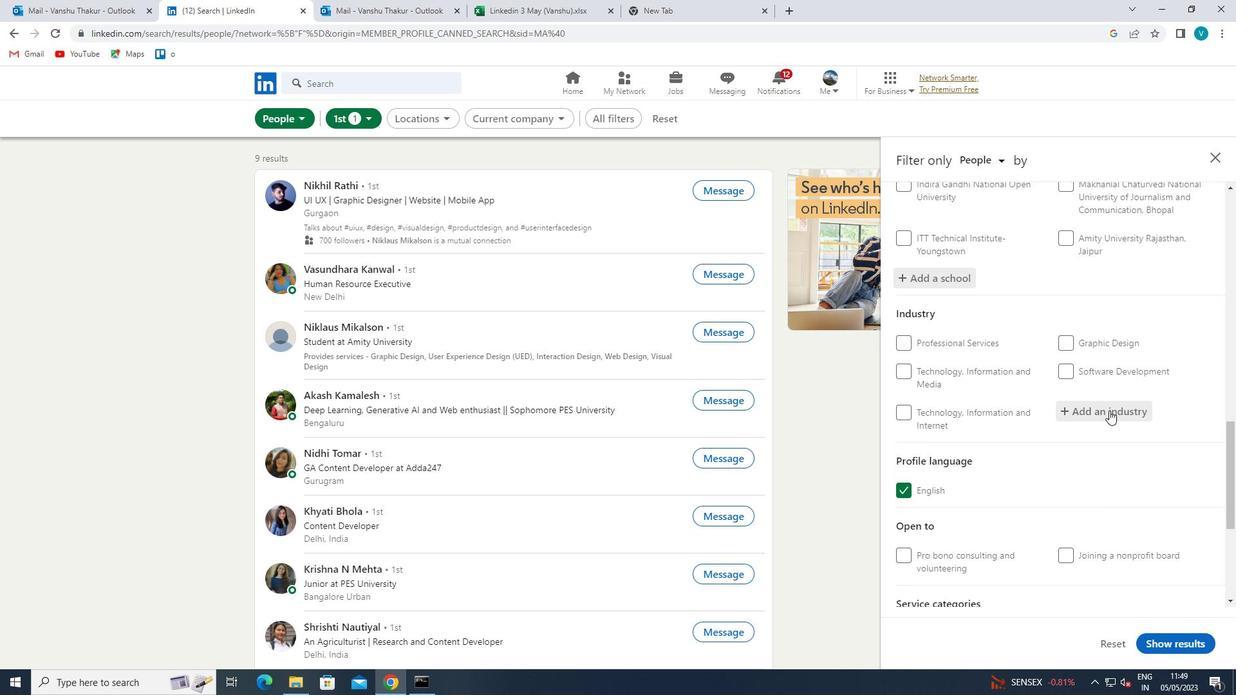 
Action: Mouse moved to (1111, 409)
Screenshot: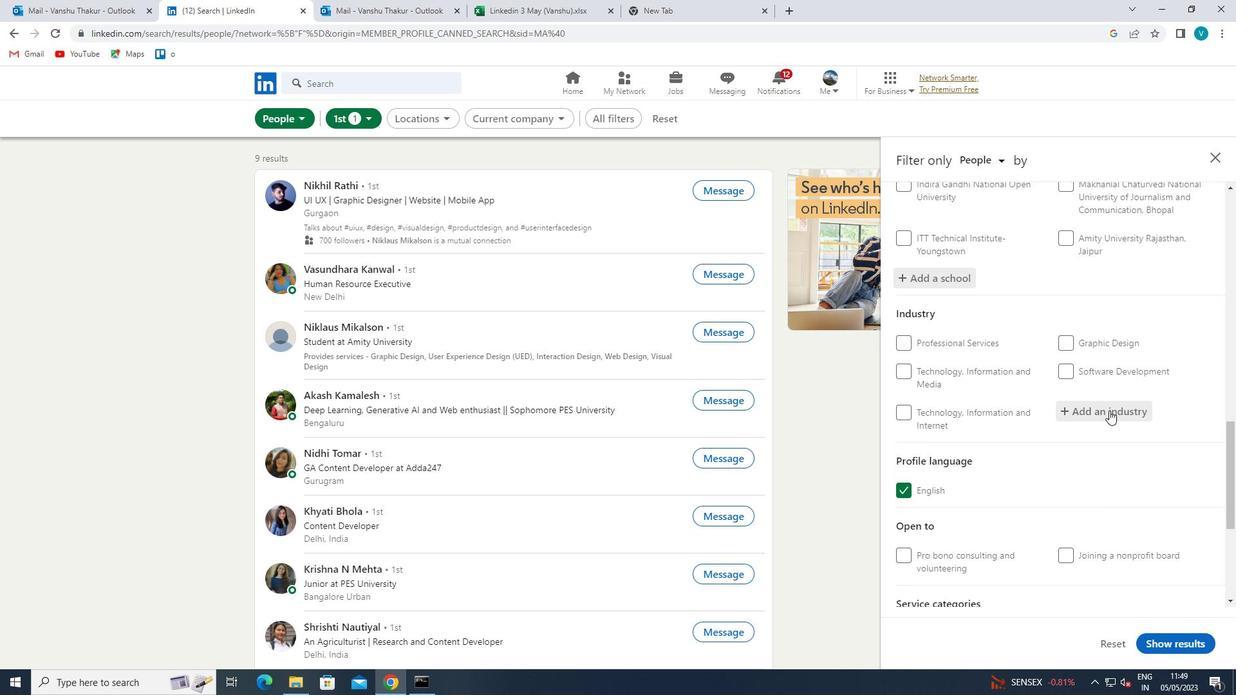 
Action: Key pressed <Key.shift>REATIL<Key.space><Key.backspace><Key.backspace><Key.backspace><Key.backspace><Key.backspace>TAIL<Key.space>
Screenshot: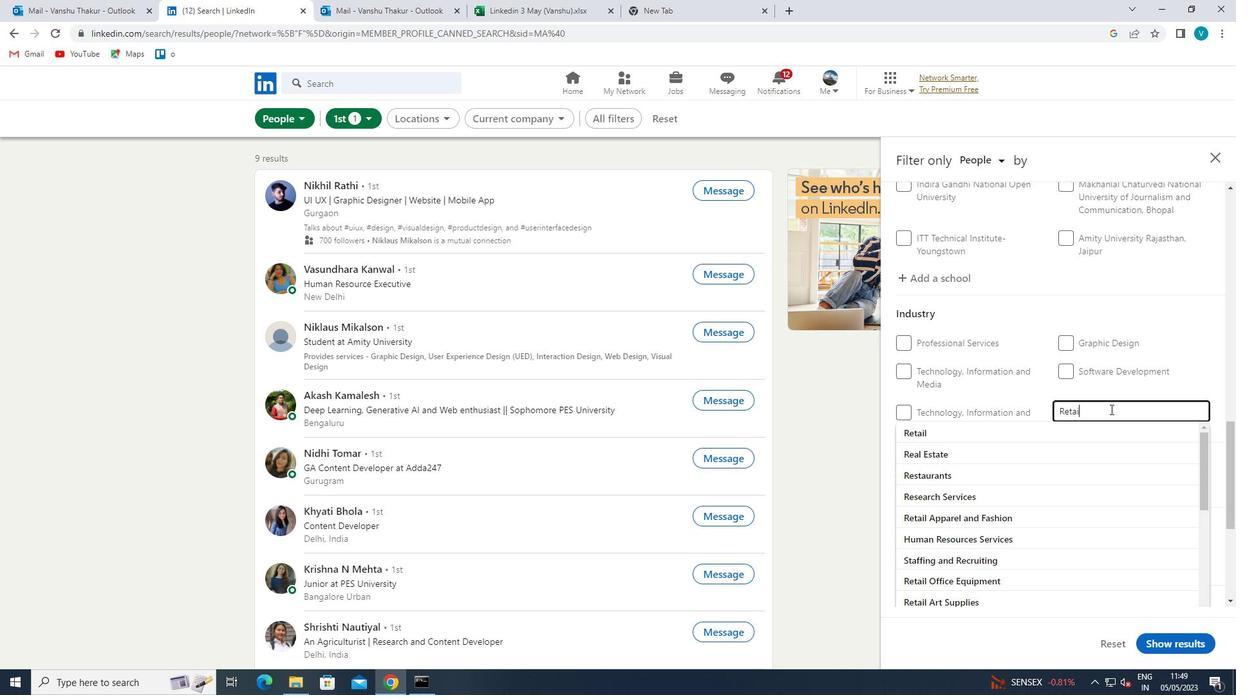 
Action: Mouse moved to (1023, 514)
Screenshot: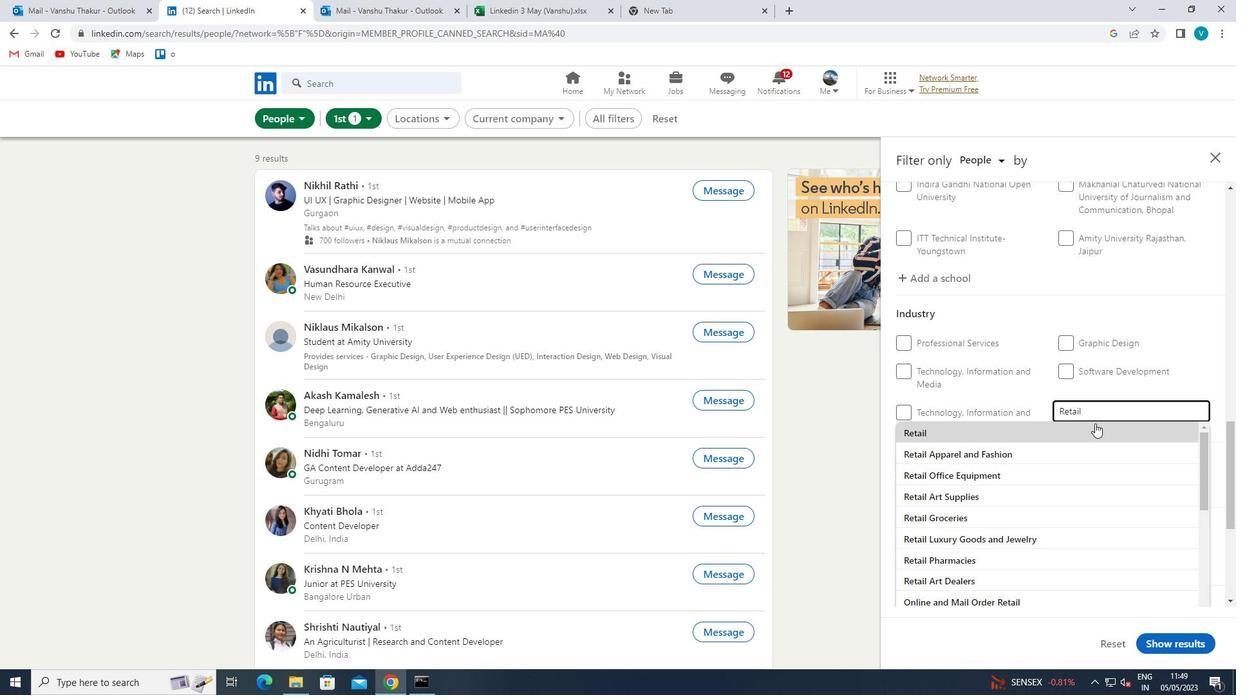 
Action: Mouse pressed left at (1023, 514)
Screenshot: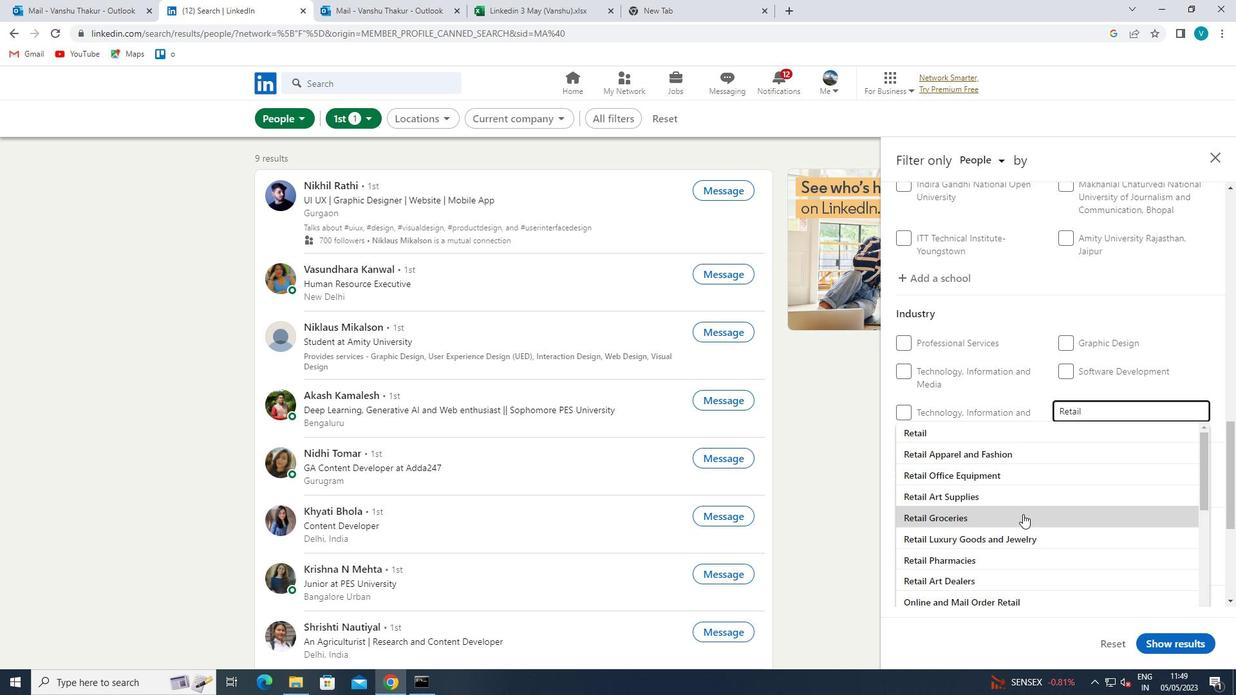 
Action: Mouse moved to (1023, 514)
Screenshot: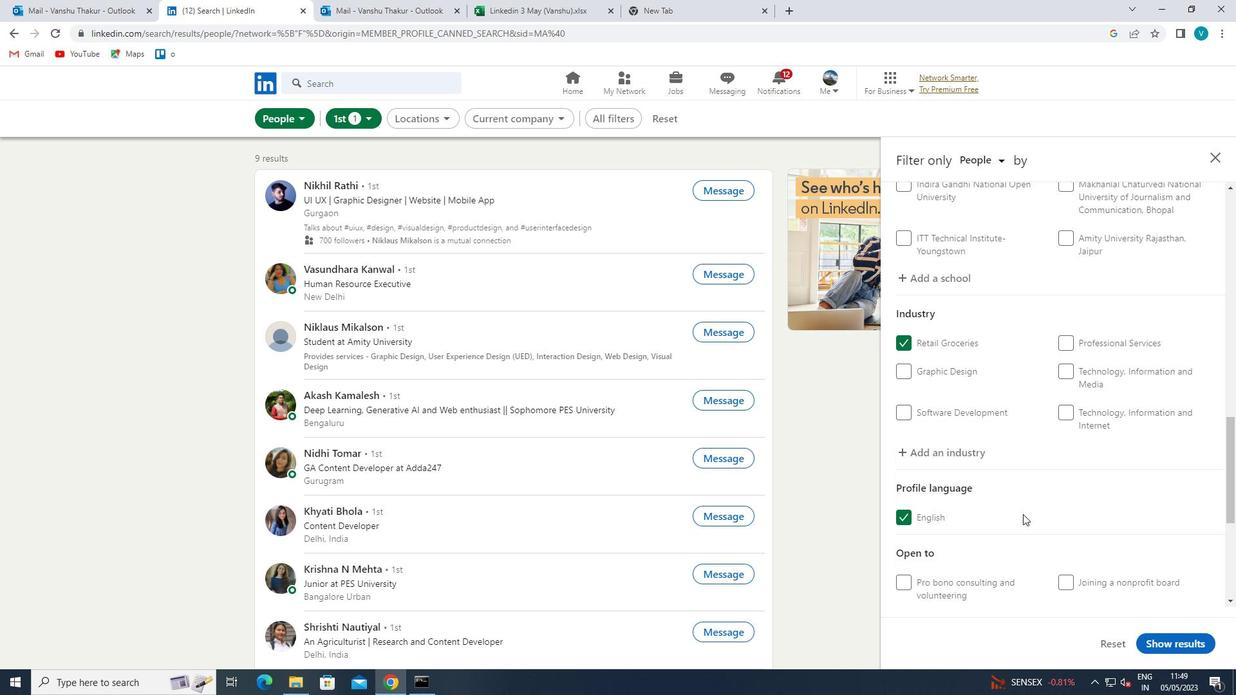 
Action: Mouse scrolled (1023, 514) with delta (0, 0)
Screenshot: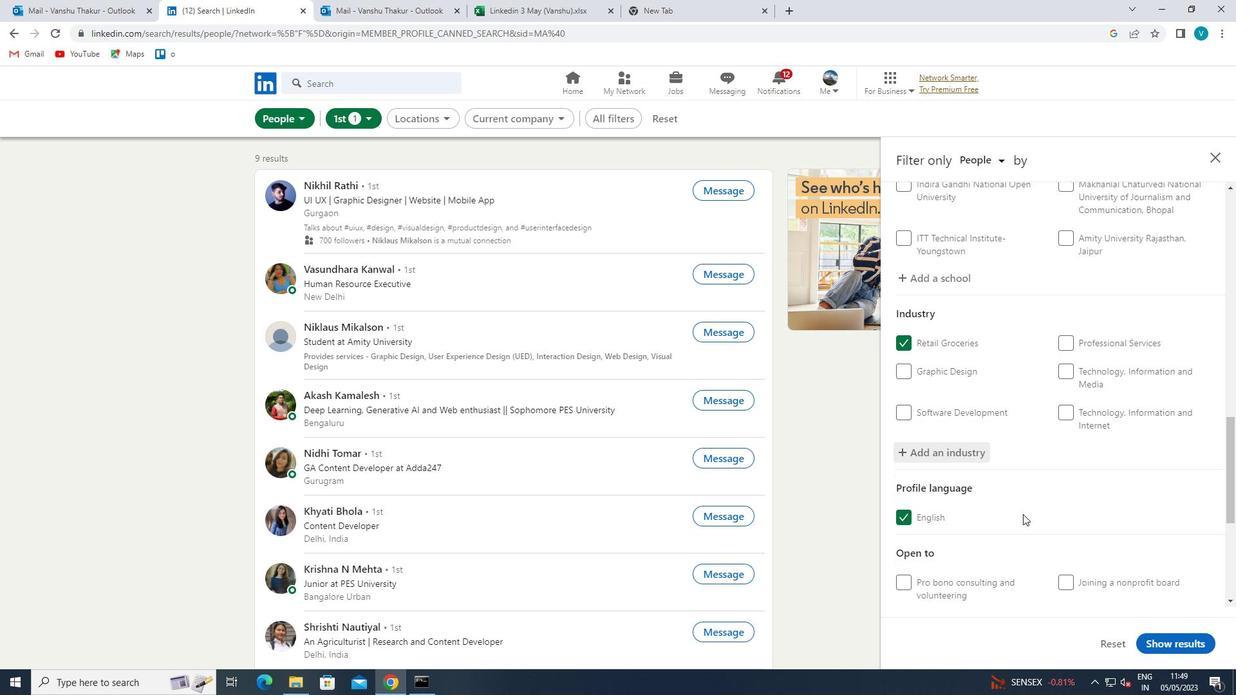 
Action: Mouse moved to (1024, 514)
Screenshot: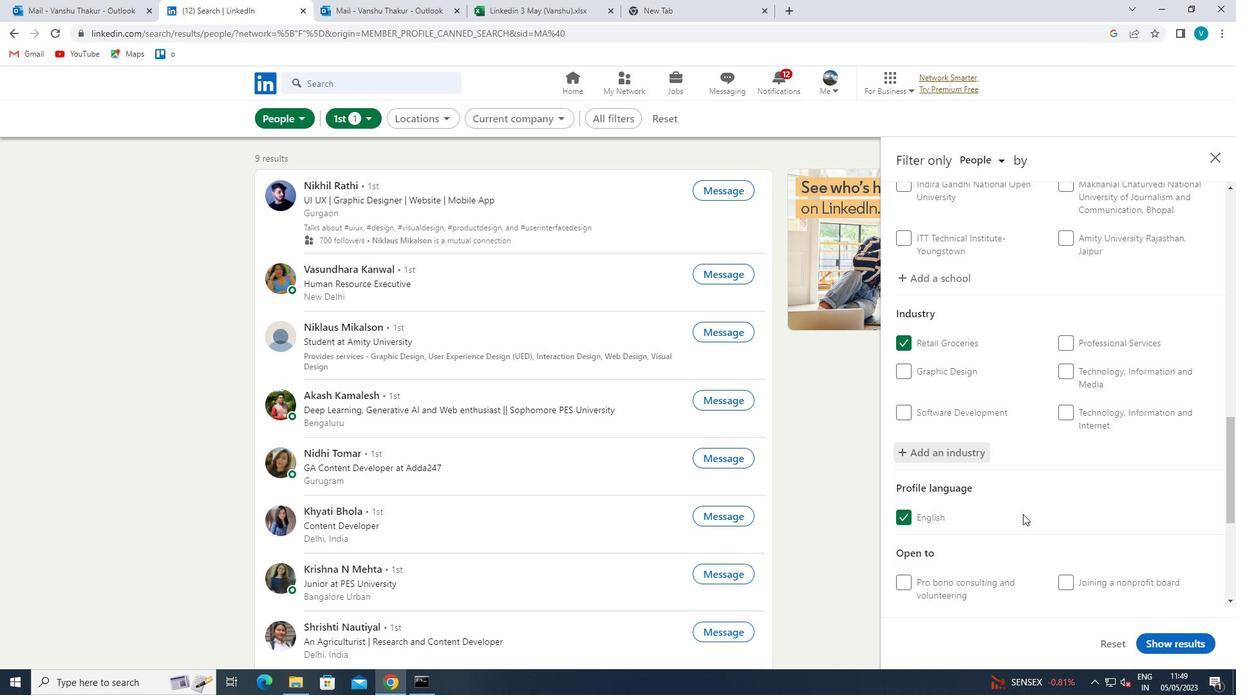 
Action: Mouse scrolled (1024, 514) with delta (0, 0)
Screenshot: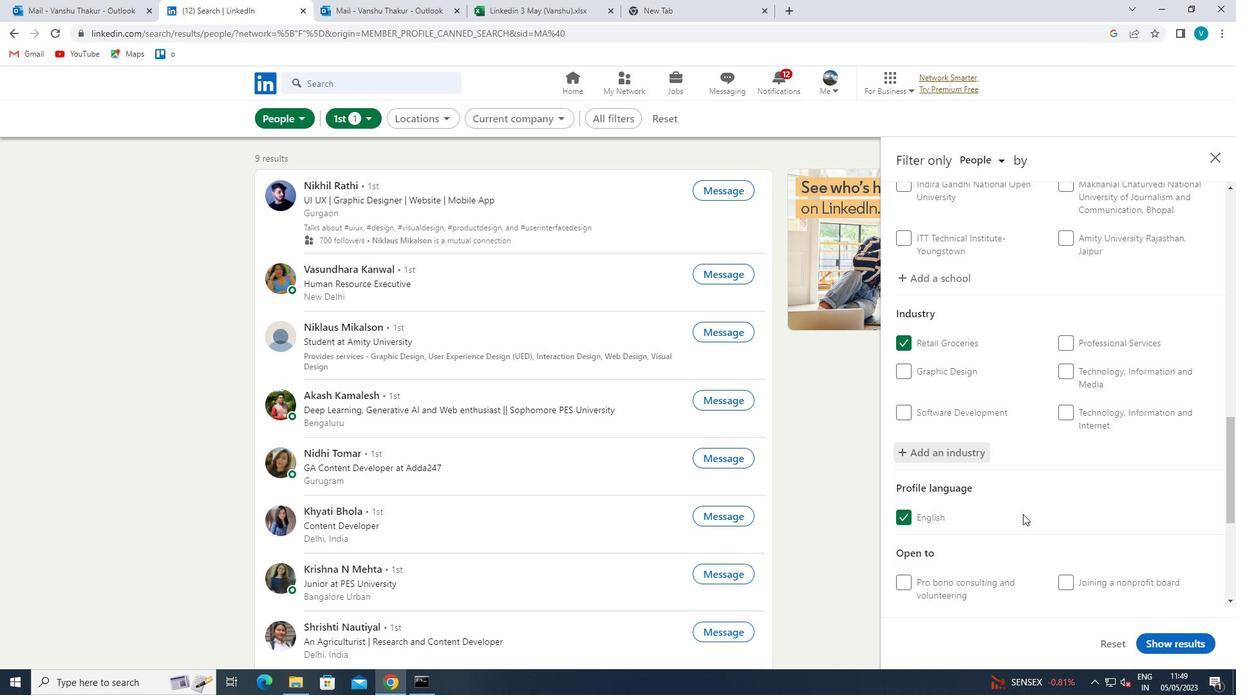 
Action: Mouse scrolled (1024, 514) with delta (0, 0)
Screenshot: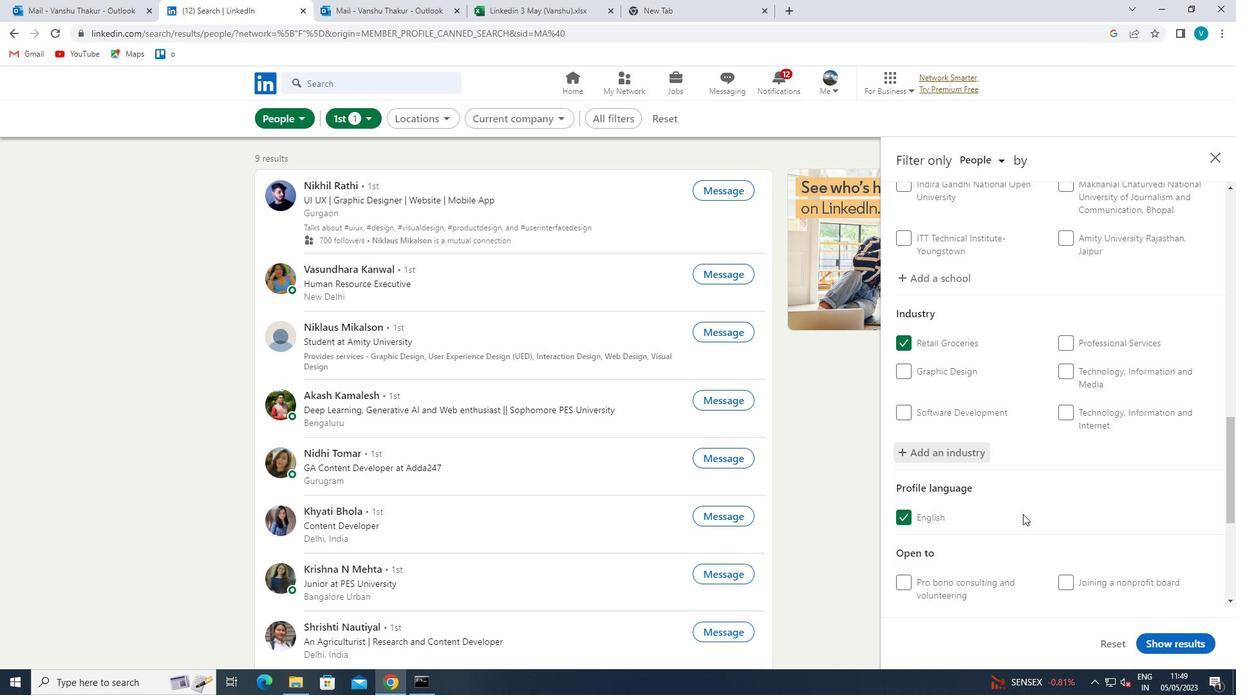 
Action: Mouse scrolled (1024, 514) with delta (0, 0)
Screenshot: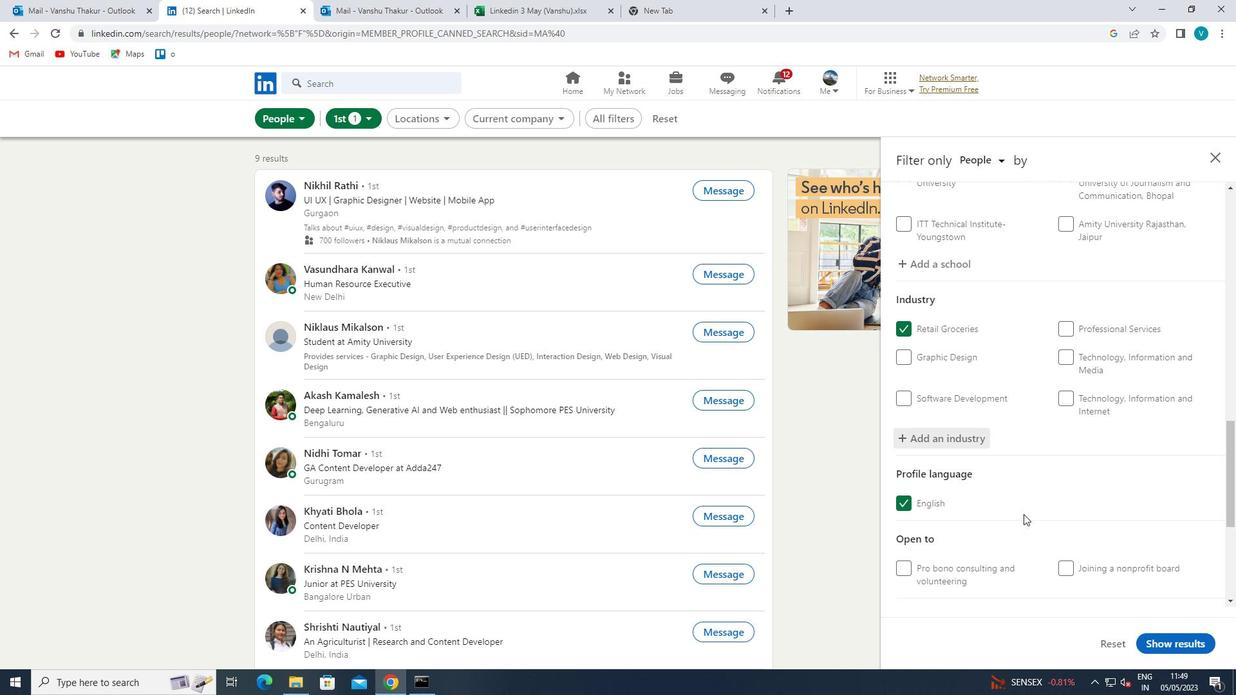 
Action: Mouse moved to (1114, 459)
Screenshot: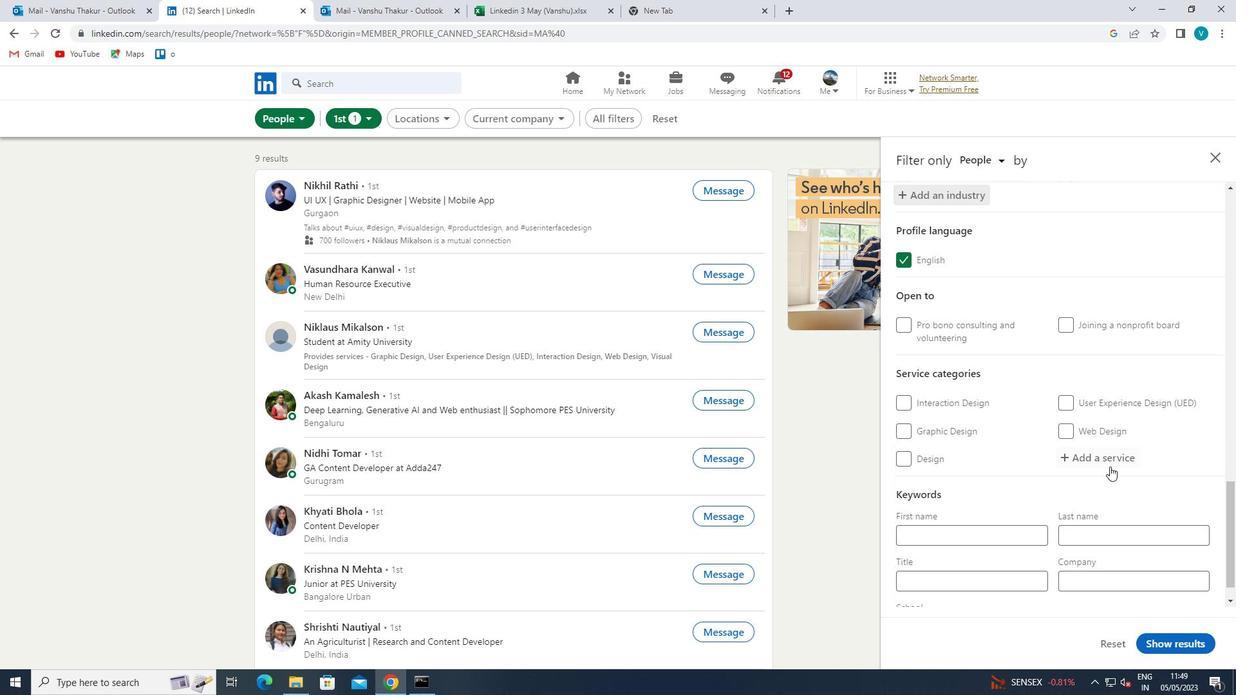
Action: Mouse pressed left at (1114, 459)
Screenshot: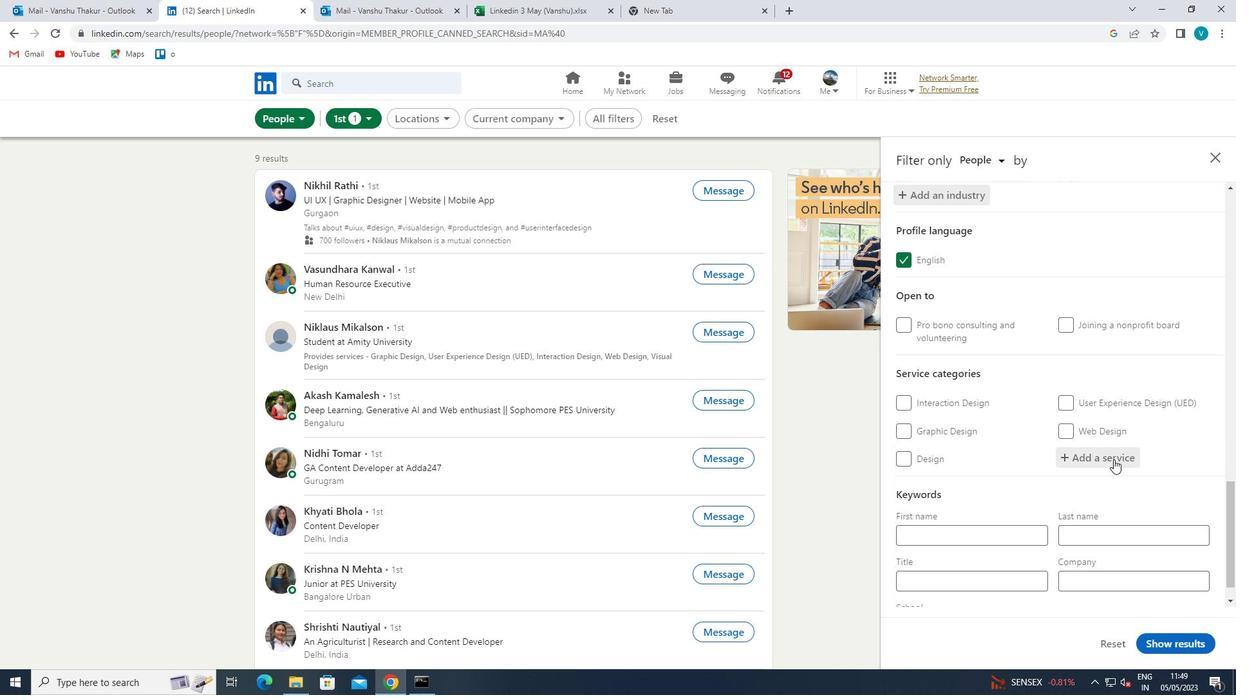 
Action: Key pressed <Key.shift>FINANCIAL
Screenshot: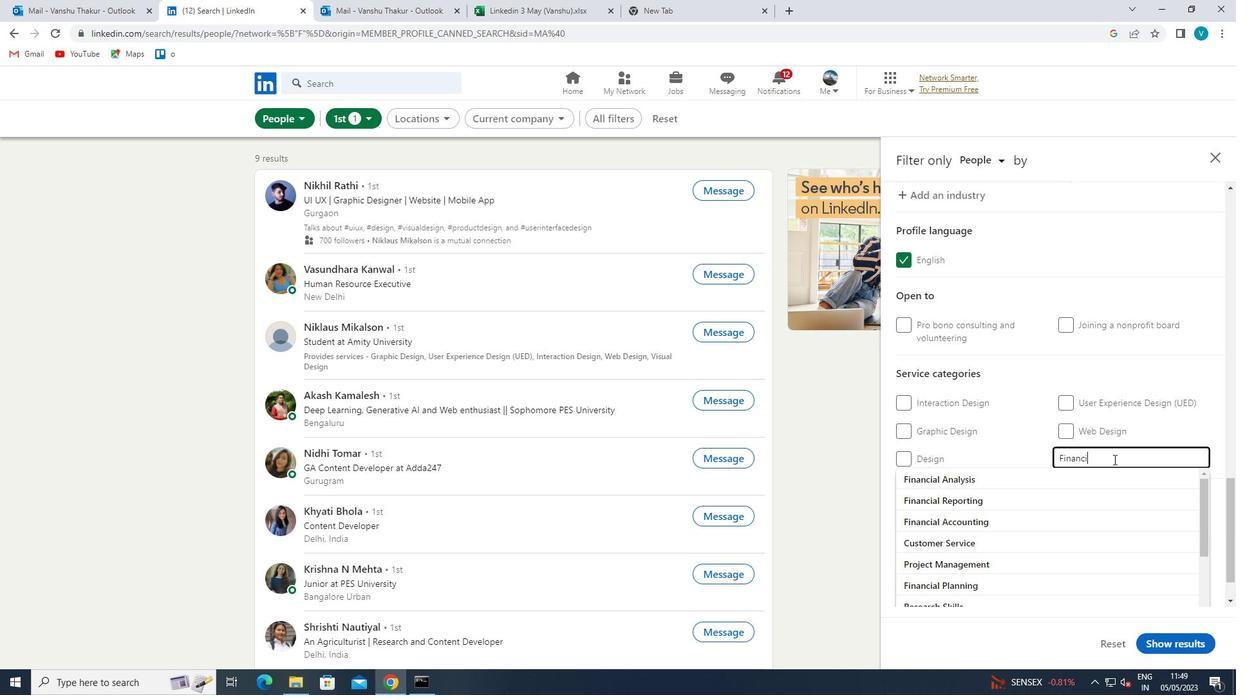 
Action: Mouse moved to (1085, 476)
Screenshot: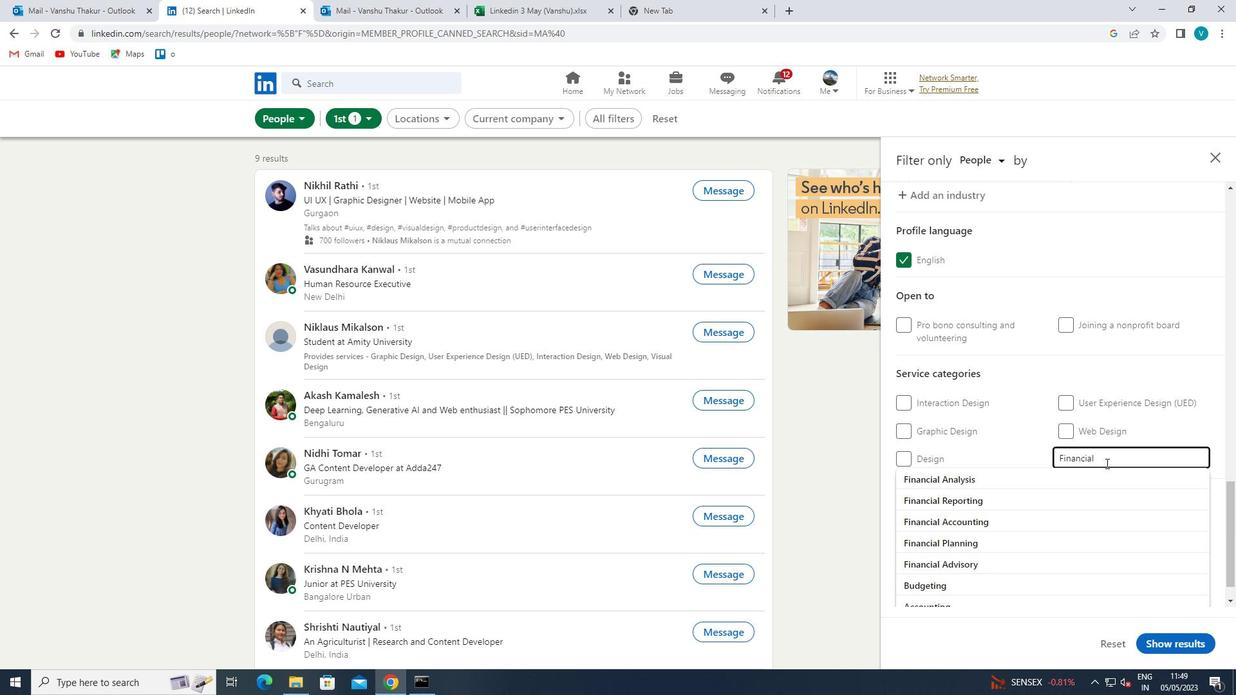 
Action: Mouse pressed left at (1085, 476)
Screenshot: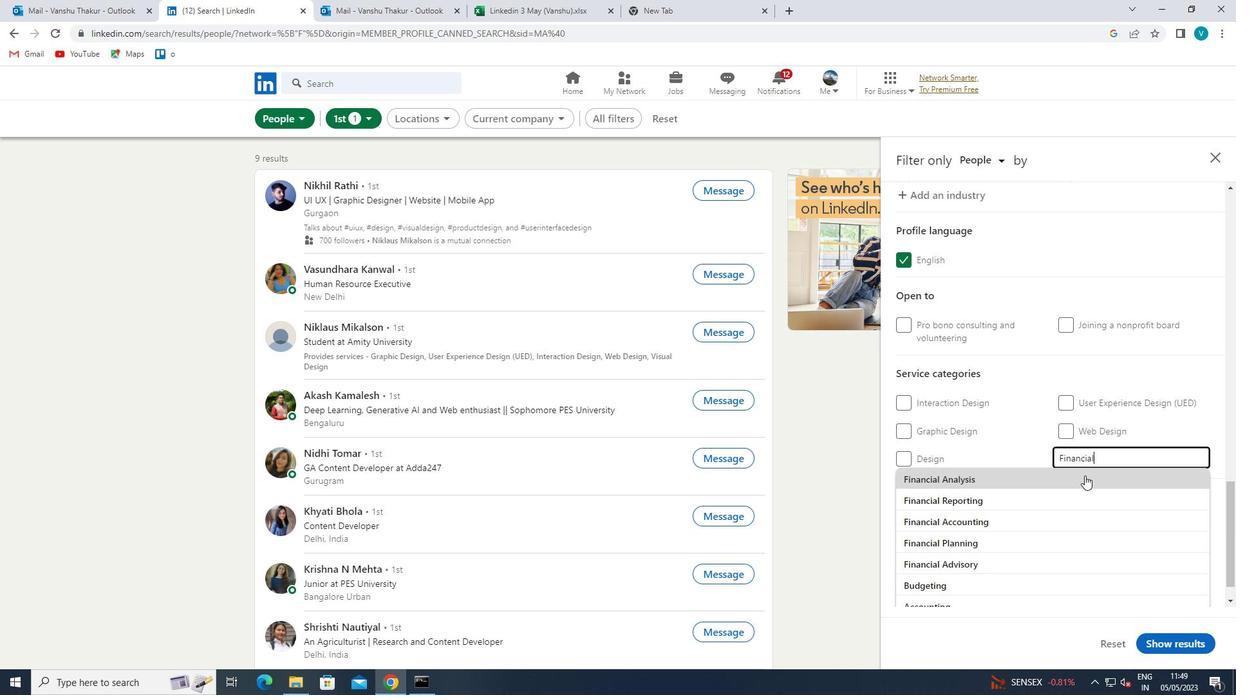 
Action: Mouse moved to (1084, 477)
Screenshot: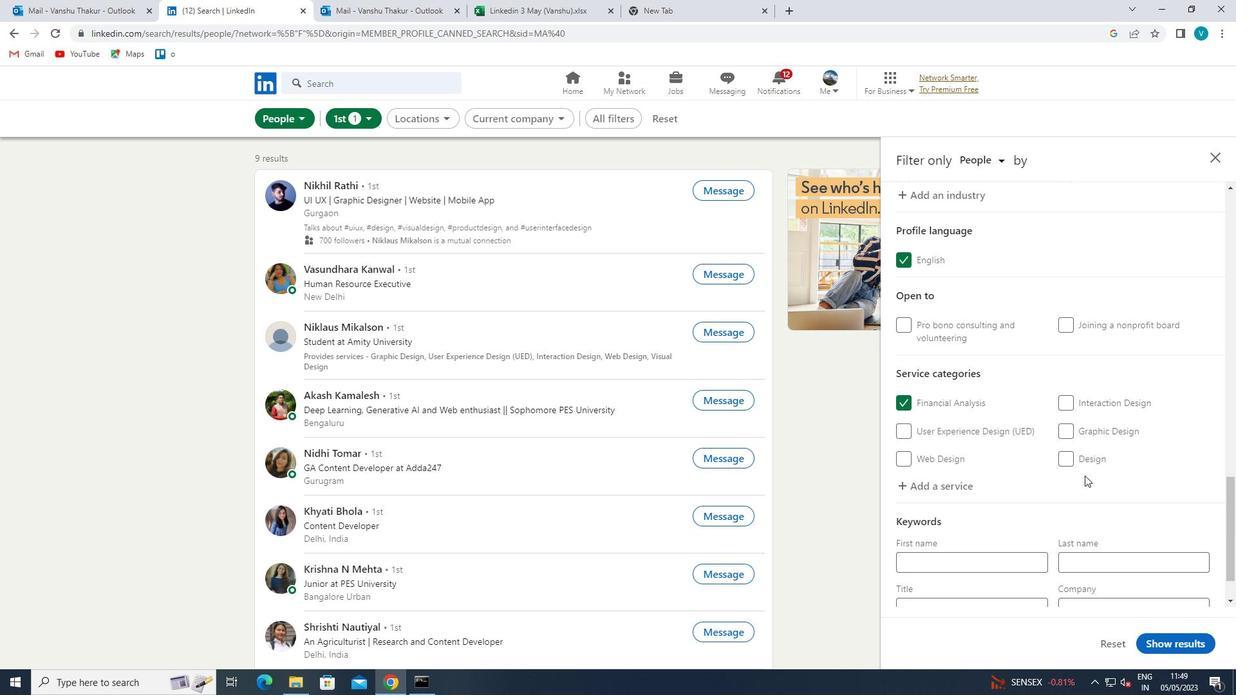 
Action: Mouse scrolled (1084, 477) with delta (0, 0)
Screenshot: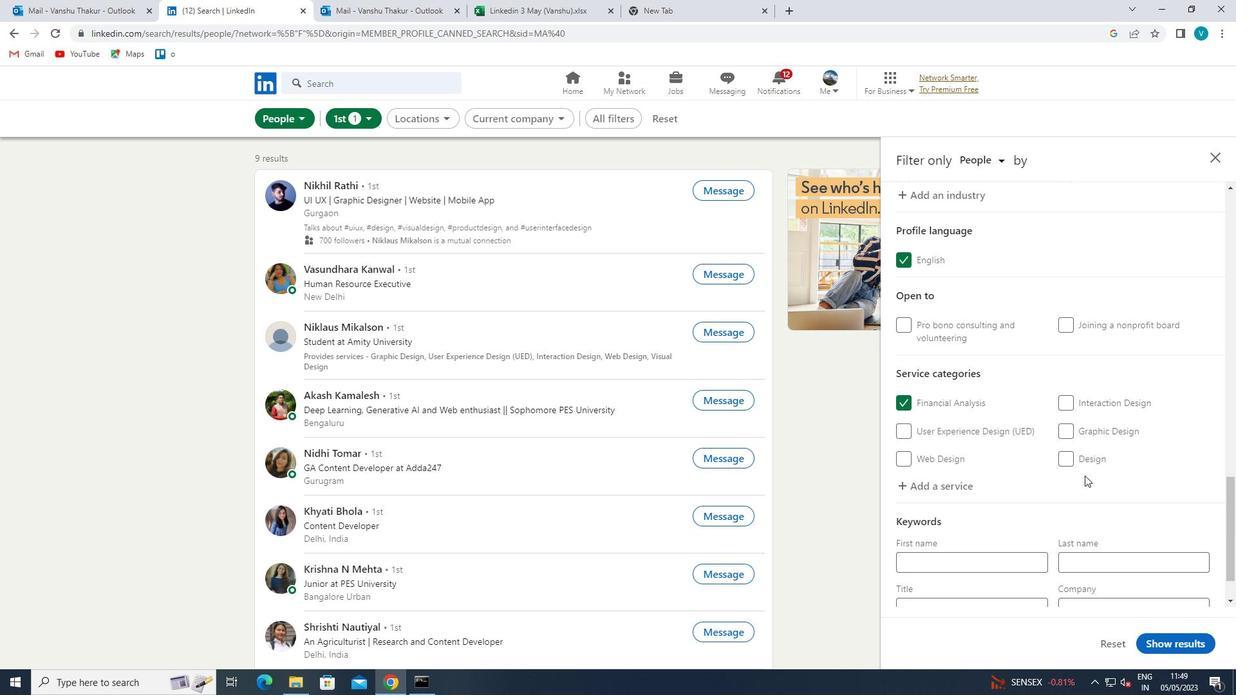 
Action: Mouse moved to (1082, 478)
Screenshot: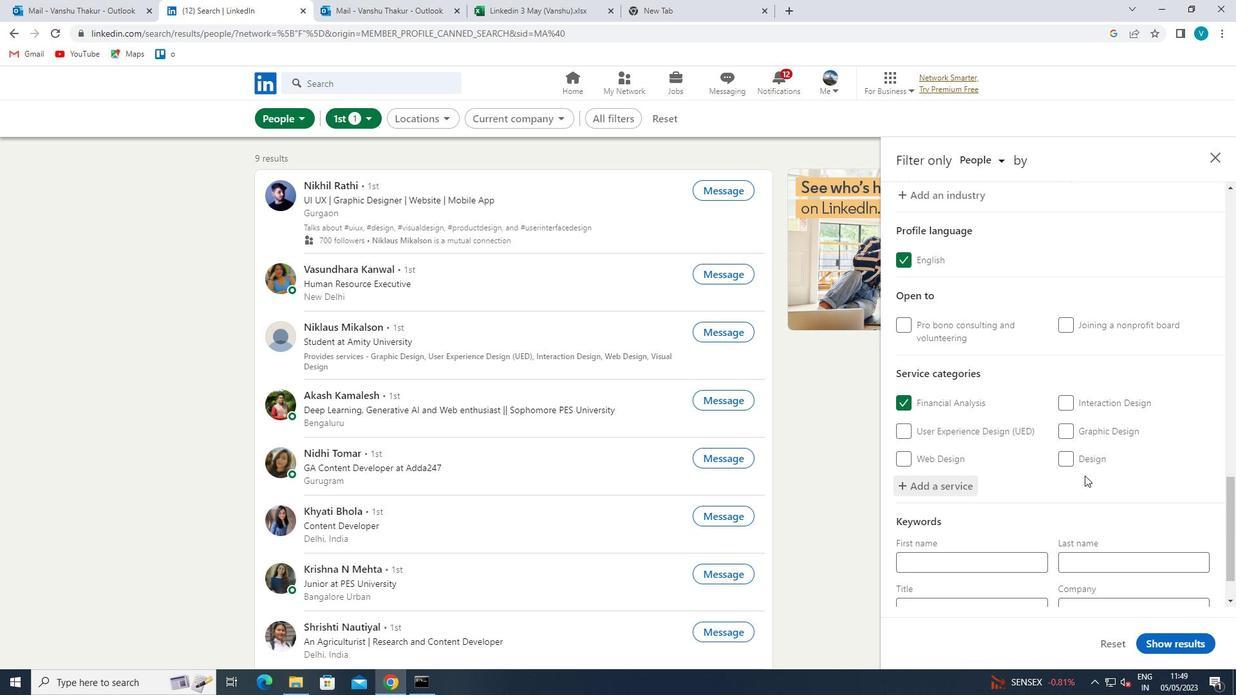 
Action: Mouse scrolled (1082, 477) with delta (0, 0)
Screenshot: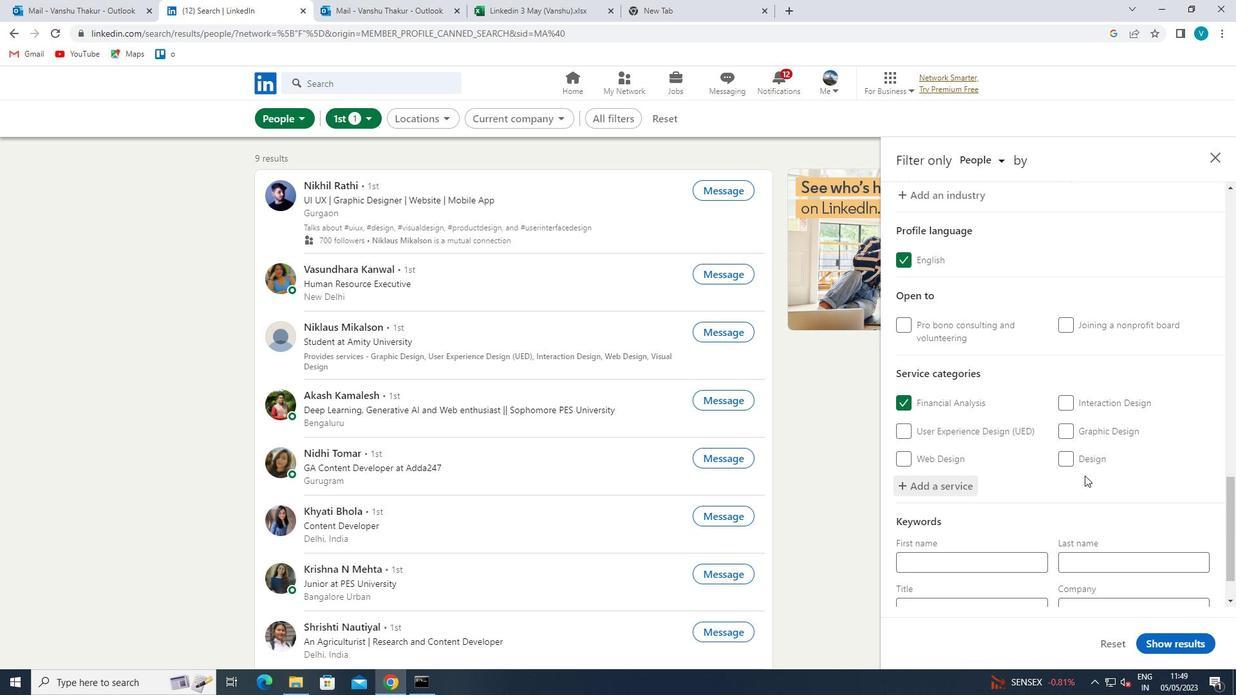 
Action: Mouse moved to (1080, 479)
Screenshot: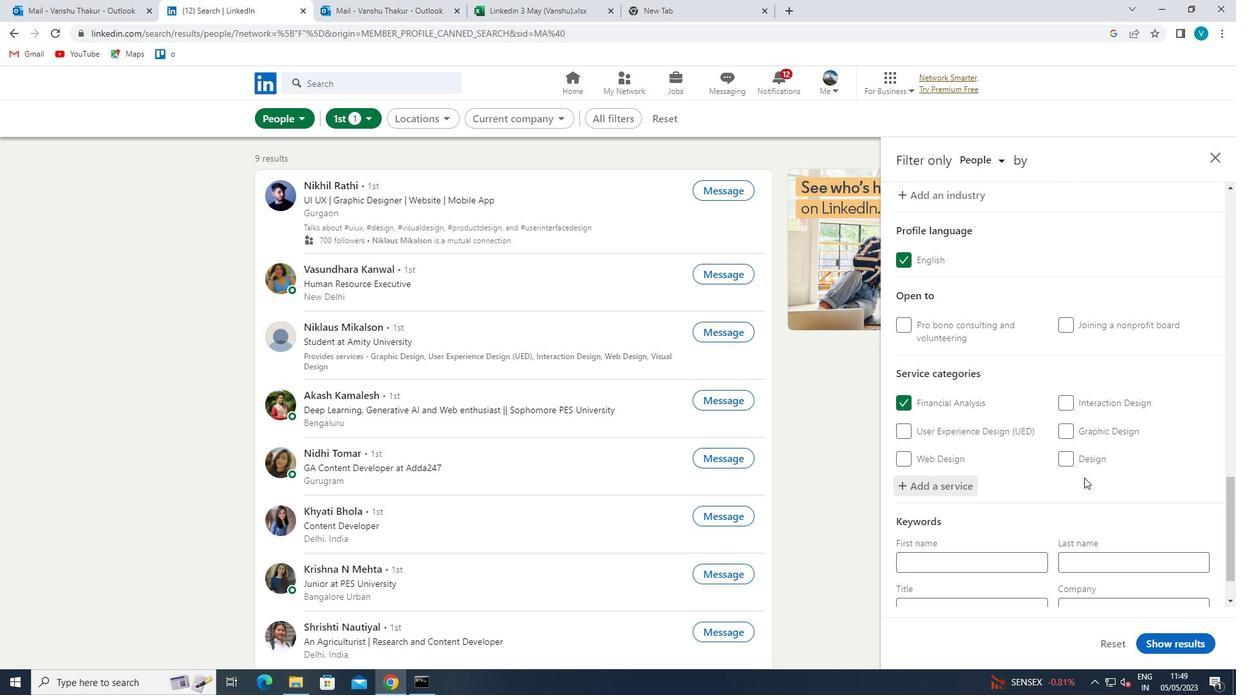 
Action: Mouse scrolled (1080, 478) with delta (0, 0)
Screenshot: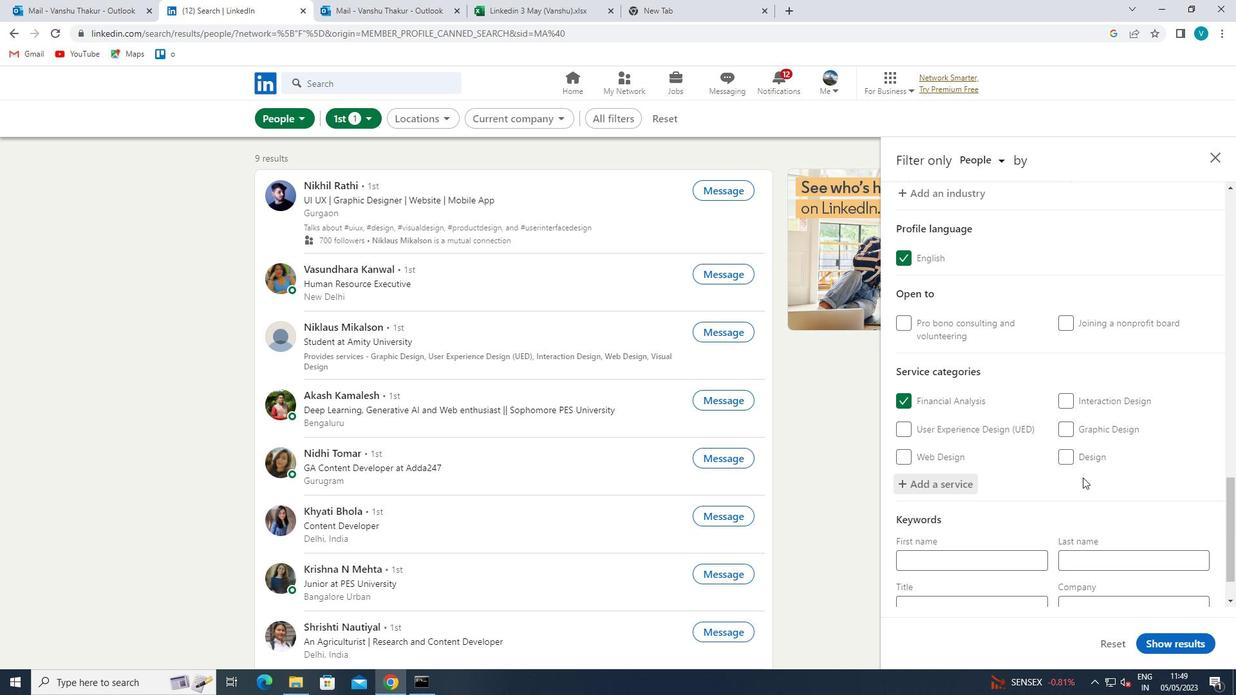 
Action: Mouse moved to (1001, 546)
Screenshot: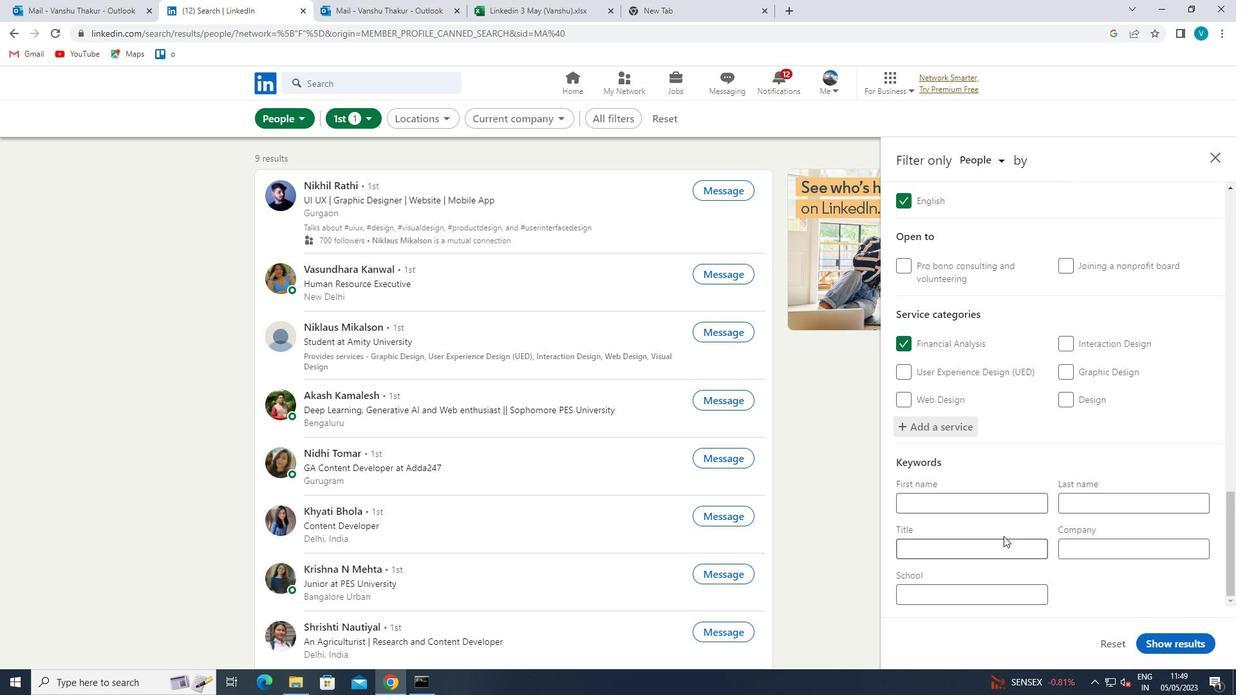 
Action: Mouse pressed left at (1001, 546)
Screenshot: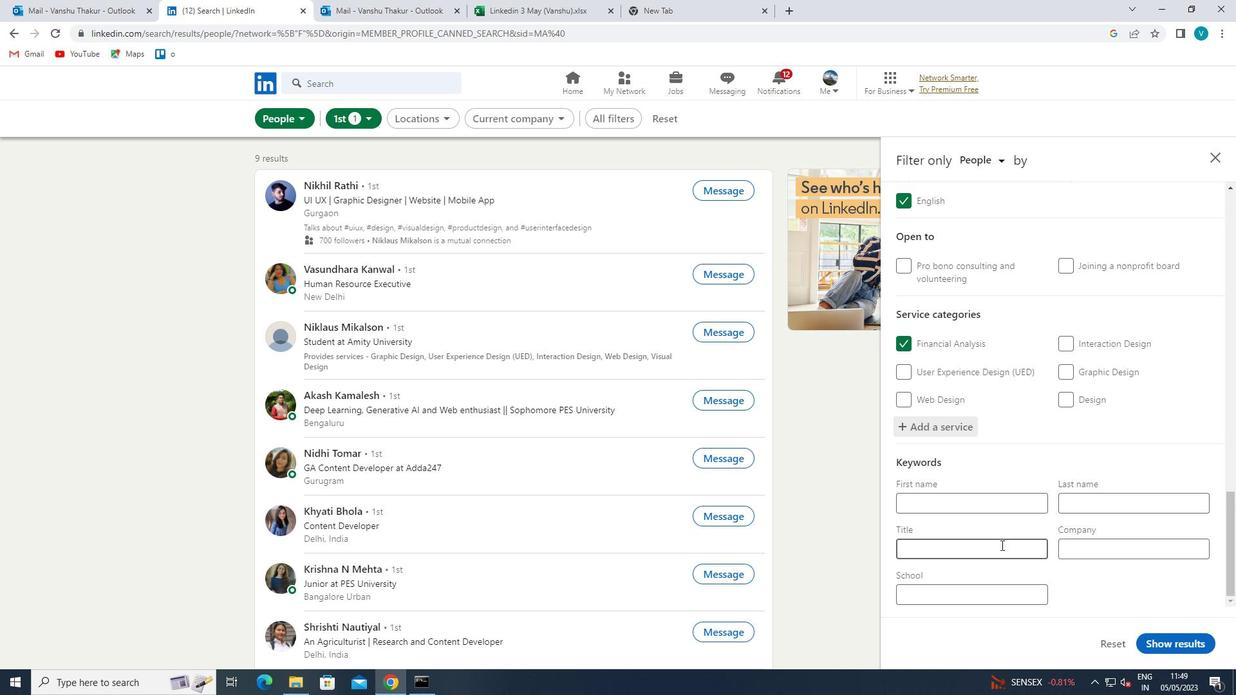 
Action: Key pressed <Key.shift>YOUTH<Key.space><Key.shift>VOLUNTEER
Screenshot: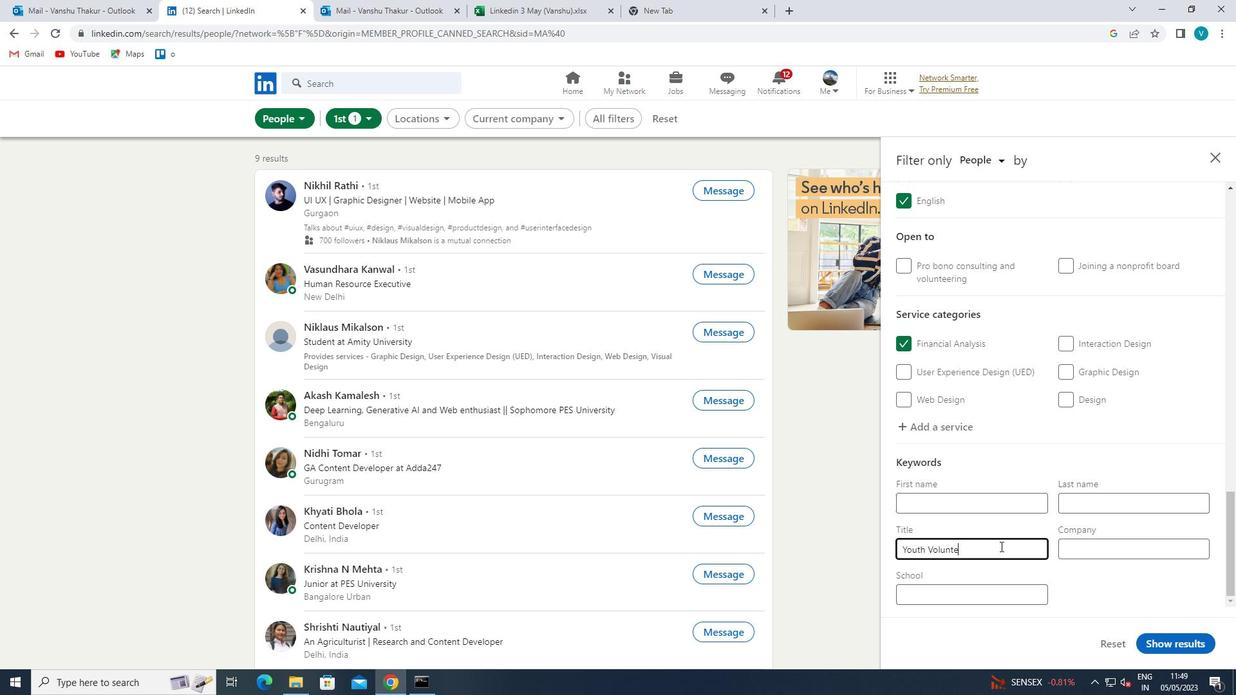 
Action: Mouse moved to (1155, 639)
Screenshot: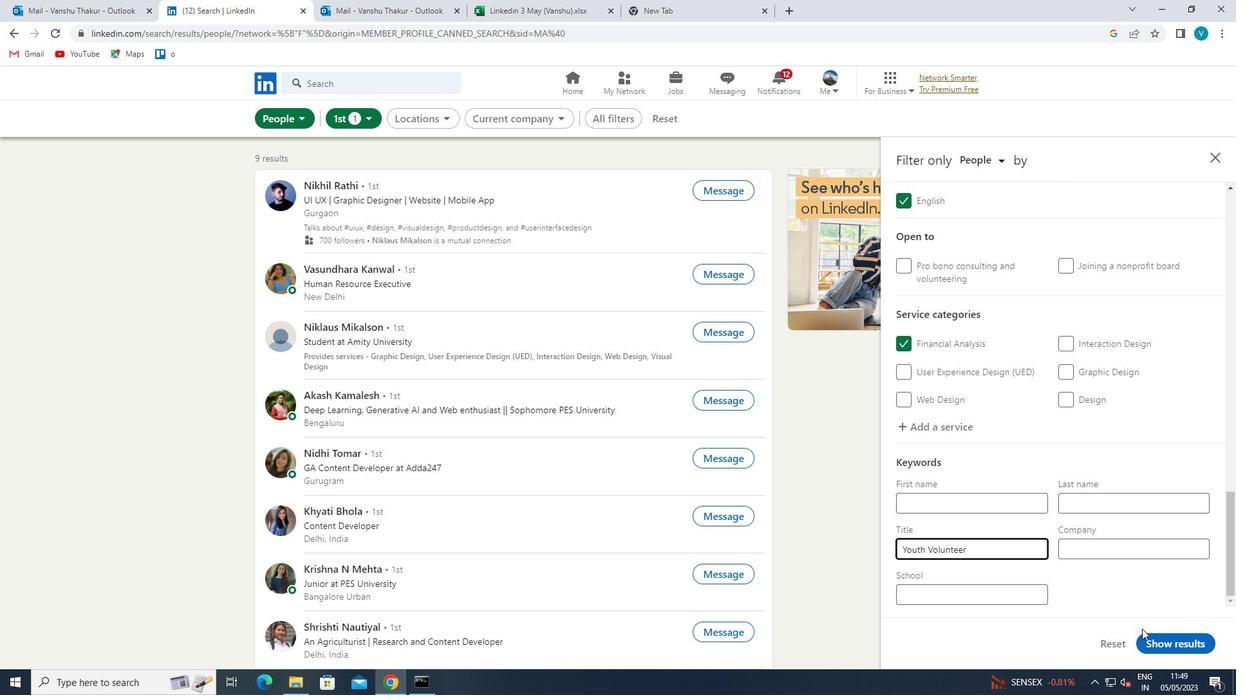 
Action: Mouse pressed left at (1155, 639)
Screenshot: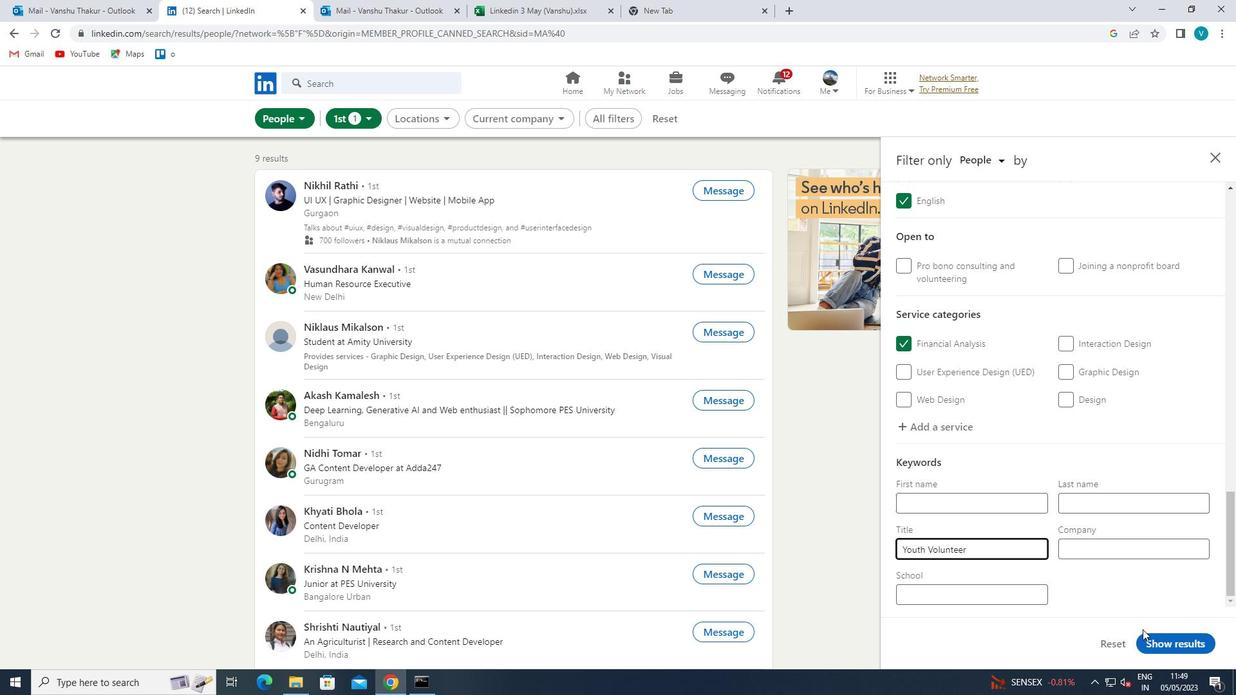 
